 Task: Create a video montage using the provided clips, add transitions, and adjust the speed of some clips.
Action: Mouse moved to (421, 291)
Screenshot: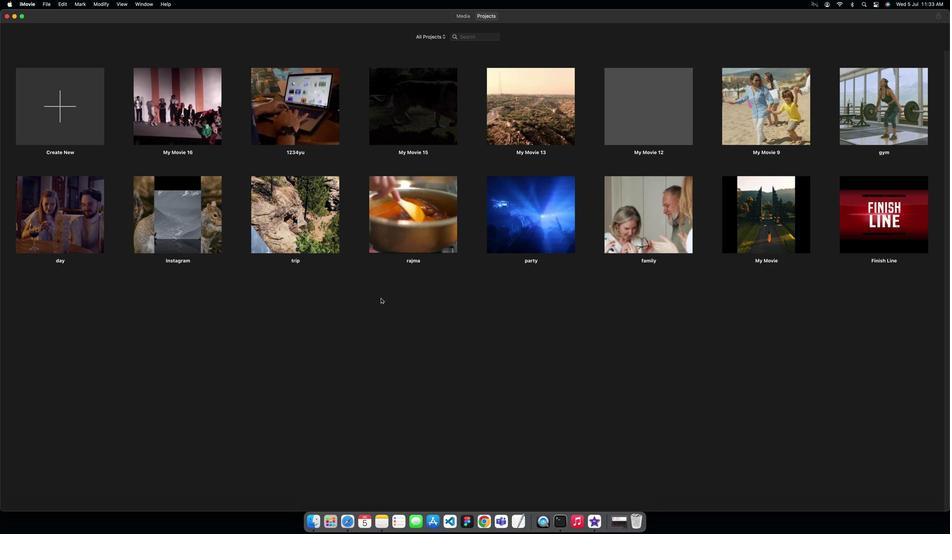 
Action: Mouse pressed left at (421, 291)
Screenshot: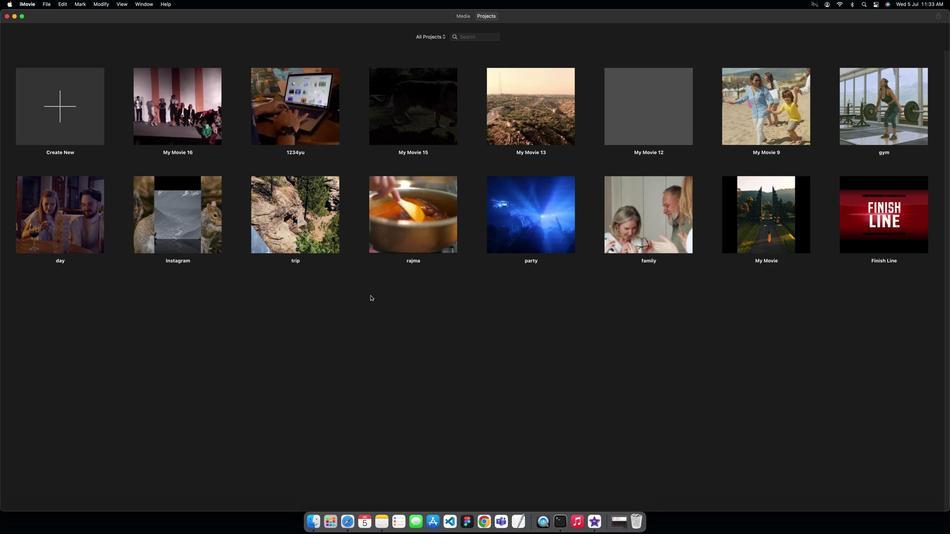 
Action: Mouse moved to (182, 307)
Screenshot: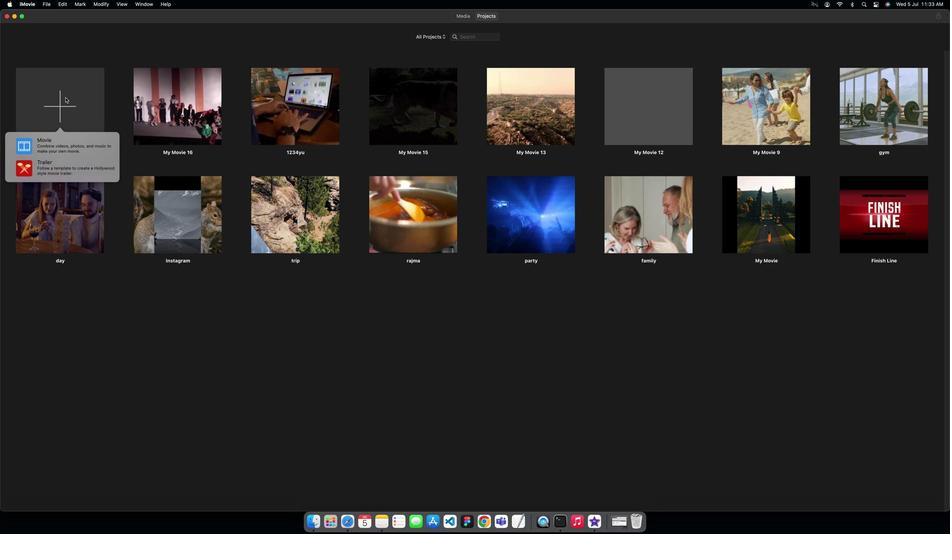 
Action: Mouse pressed left at (182, 307)
Screenshot: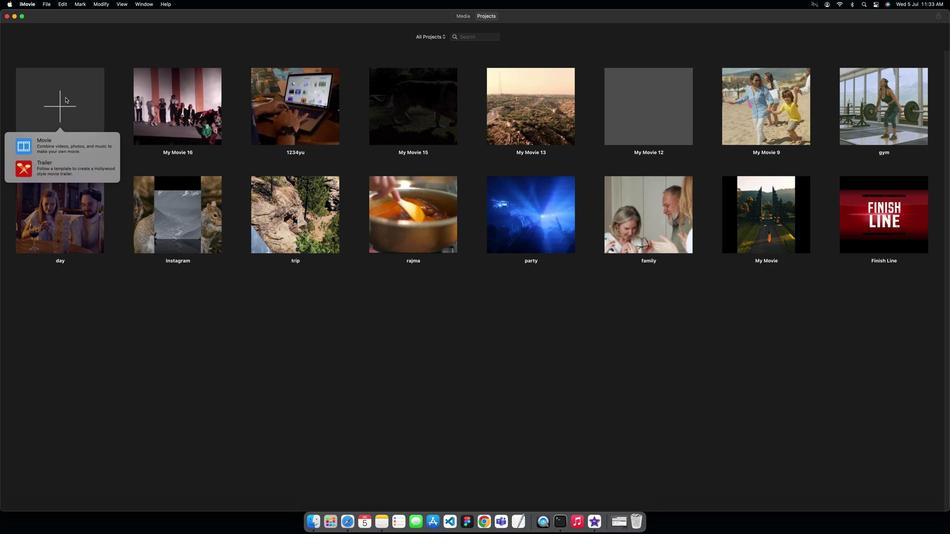 
Action: Mouse moved to (177, 303)
Screenshot: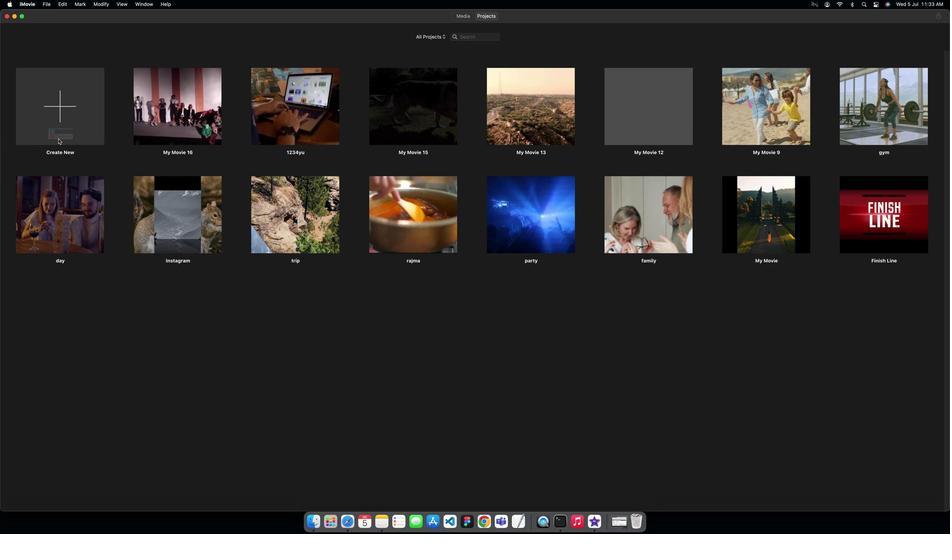 
Action: Mouse pressed left at (177, 303)
Screenshot: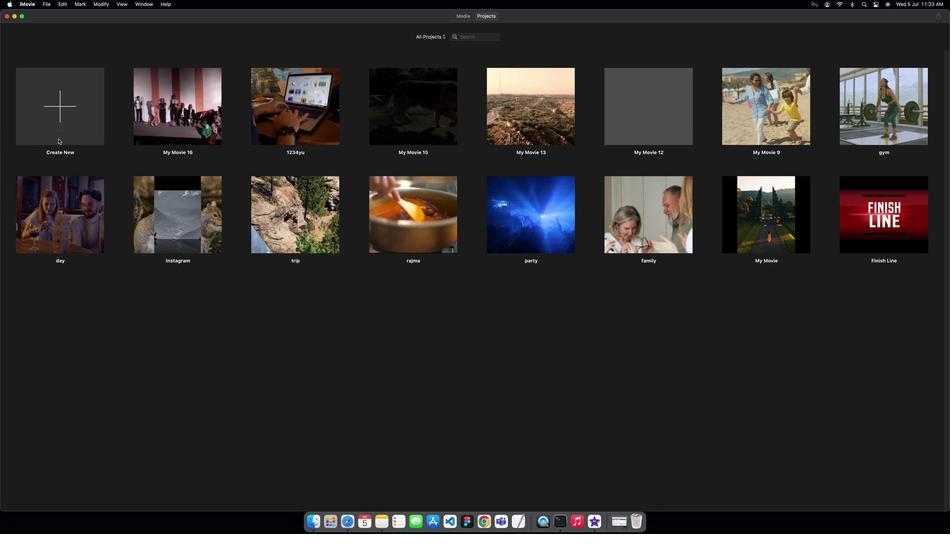 
Action: Mouse moved to (396, 302)
Screenshot: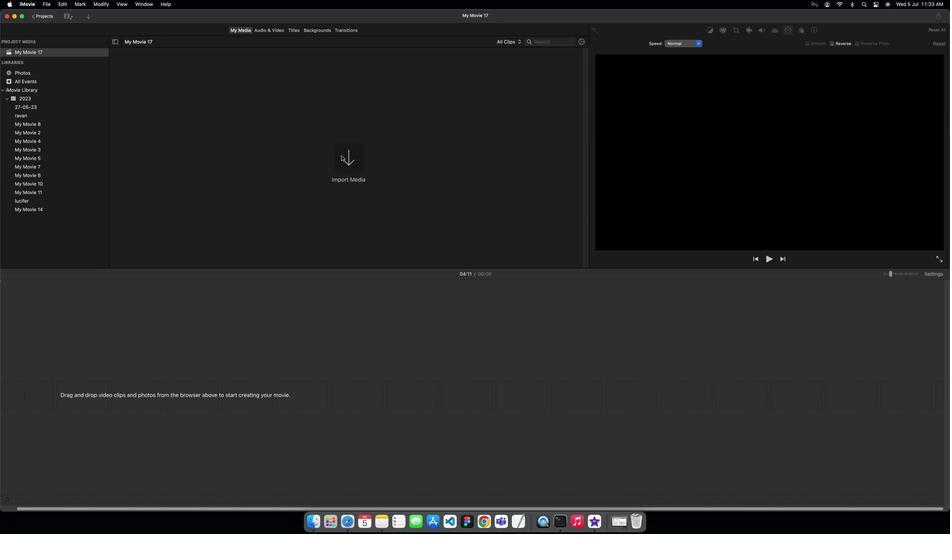 
Action: Mouse pressed left at (396, 302)
Screenshot: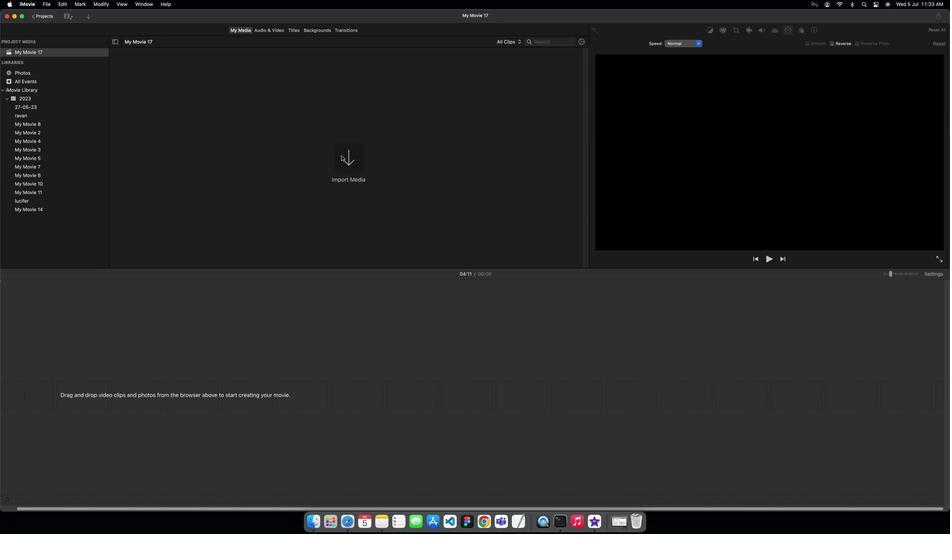 
Action: Mouse moved to (405, 296)
Screenshot: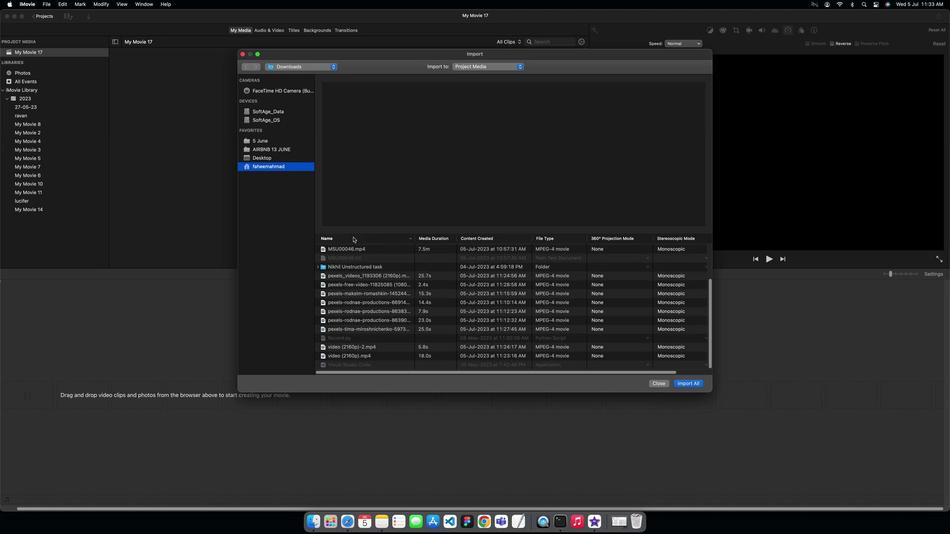 
Action: Mouse scrolled (405, 296) with delta (132, 314)
Screenshot: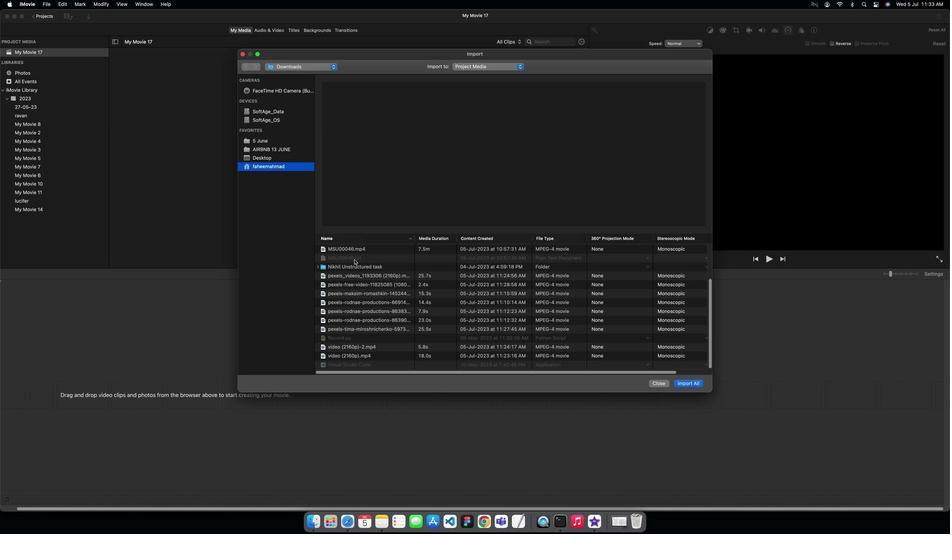 
Action: Mouse scrolled (405, 296) with delta (132, 314)
Screenshot: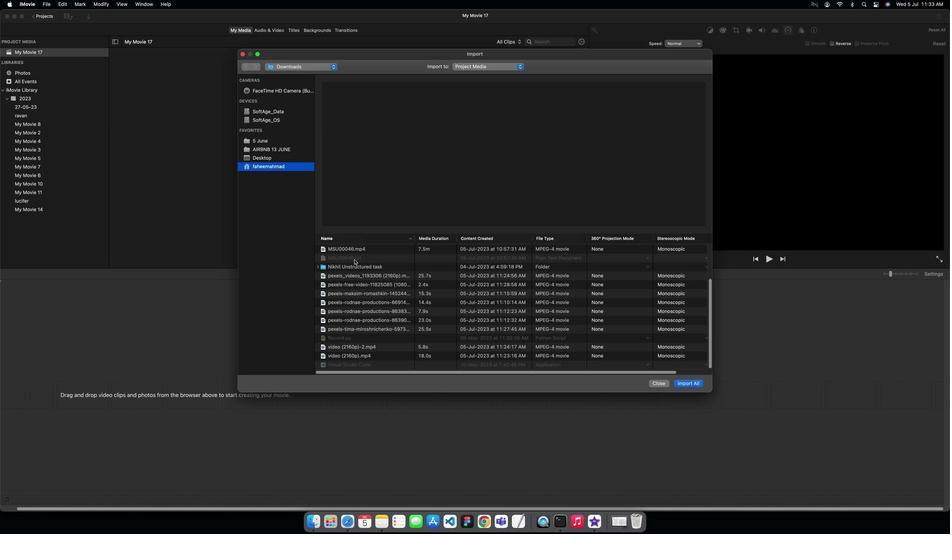 
Action: Mouse scrolled (405, 296) with delta (132, 314)
Screenshot: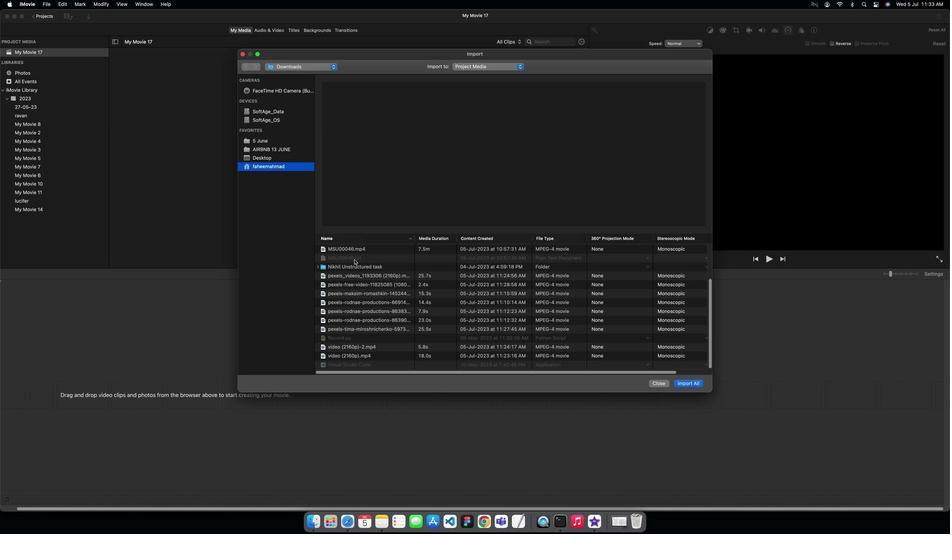 
Action: Mouse scrolled (405, 296) with delta (132, 314)
Screenshot: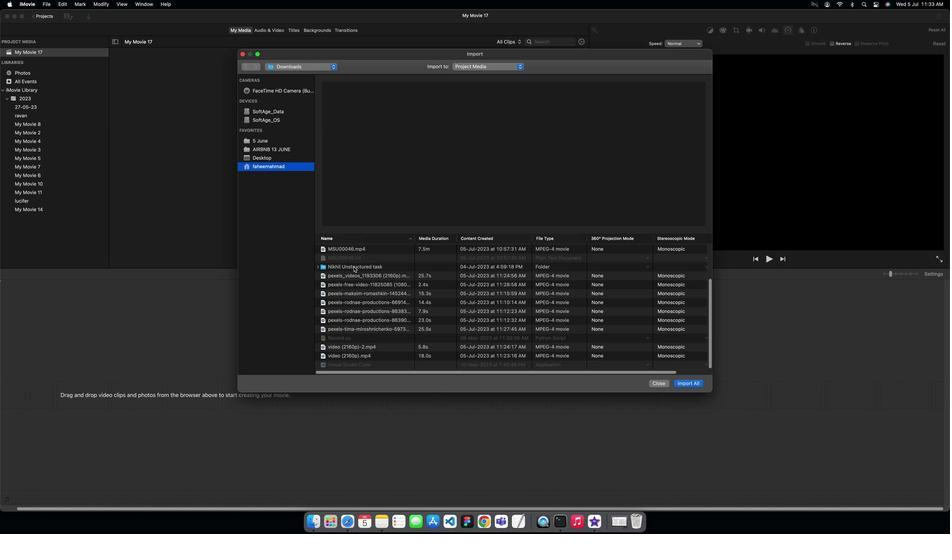 
Action: Mouse moved to (403, 292)
Screenshot: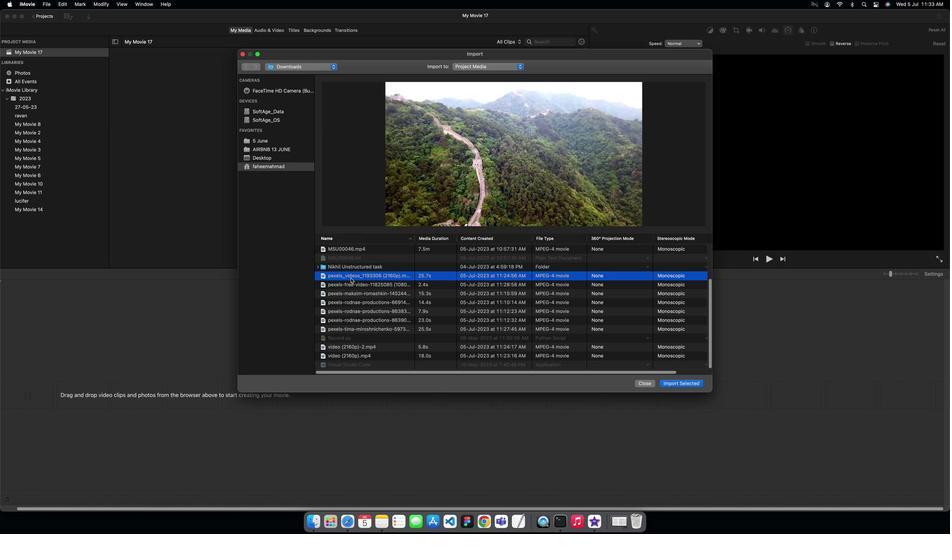 
Action: Mouse pressed left at (403, 292)
Screenshot: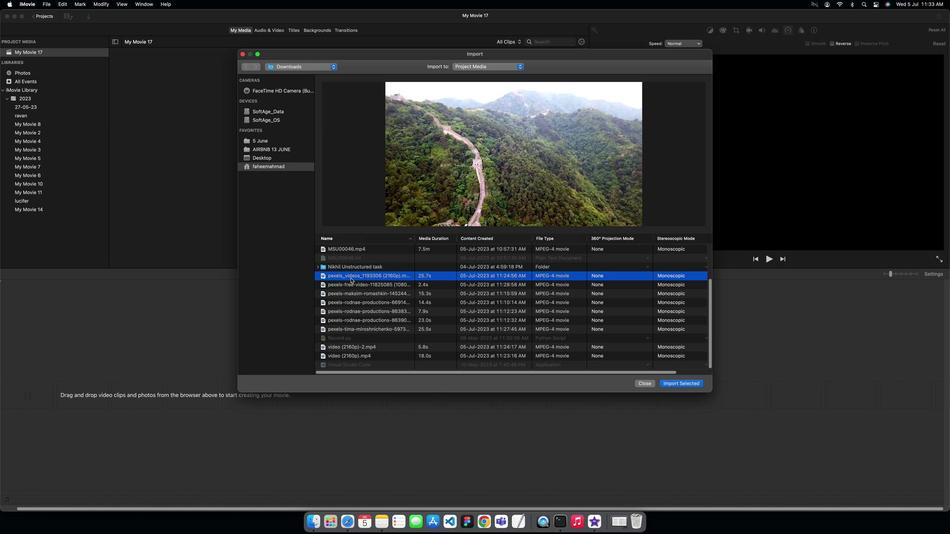 
Action: Mouse moved to (403, 292)
Screenshot: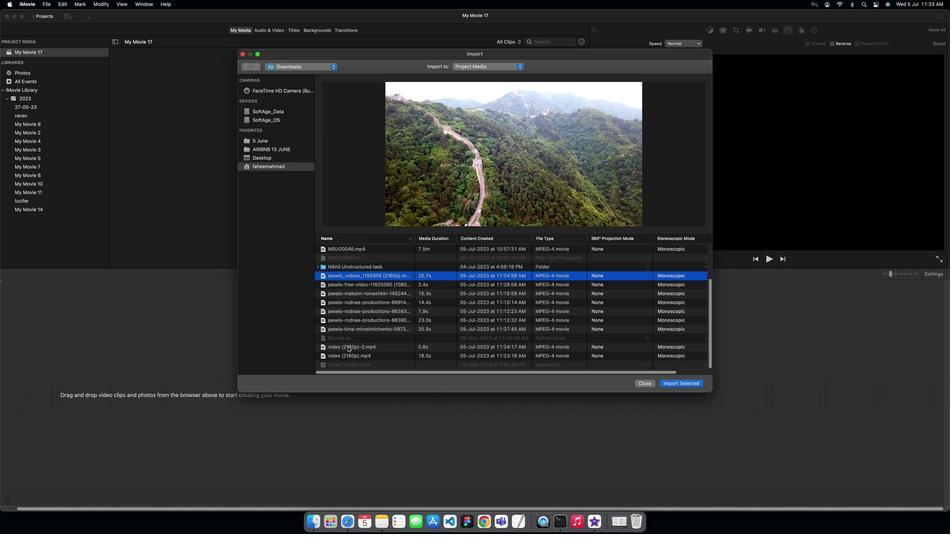
Action: Key pressed Key.shift
Screenshot: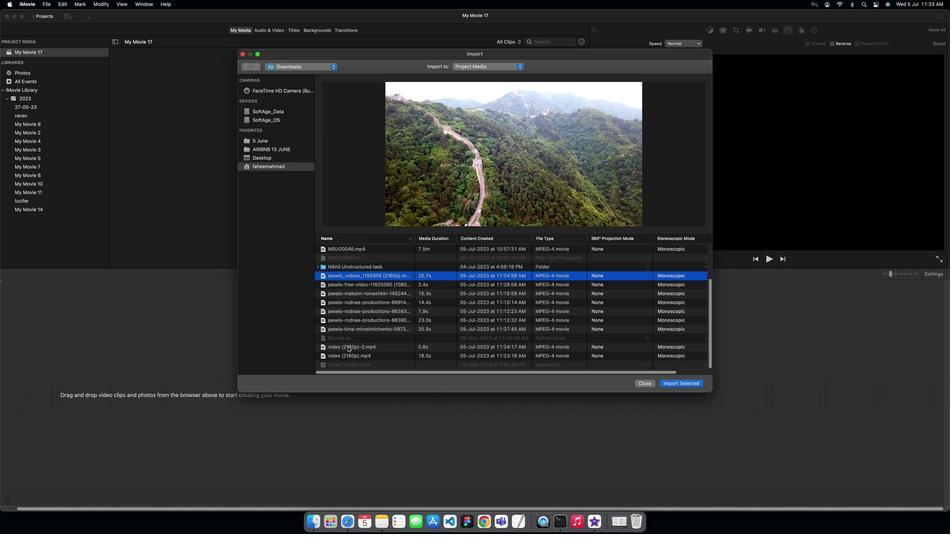 
Action: Mouse moved to (401, 286)
Screenshot: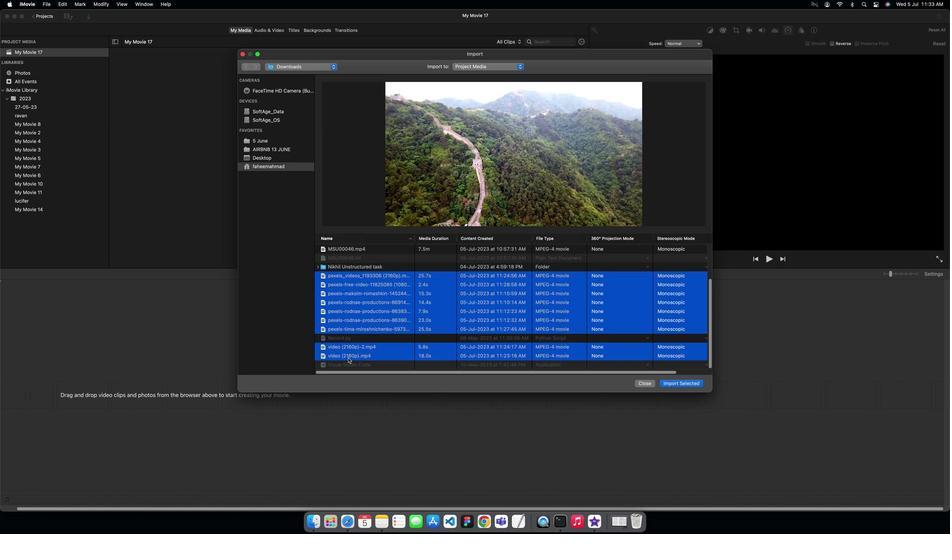 
Action: Mouse pressed left at (401, 286)
Screenshot: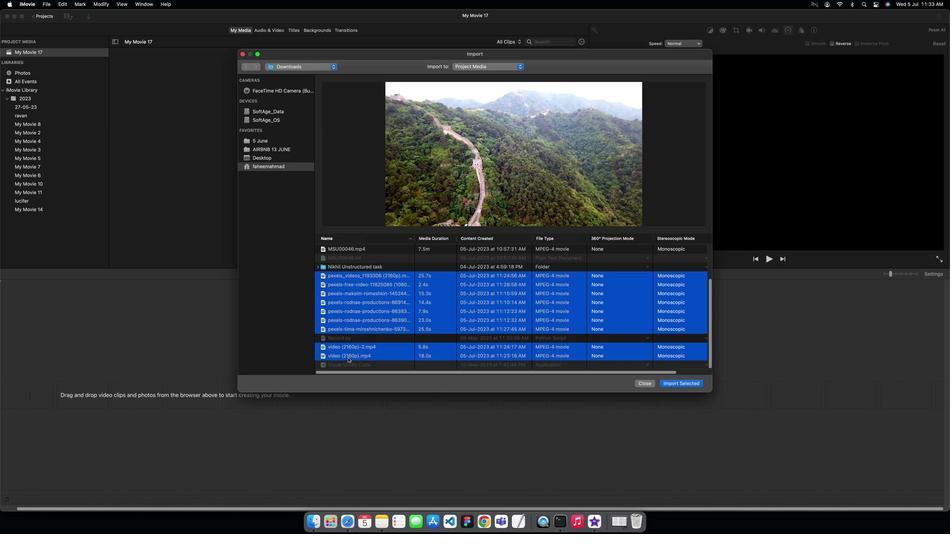 
Action: Mouse moved to (651, 284)
Screenshot: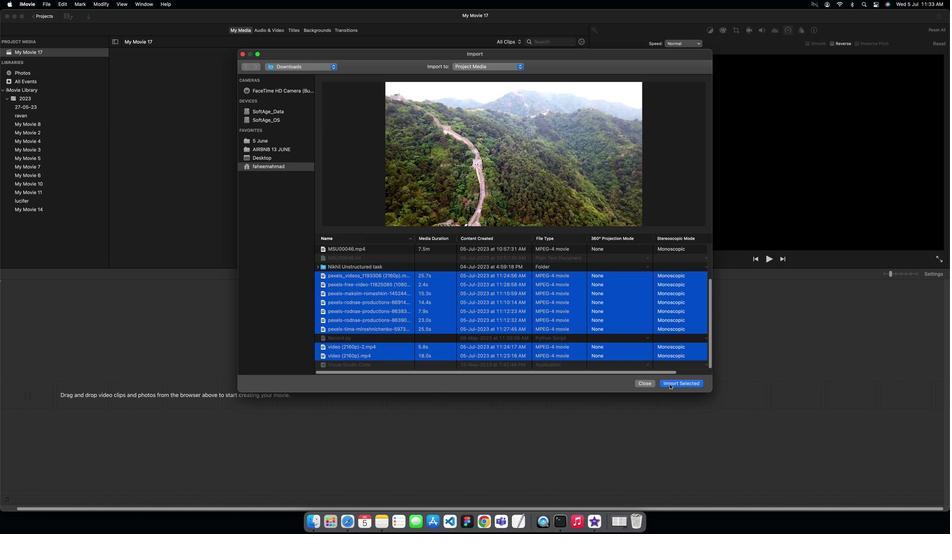
Action: Mouse pressed left at (651, 284)
Screenshot: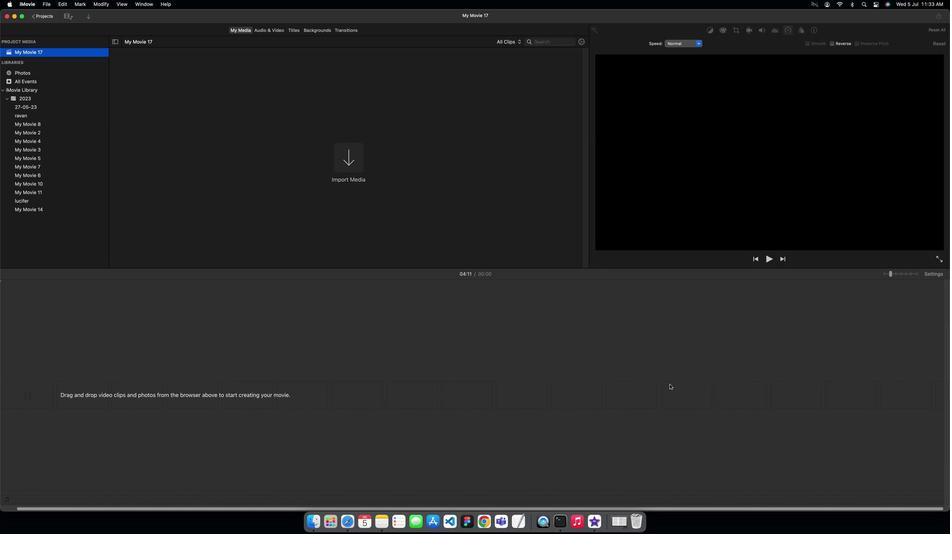 
Action: Mouse moved to (403, 299)
Screenshot: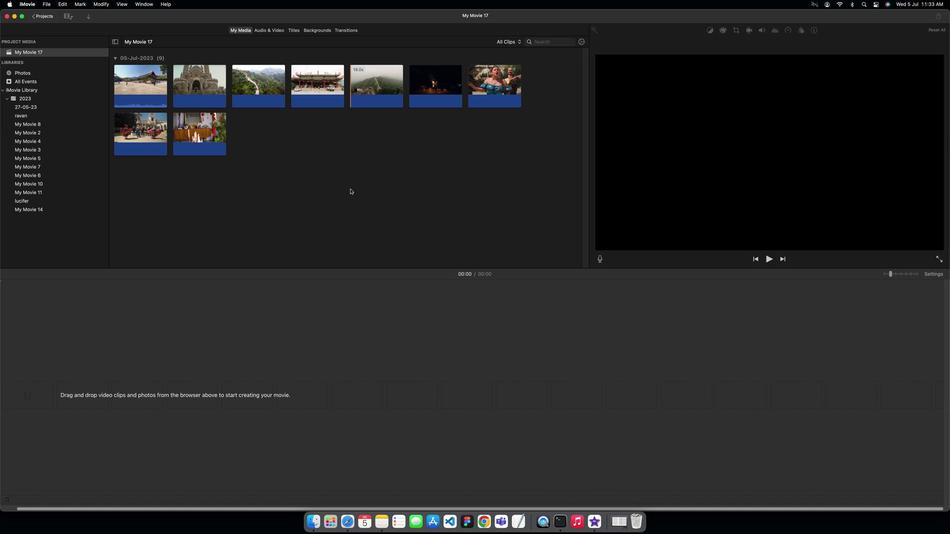 
Action: Mouse pressed left at (403, 299)
Screenshot: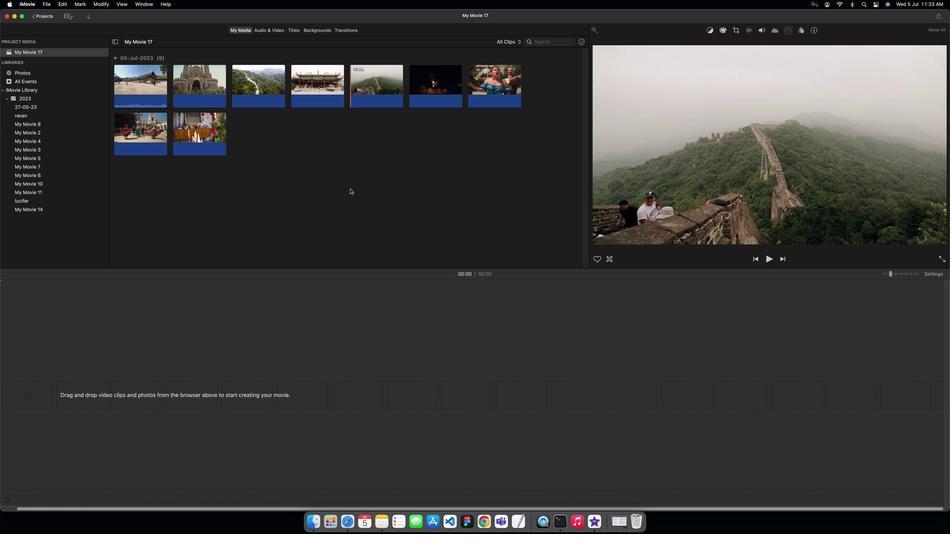 
Action: Mouse moved to (276, 304)
Screenshot: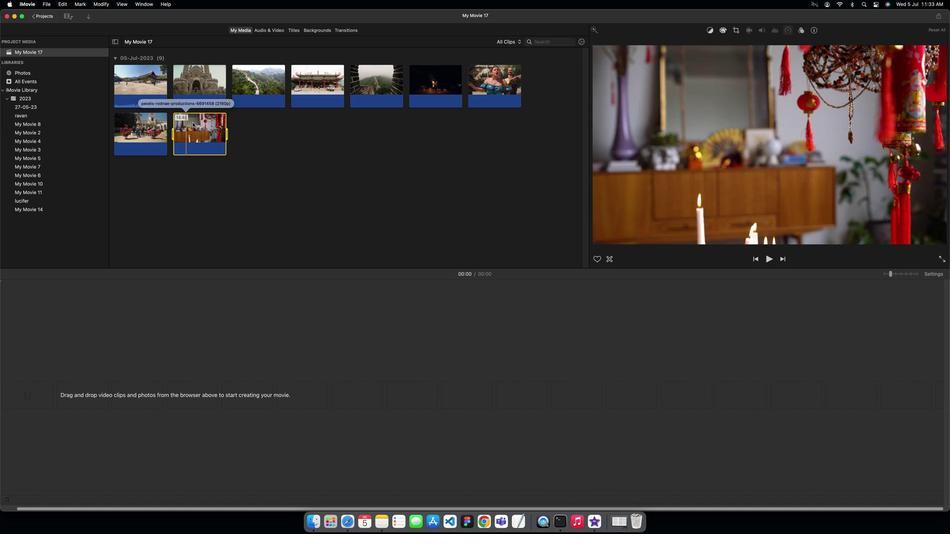 
Action: Mouse pressed left at (276, 304)
Screenshot: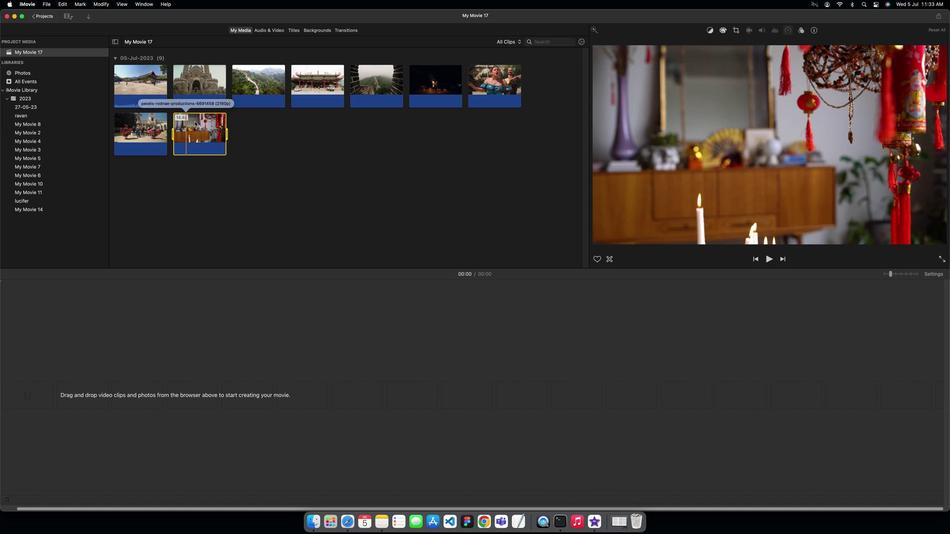 
Action: Mouse moved to (287, 305)
Screenshot: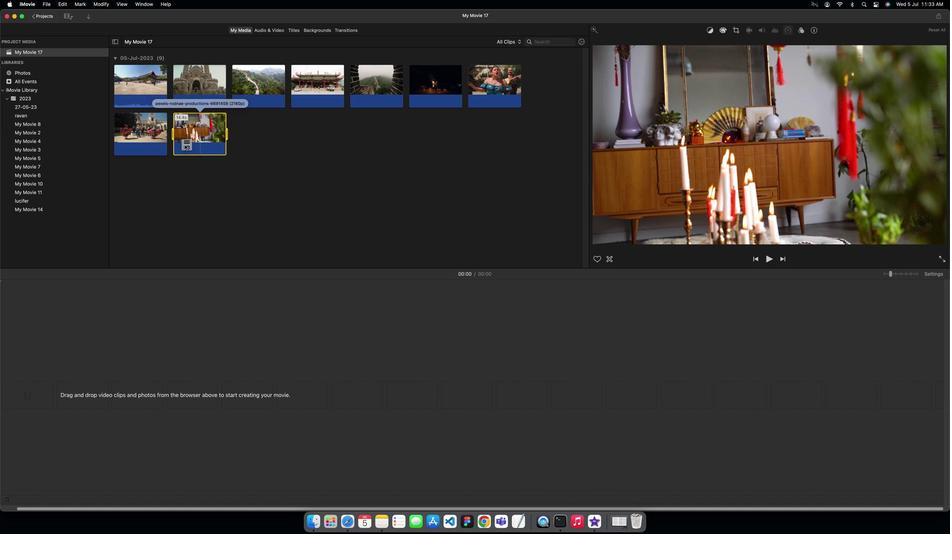 
Action: Mouse pressed left at (287, 305)
Screenshot: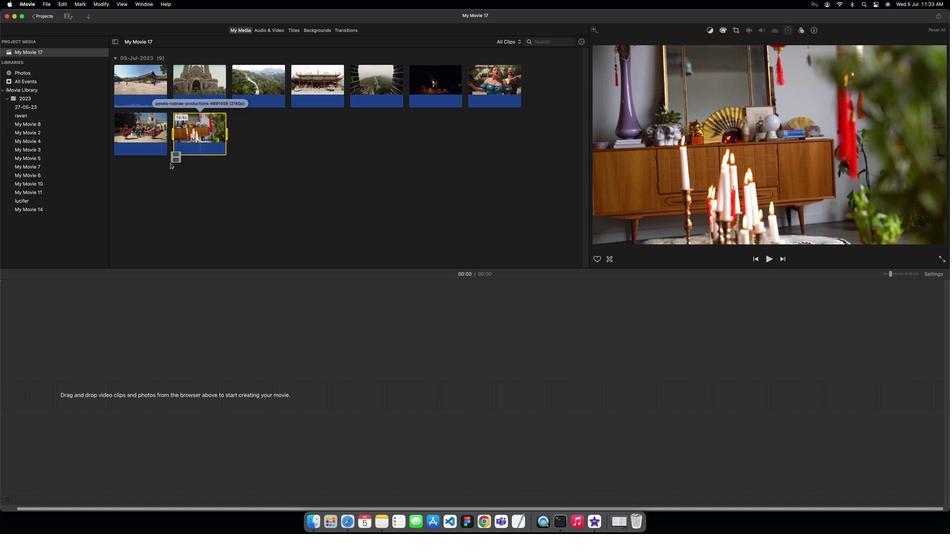 
Action: Mouse moved to (524, 286)
Screenshot: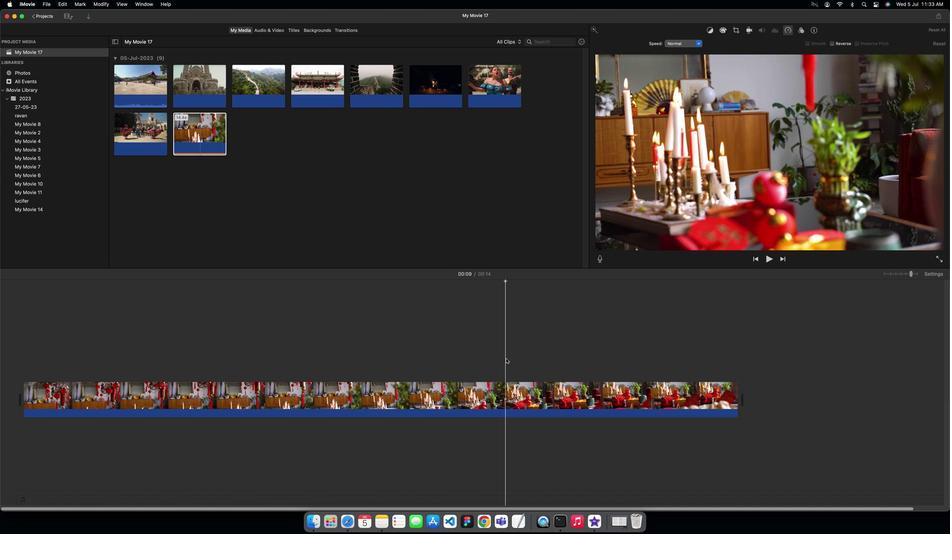 
Action: Mouse pressed left at (524, 286)
Screenshot: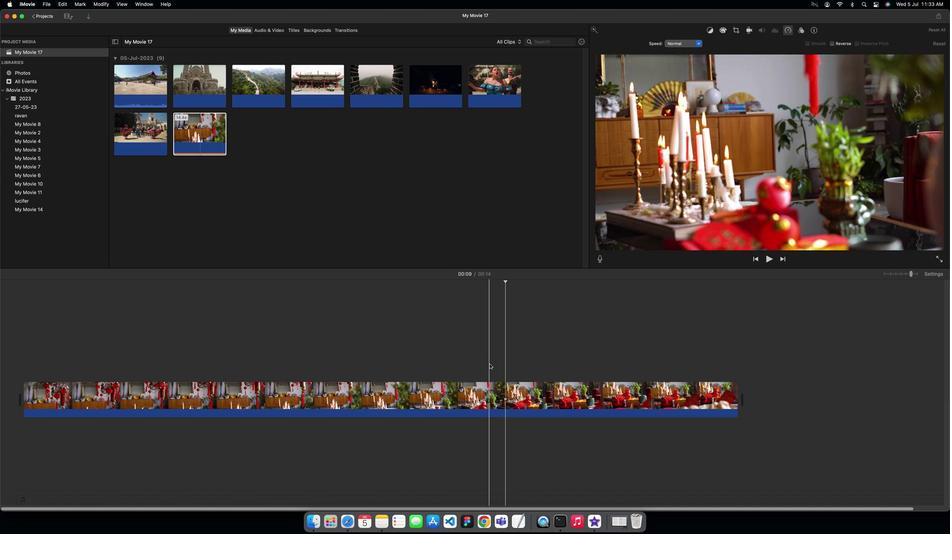 
Action: Mouse moved to (214, 314)
Screenshot: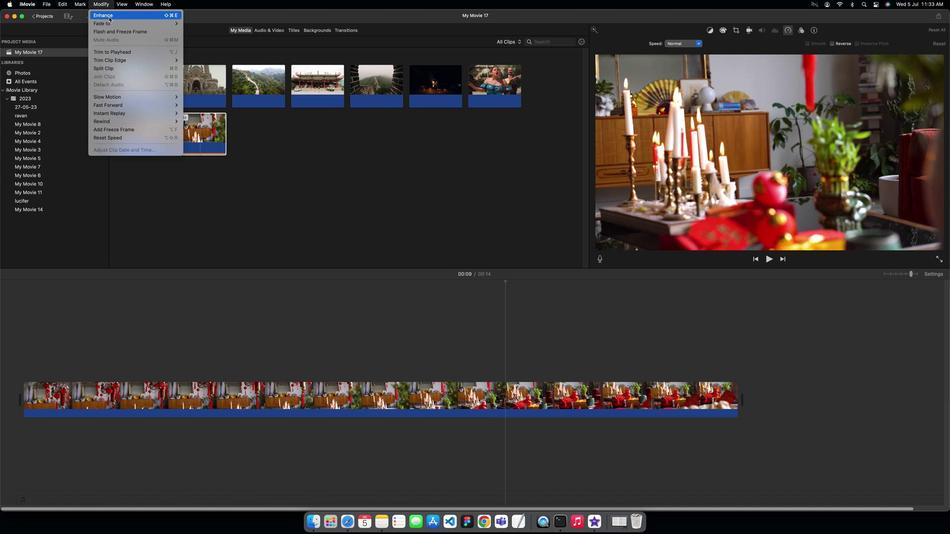 
Action: Mouse pressed left at (214, 314)
Screenshot: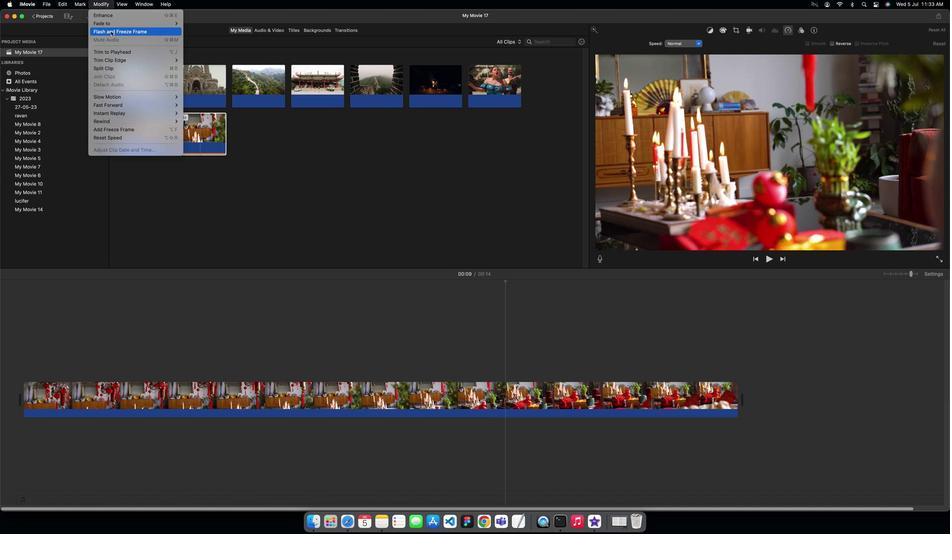 
Action: Mouse moved to (219, 309)
Screenshot: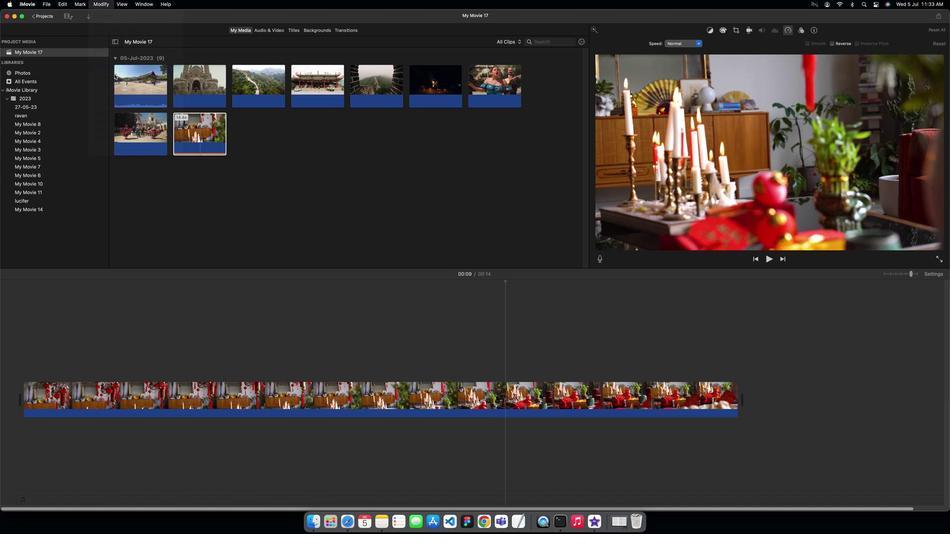 
Action: Mouse pressed left at (219, 309)
Screenshot: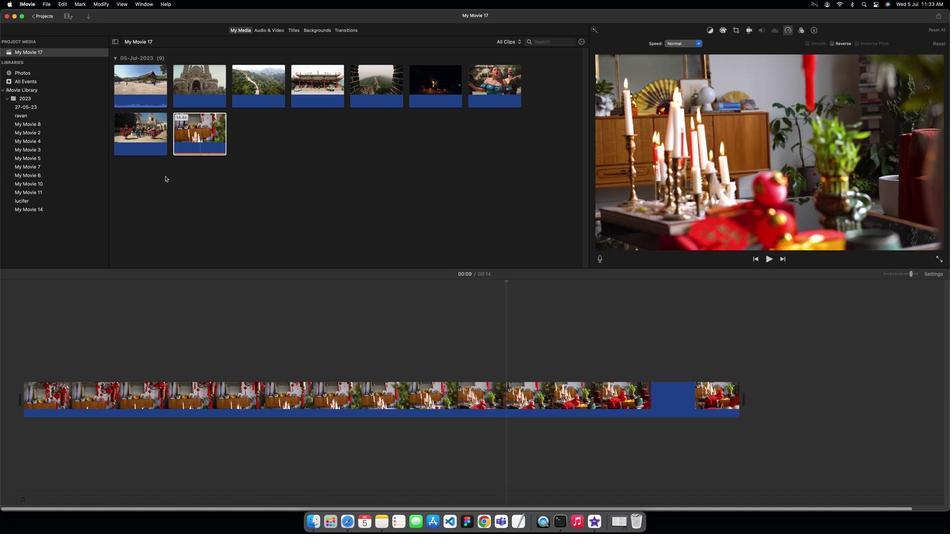 
Action: Mouse moved to (309, 284)
Screenshot: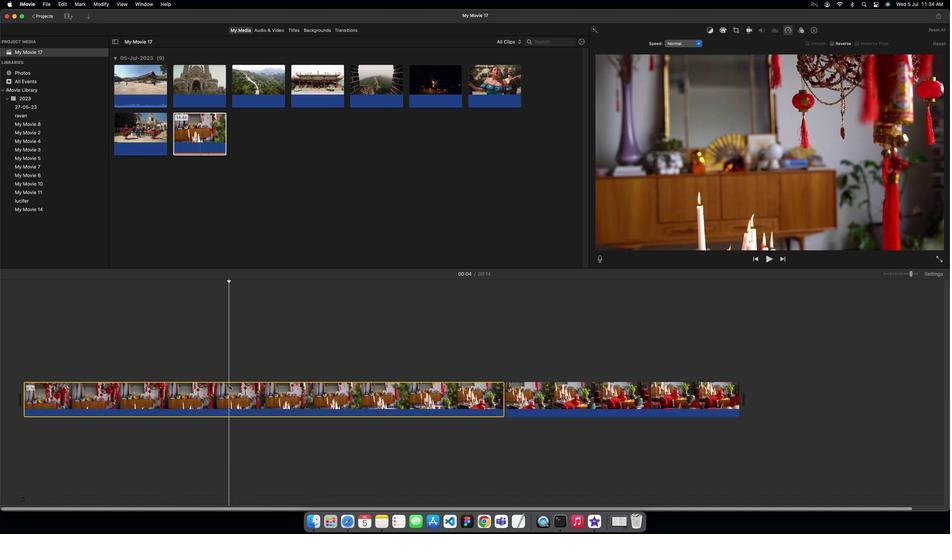 
Action: Mouse pressed left at (309, 284)
Screenshot: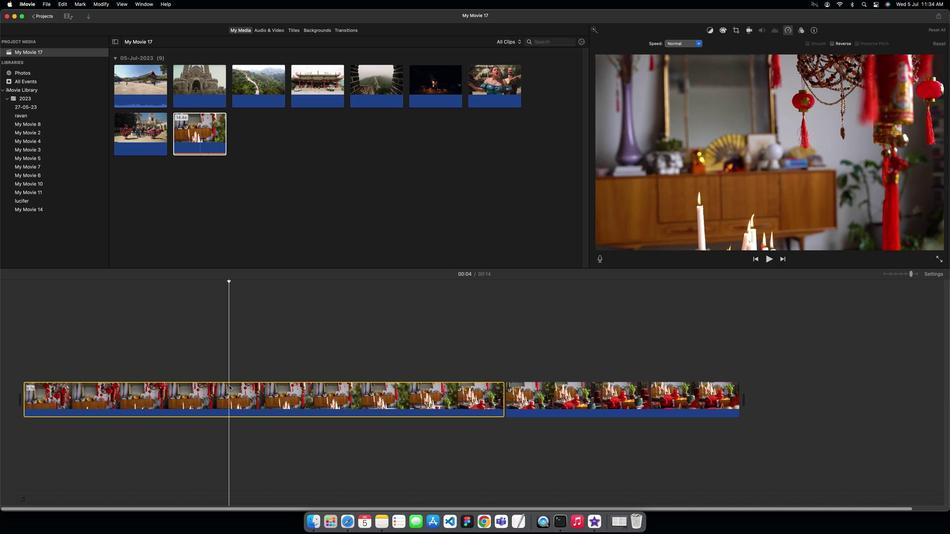 
Action: Key pressed Key.backspace
Screenshot: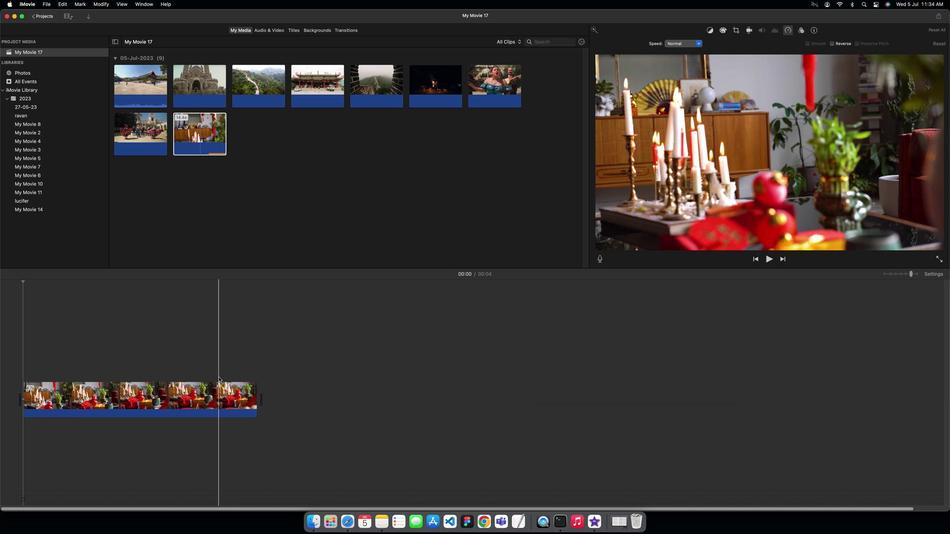
Action: Mouse moved to (509, 308)
Screenshot: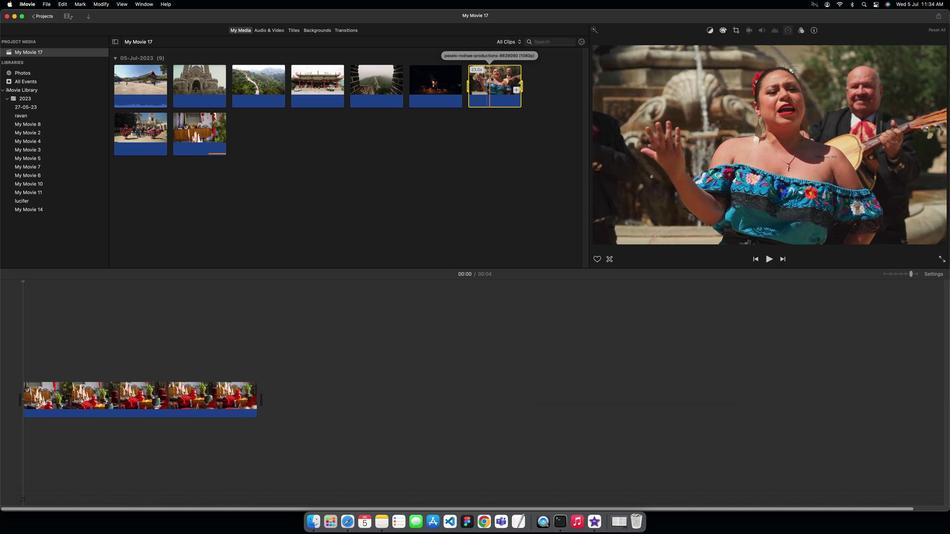 
Action: Mouse pressed left at (509, 308)
Screenshot: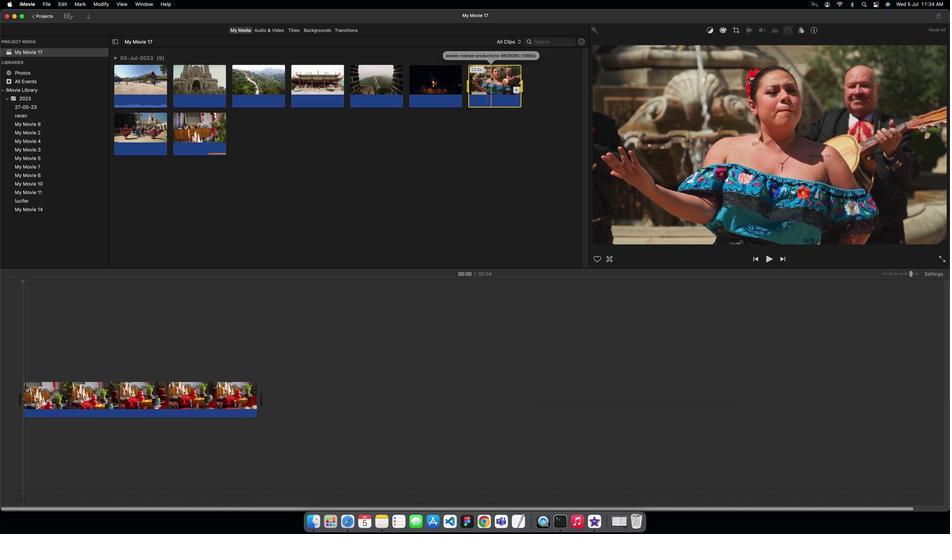 
Action: Mouse moved to (512, 308)
Screenshot: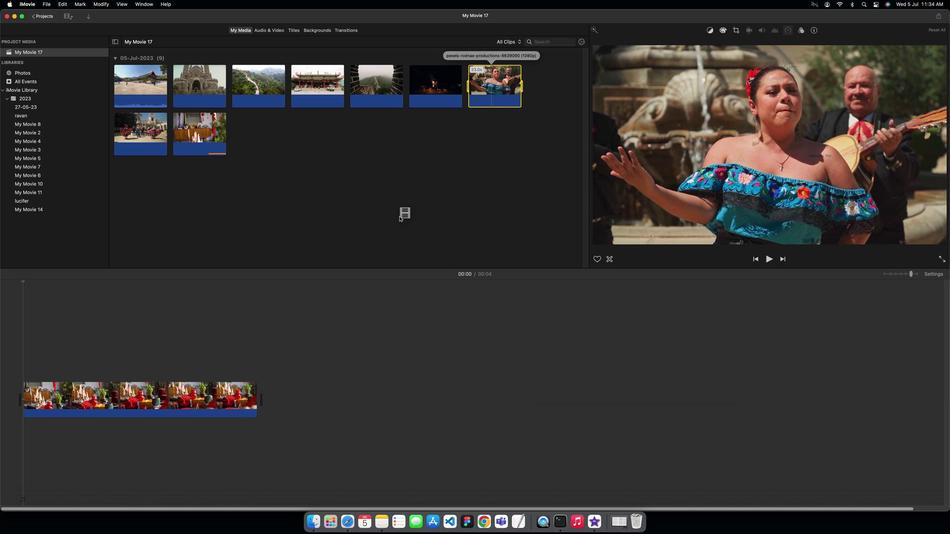 
Action: Mouse pressed left at (512, 308)
Screenshot: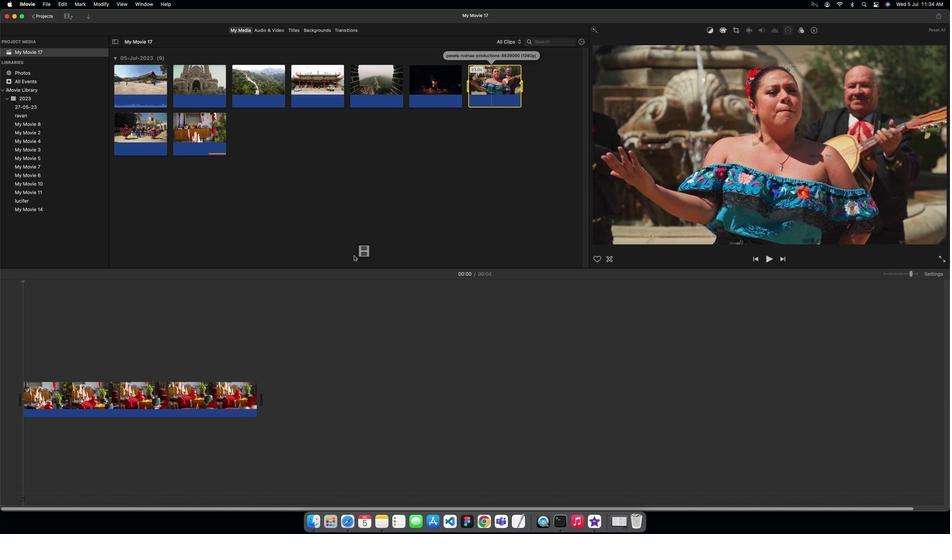 
Action: Mouse moved to (674, 287)
Screenshot: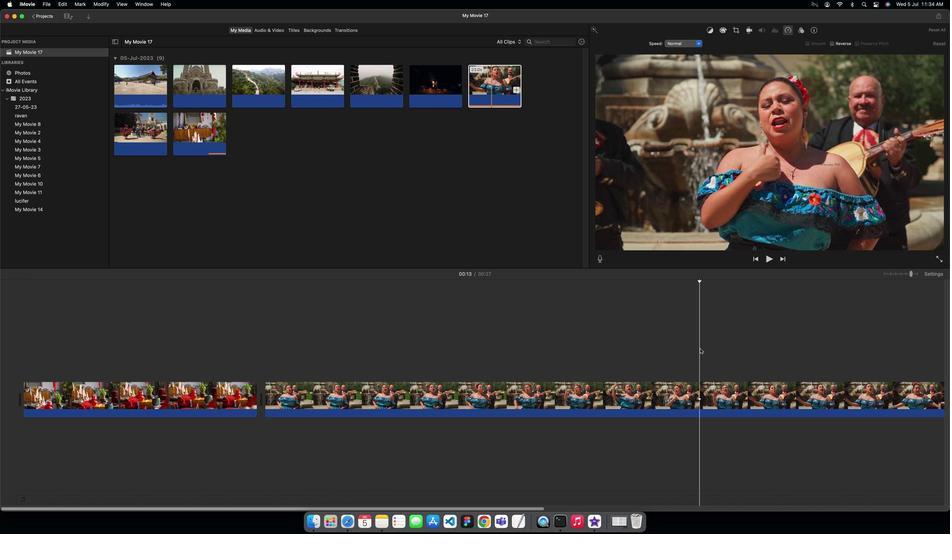 
Action: Mouse pressed left at (674, 287)
Screenshot: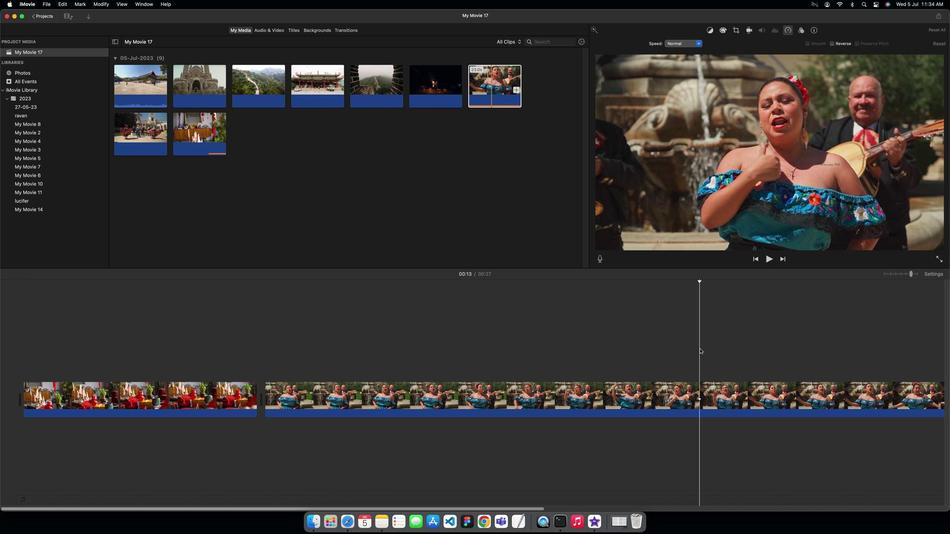 
Action: Mouse moved to (213, 314)
Screenshot: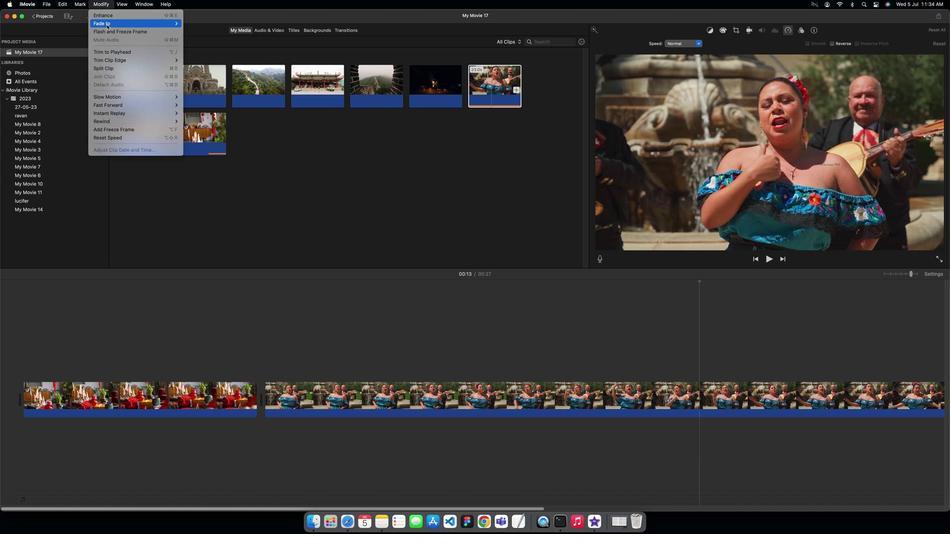 
Action: Mouse pressed left at (213, 314)
Screenshot: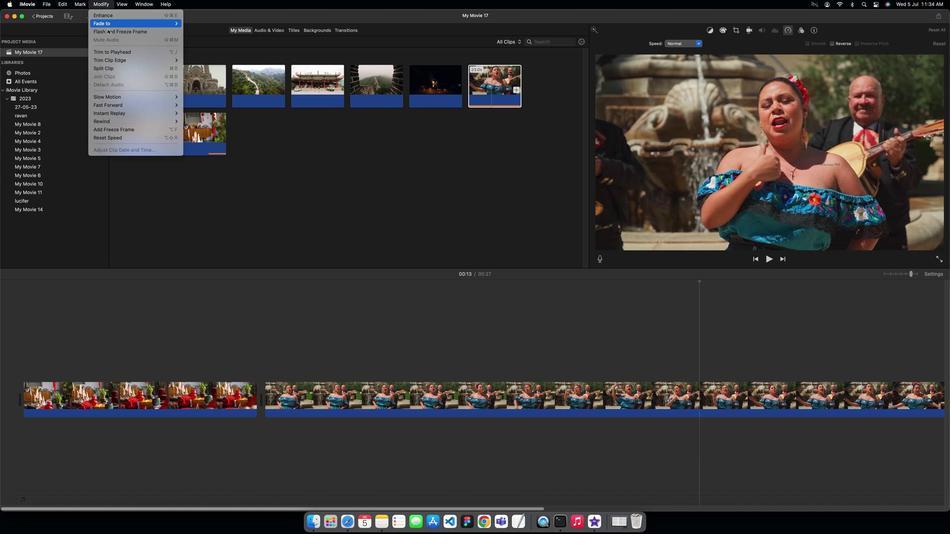 
Action: Mouse moved to (217, 309)
Screenshot: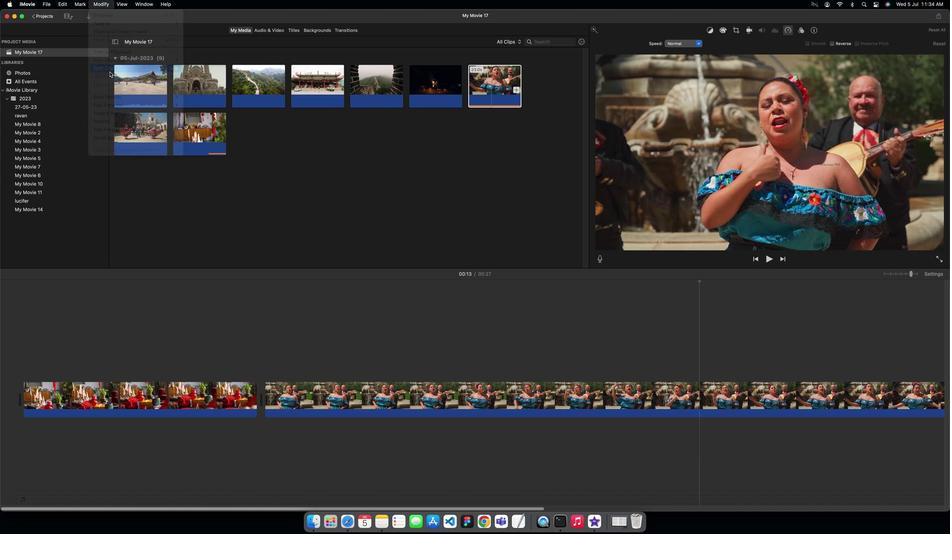 
Action: Mouse pressed left at (217, 309)
Screenshot: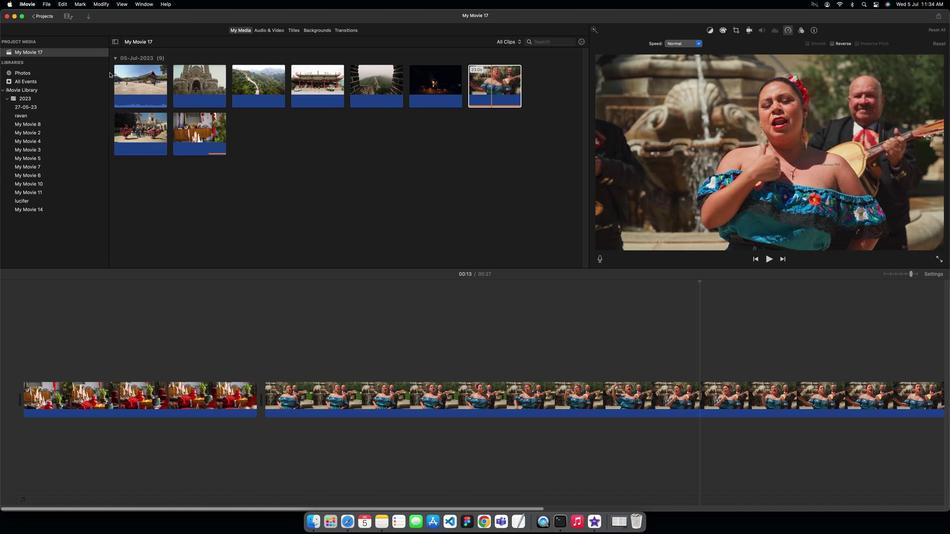 
Action: Mouse moved to (701, 284)
Screenshot: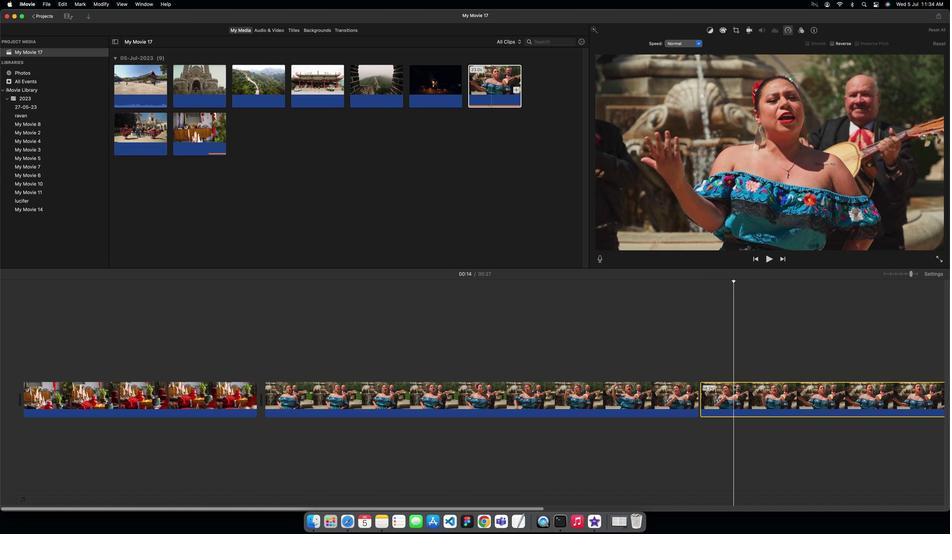 
Action: Mouse pressed left at (701, 284)
Screenshot: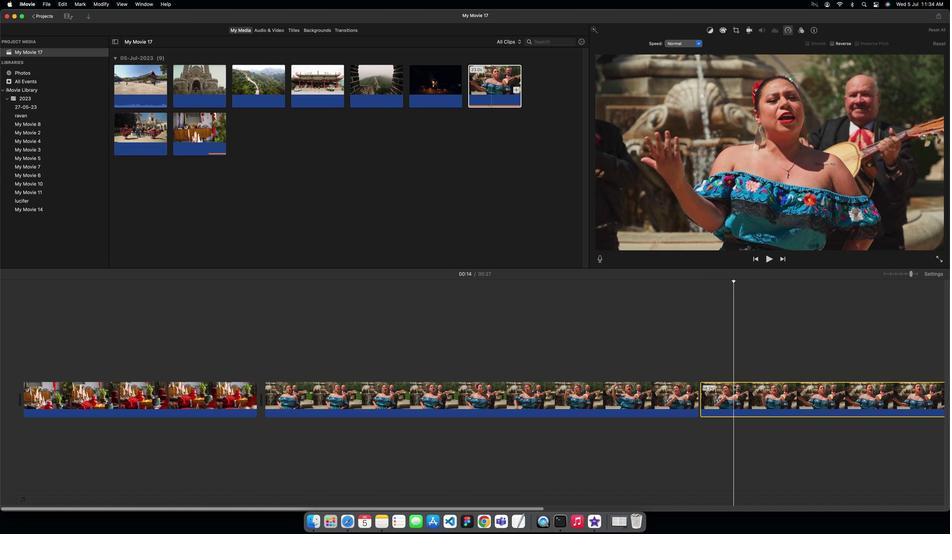 
Action: Key pressed Key.backspace
Screenshot: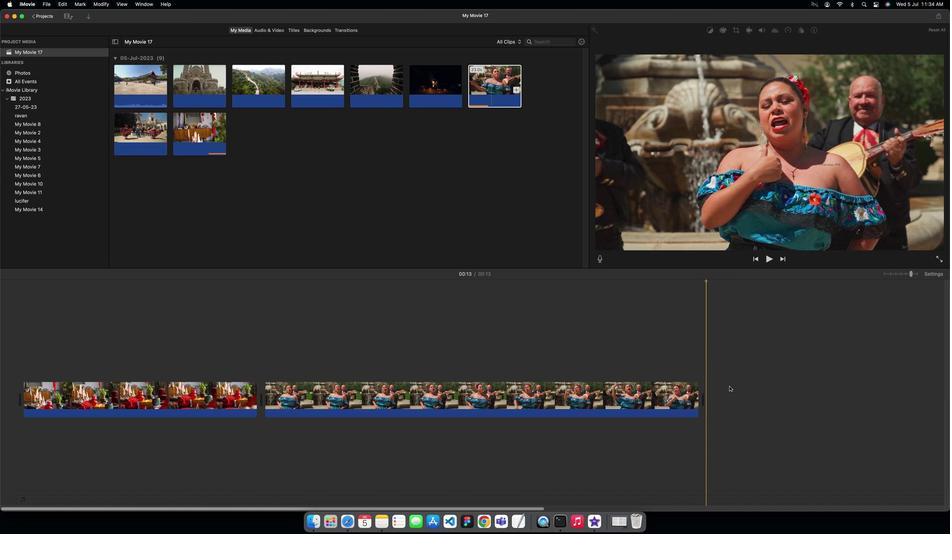 
Action: Mouse moved to (245, 304)
Screenshot: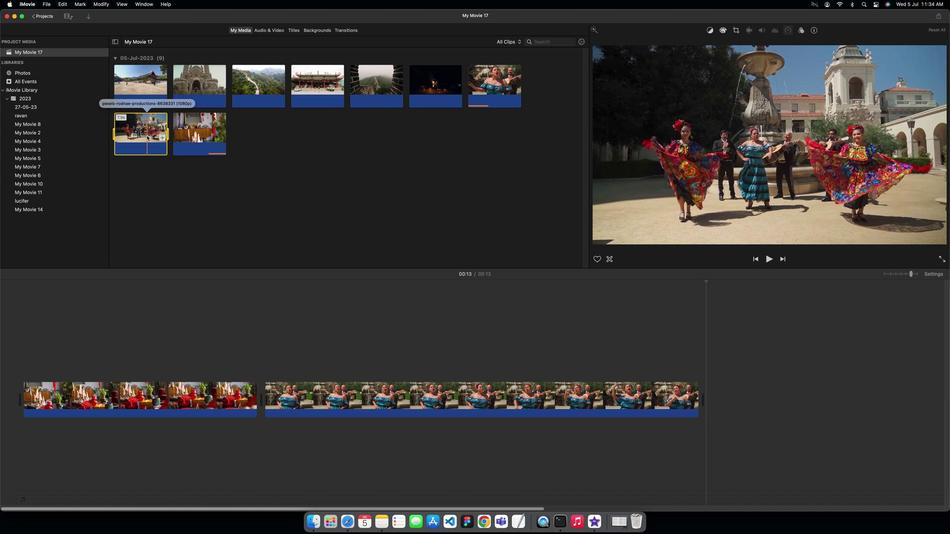 
Action: Mouse pressed left at (245, 304)
Screenshot: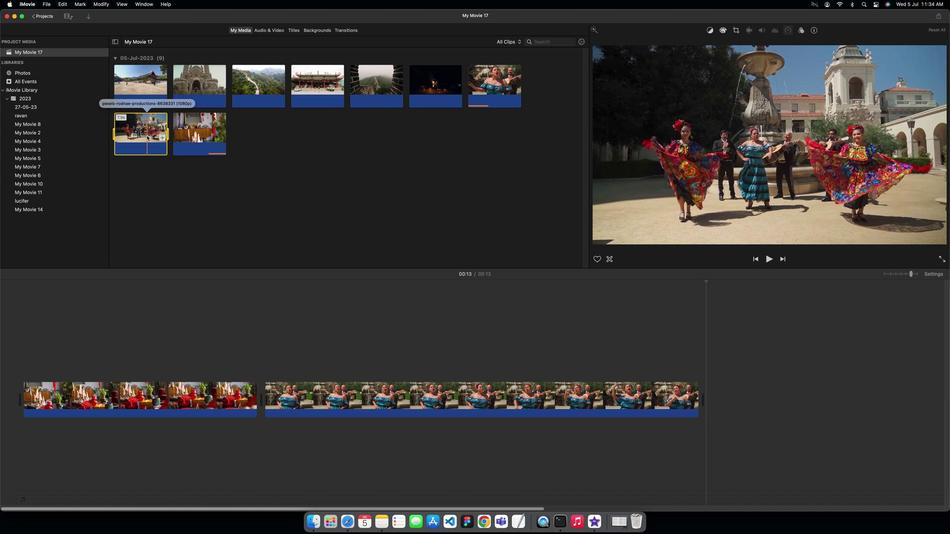 
Action: Mouse moved to (243, 304)
Screenshot: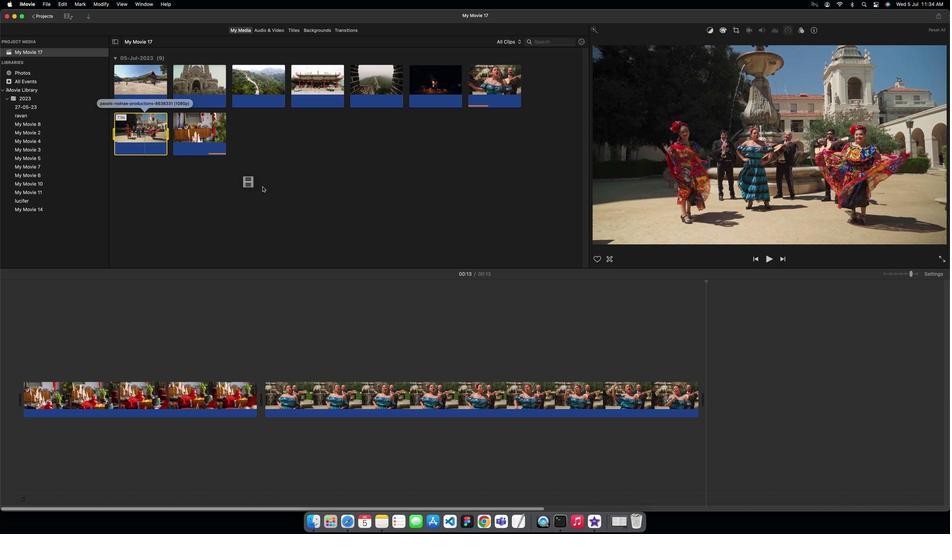 
Action: Mouse pressed left at (243, 304)
Screenshot: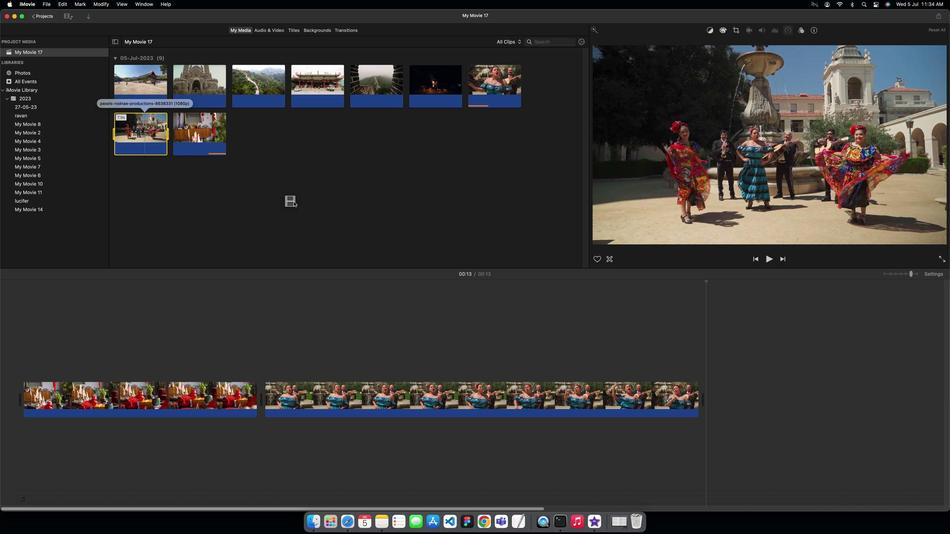 
Action: Mouse moved to (350, 274)
Screenshot: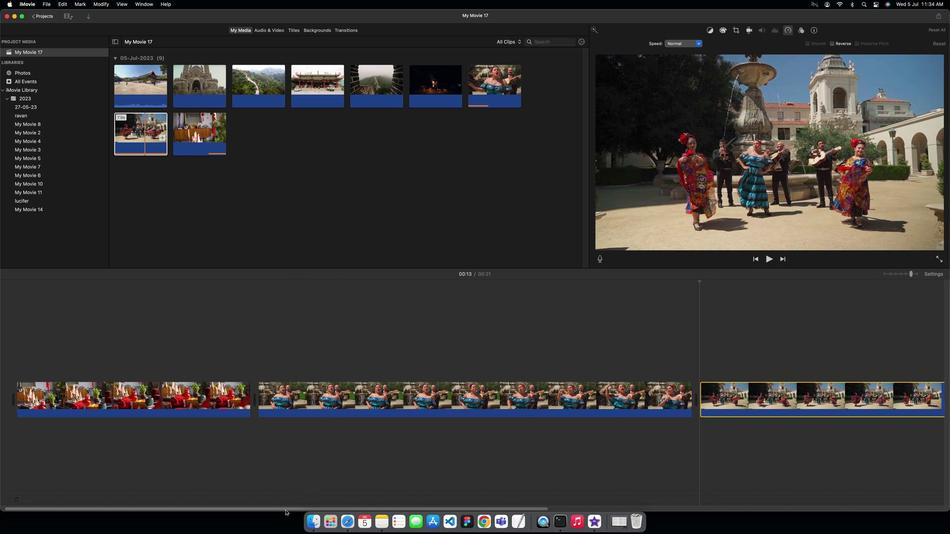 
Action: Mouse pressed left at (350, 274)
Screenshot: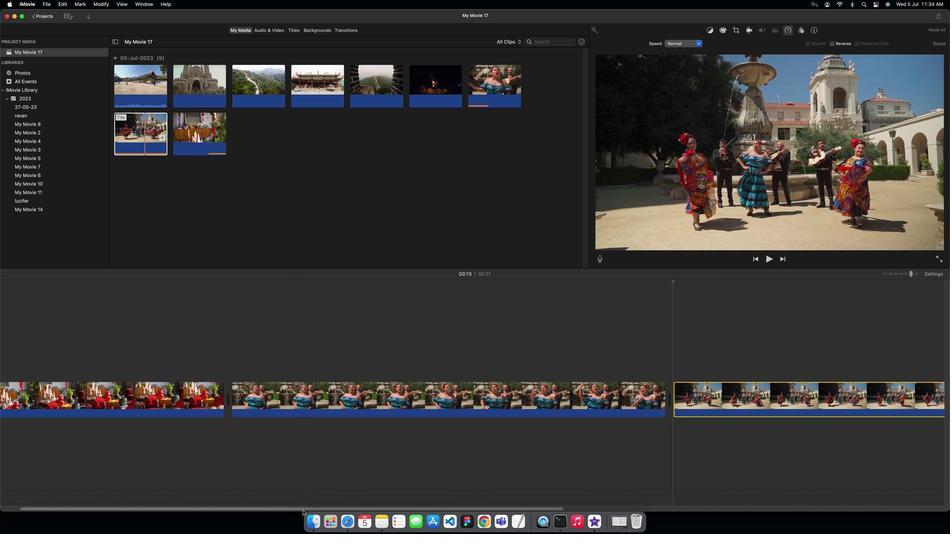 
Action: Mouse moved to (565, 283)
Screenshot: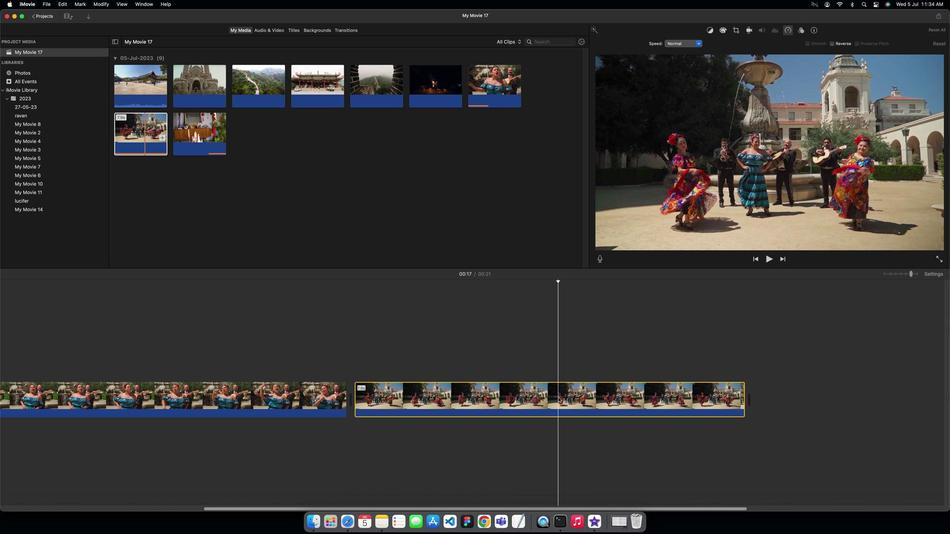 
Action: Mouse pressed left at (565, 283)
Screenshot: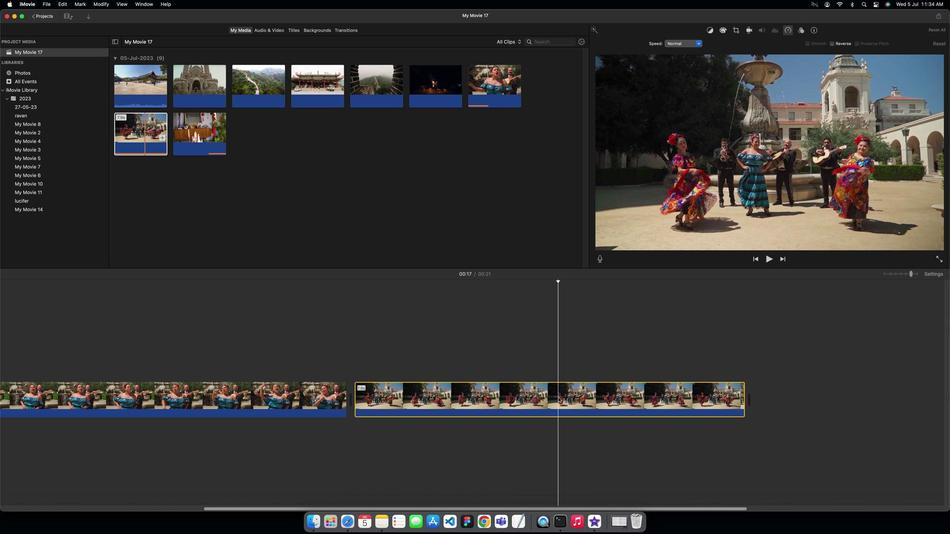 
Action: Mouse moved to (206, 314)
Screenshot: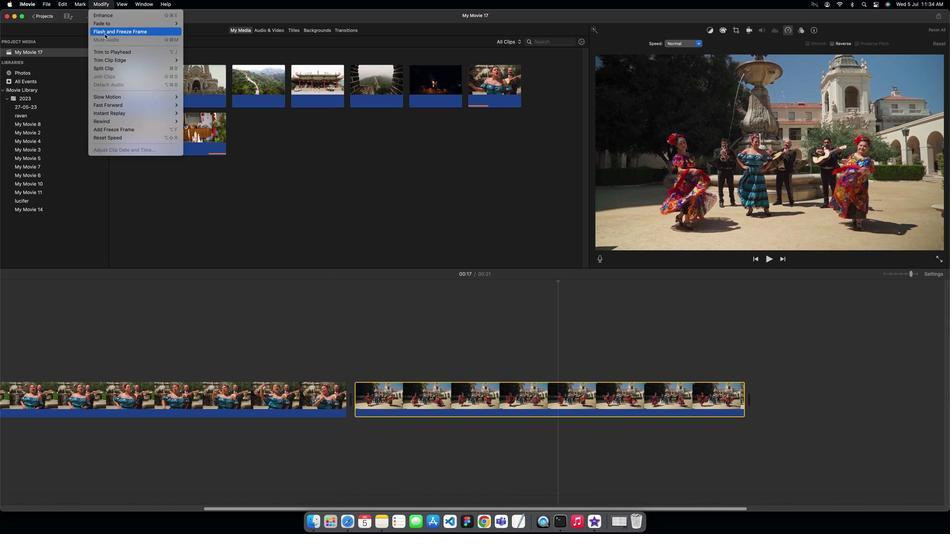 
Action: Mouse pressed left at (206, 314)
Screenshot: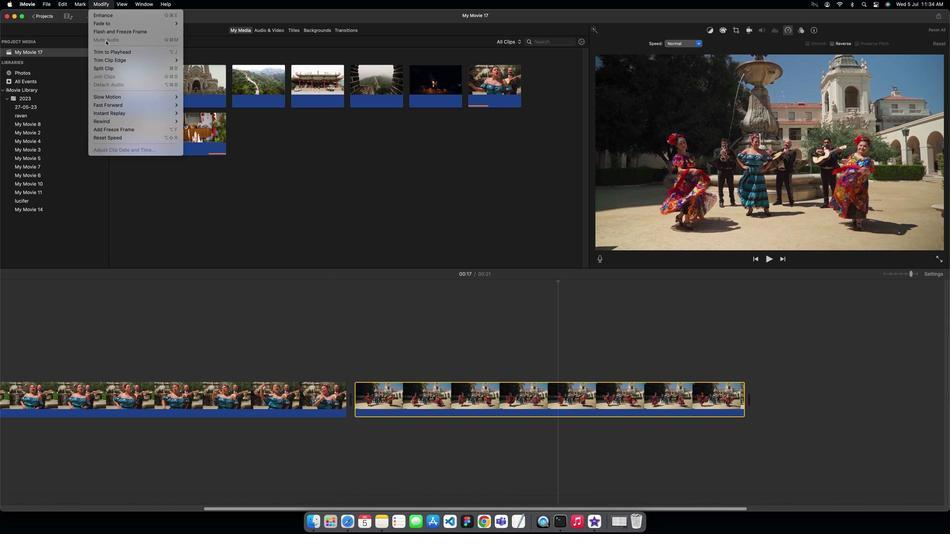 
Action: Mouse moved to (214, 309)
Screenshot: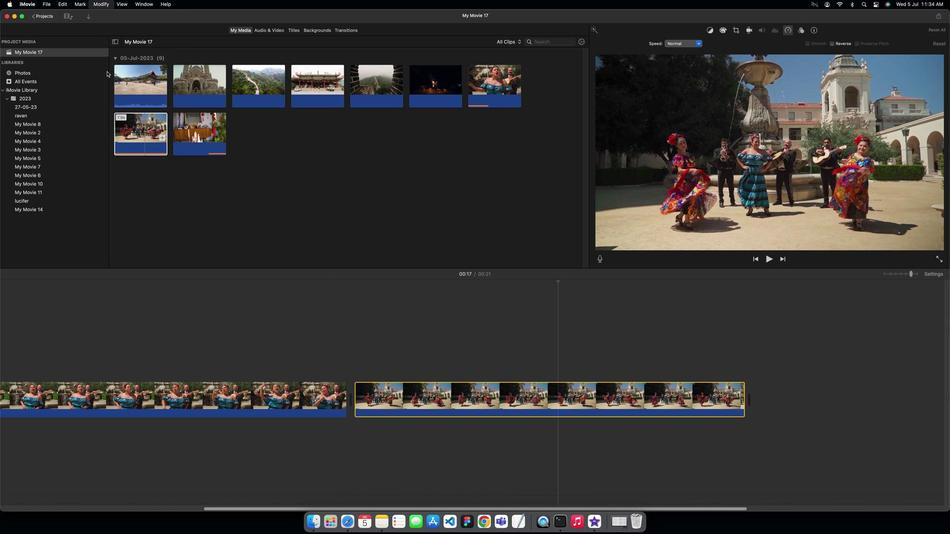
Action: Mouse pressed left at (214, 309)
Screenshot: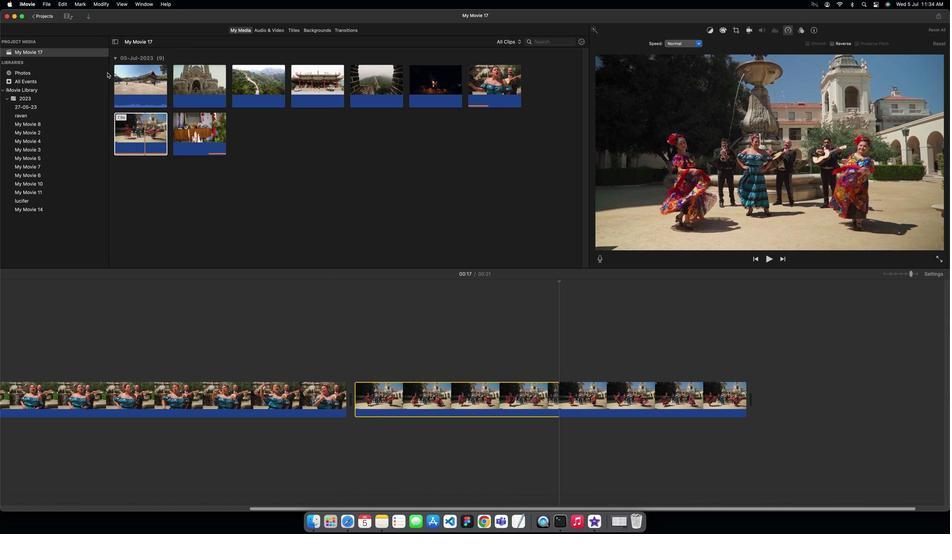 
Action: Mouse moved to (241, 285)
Screenshot: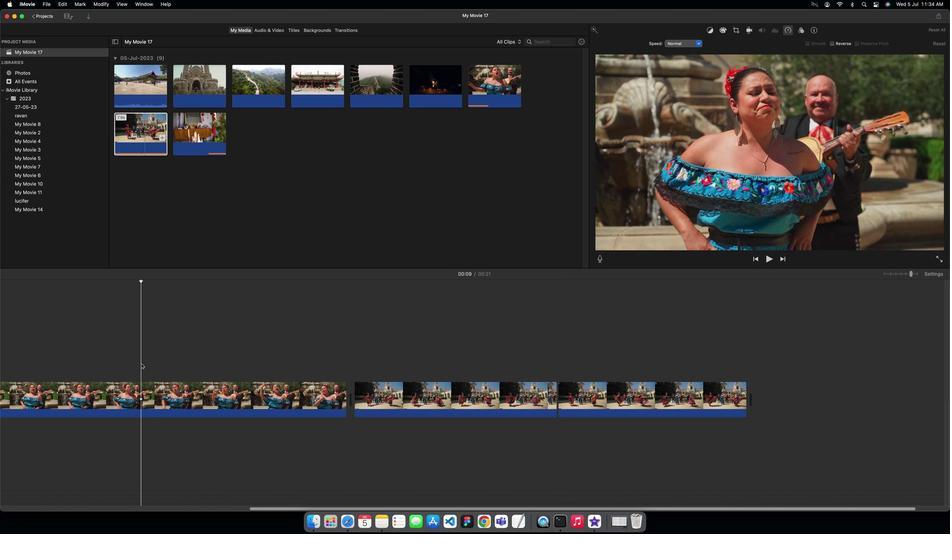 
Action: Mouse pressed left at (241, 285)
Screenshot: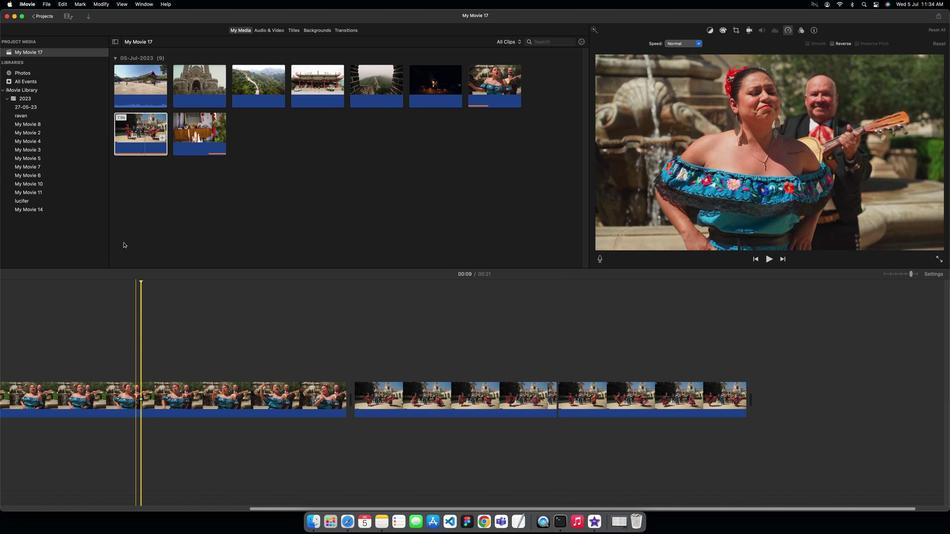 
Action: Mouse moved to (209, 314)
Screenshot: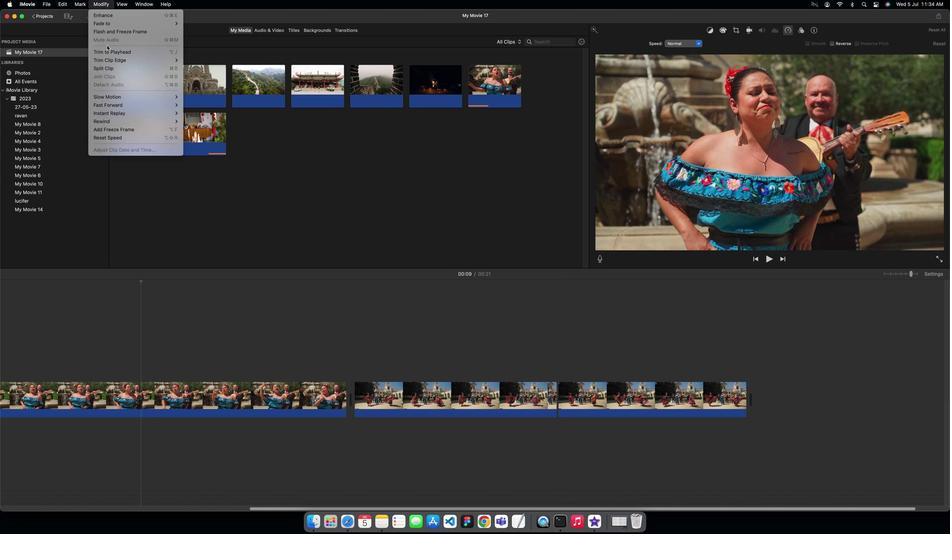 
Action: Mouse pressed left at (209, 314)
Screenshot: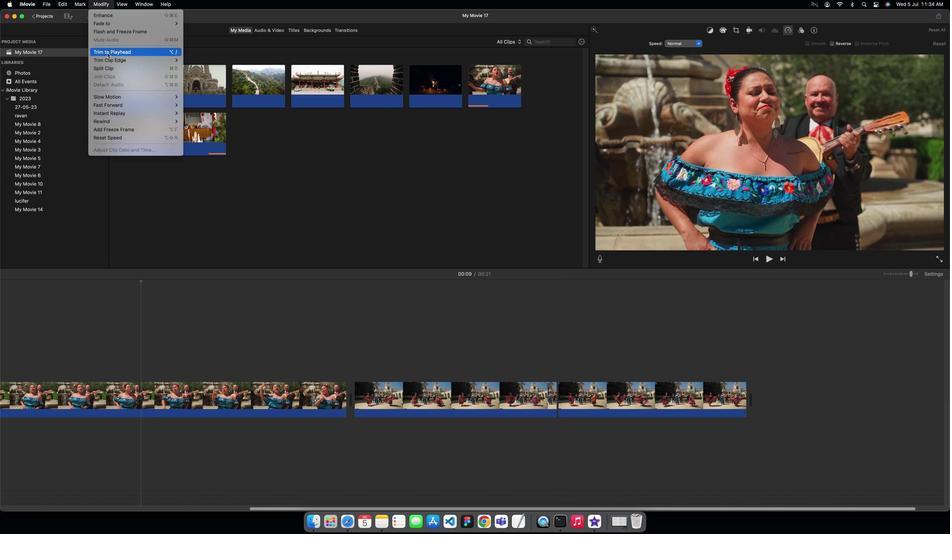 
Action: Mouse moved to (215, 309)
Screenshot: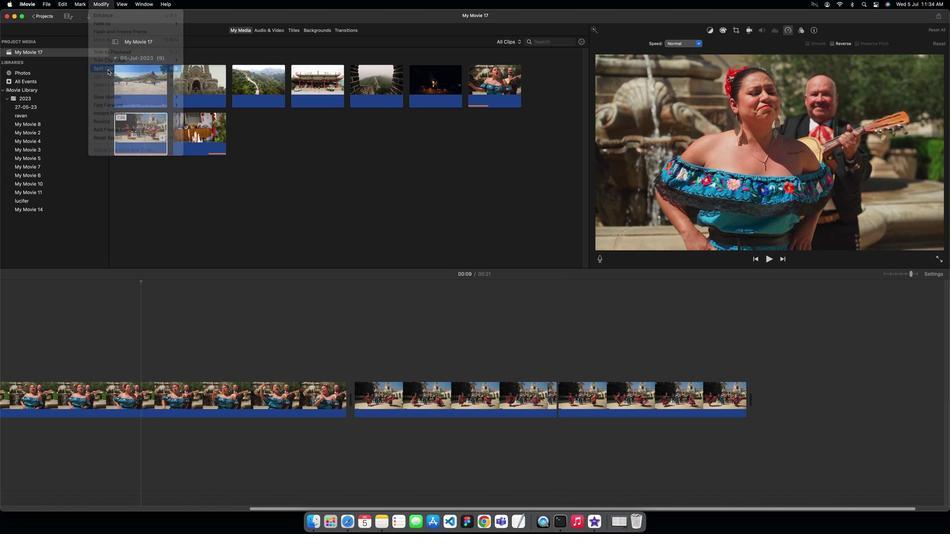 
Action: Mouse pressed left at (215, 309)
Screenshot: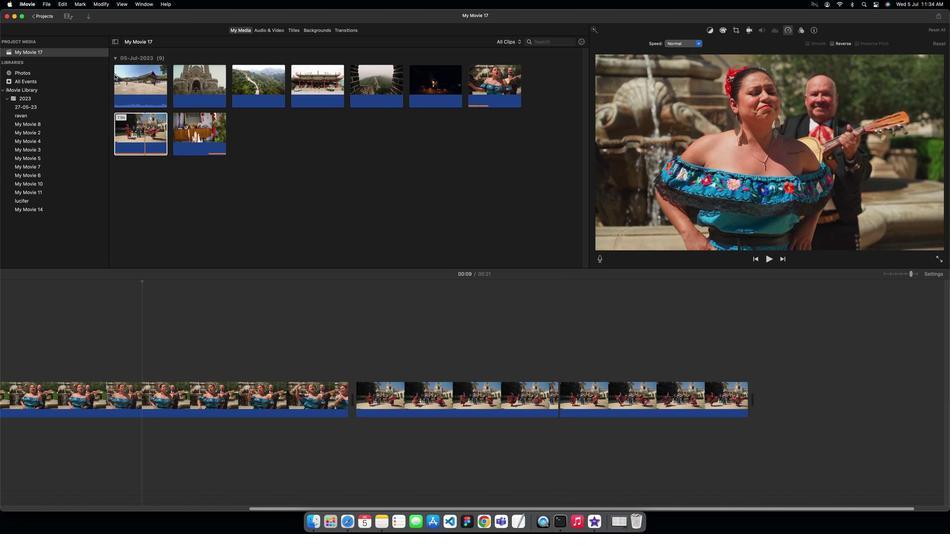 
Action: Mouse moved to (515, 284)
Screenshot: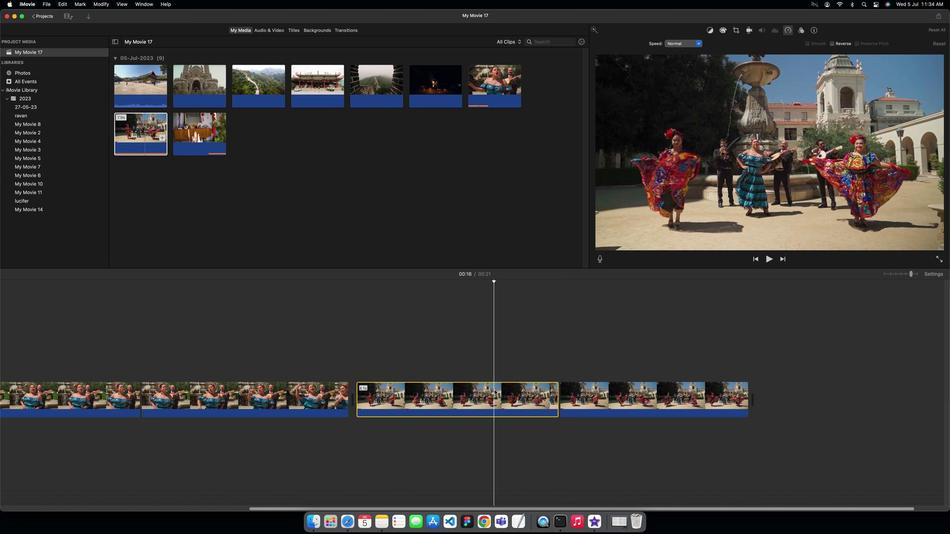 
Action: Mouse pressed left at (515, 284)
Screenshot: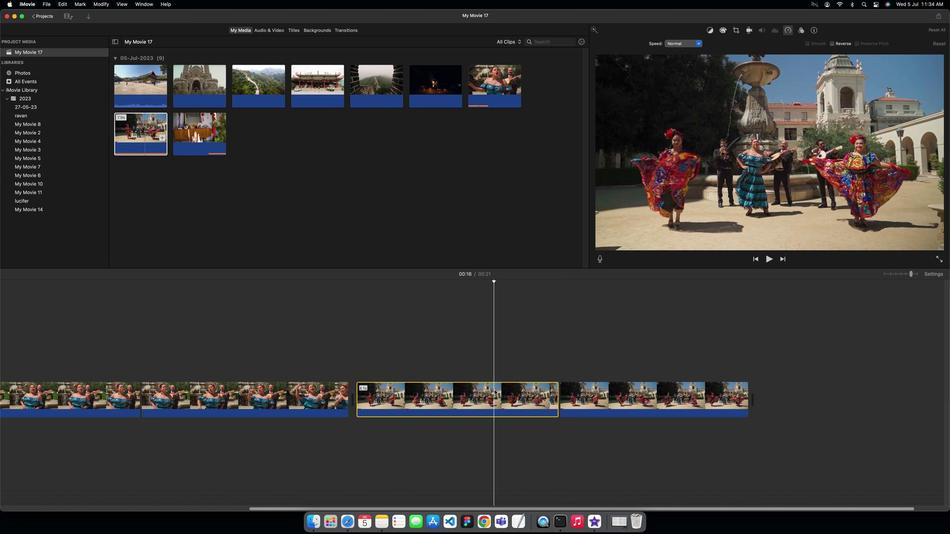 
Action: Mouse moved to (515, 284)
Screenshot: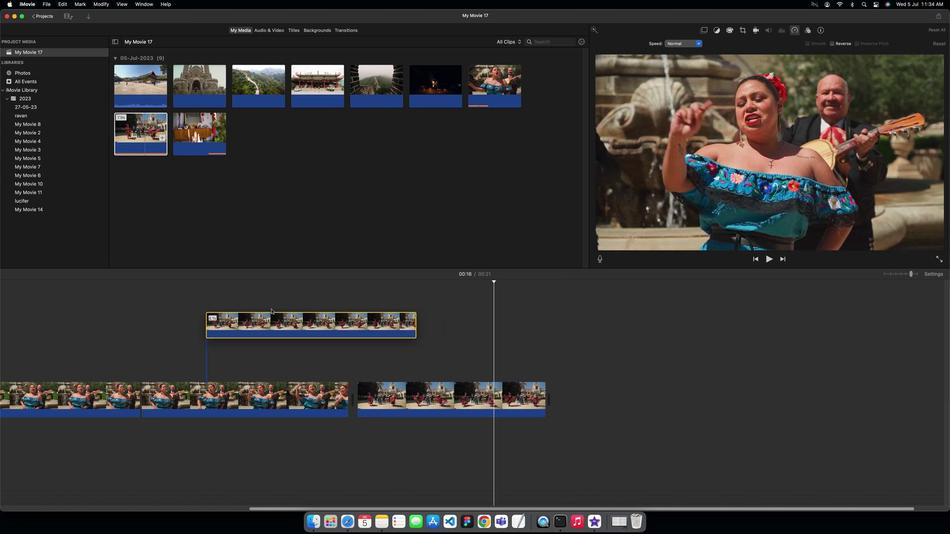 
Action: Mouse pressed left at (515, 284)
Screenshot: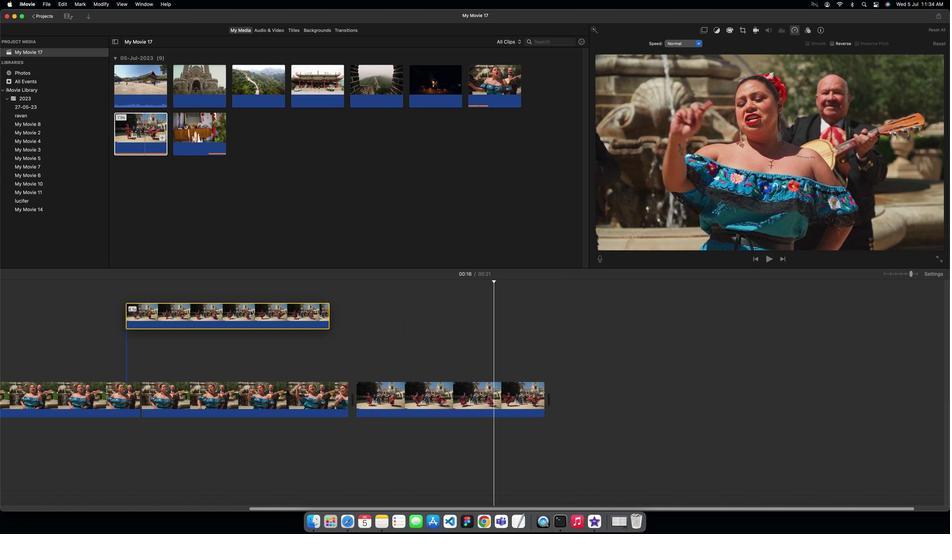 
Action: Mouse moved to (368, 307)
Screenshot: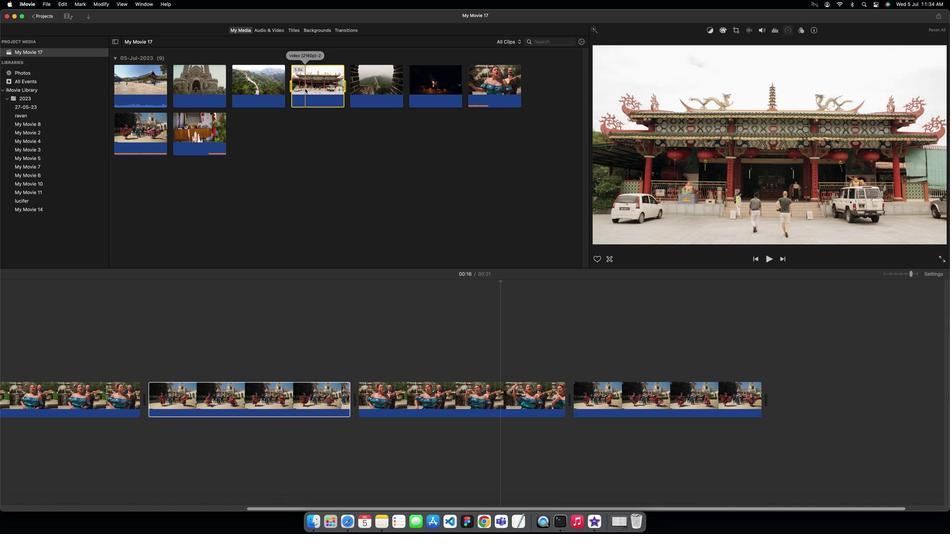 
Action: Mouse pressed left at (368, 307)
Screenshot: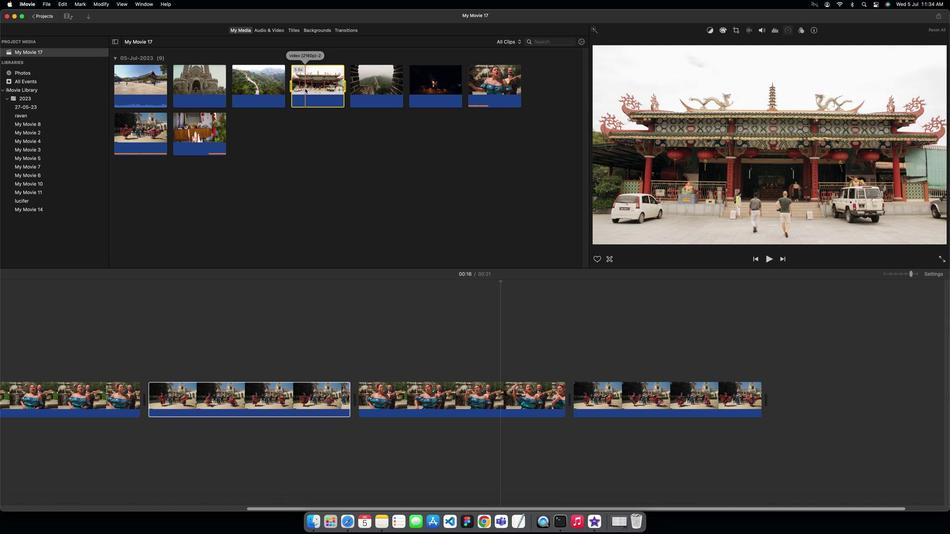 
Action: Mouse moved to (372, 308)
Screenshot: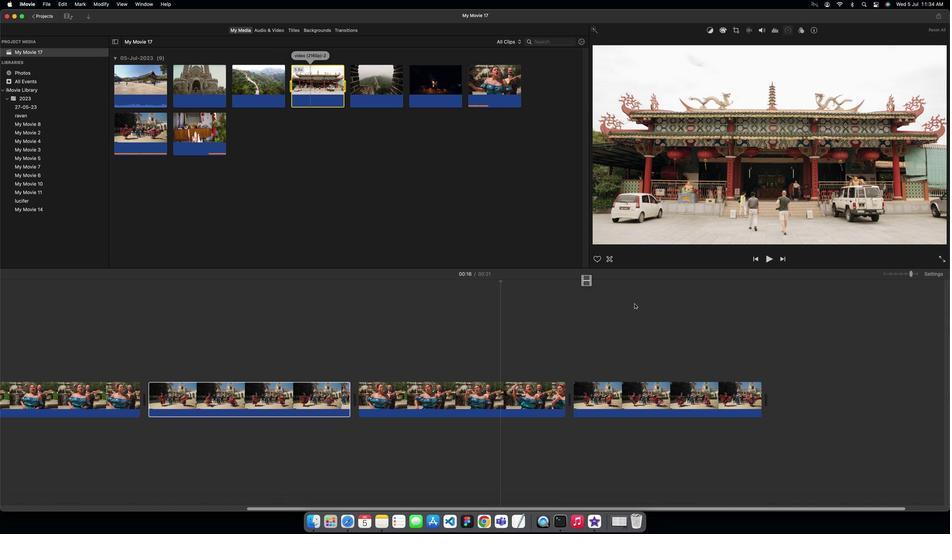 
Action: Mouse pressed left at (372, 308)
Screenshot: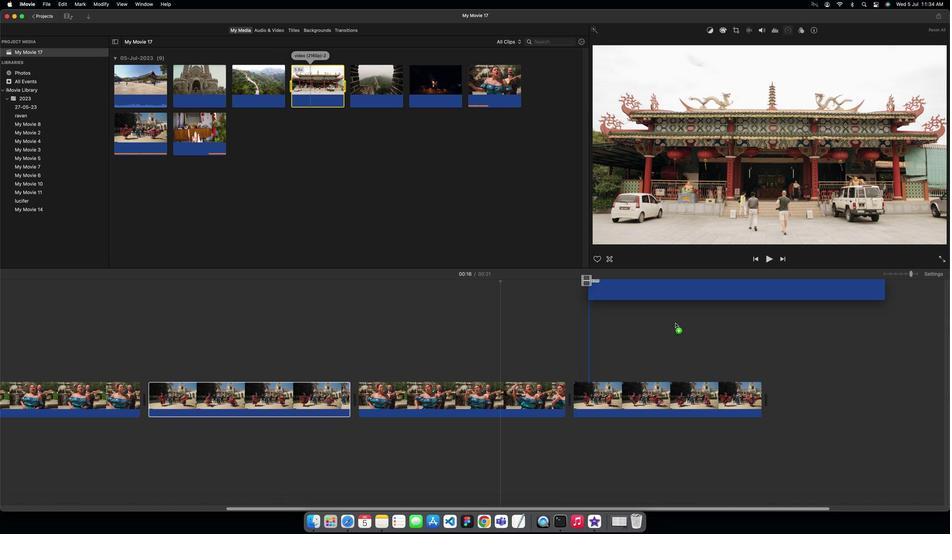 
Action: Mouse moved to (717, 286)
Screenshot: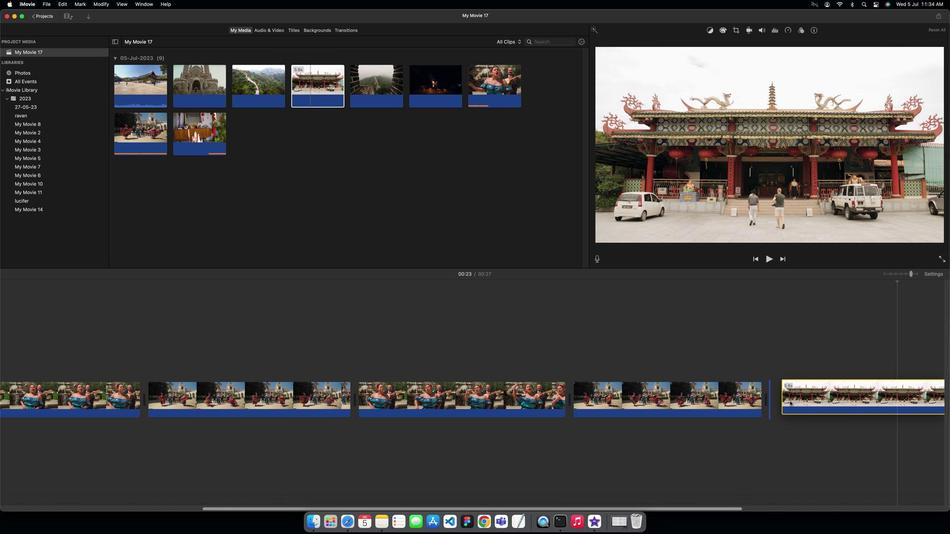 
Action: Mouse pressed left at (717, 286)
Screenshot: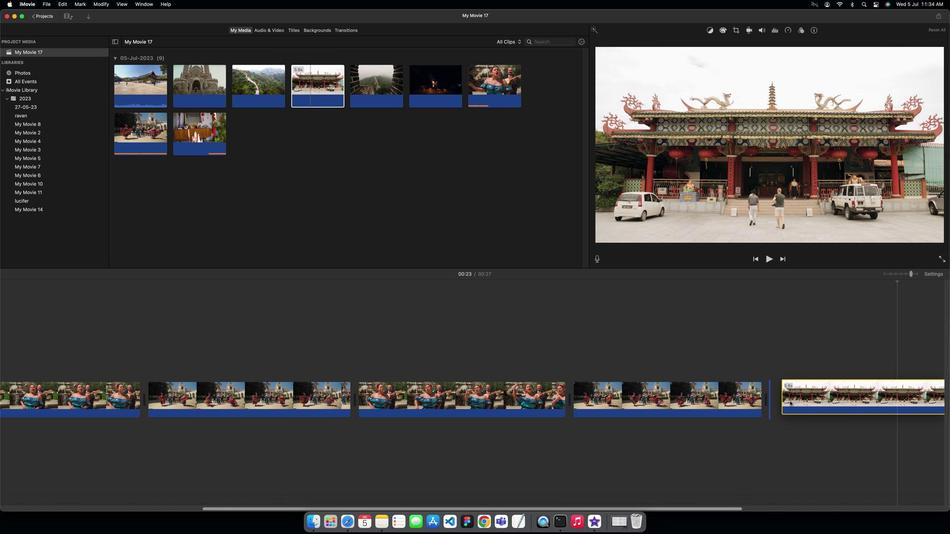 
Action: Mouse moved to (666, 274)
Screenshot: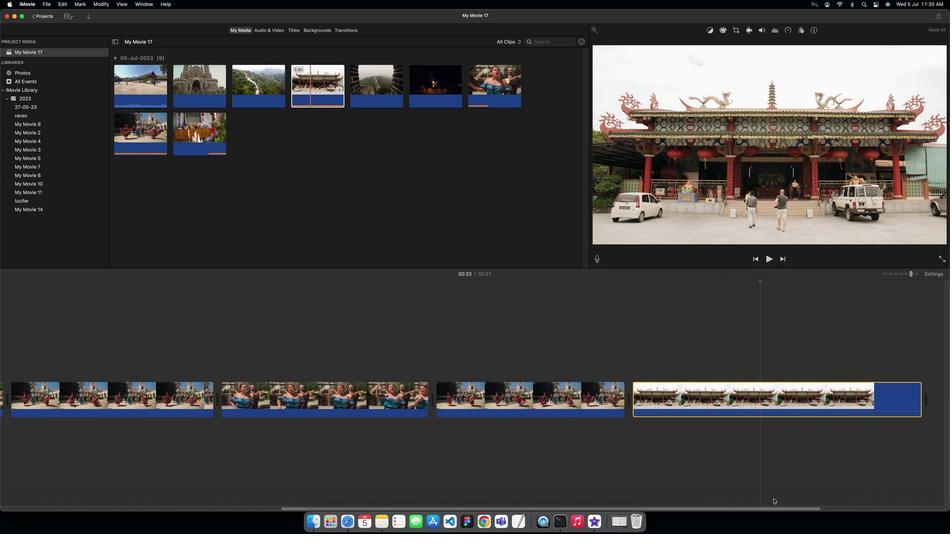 
Action: Mouse pressed left at (666, 274)
Screenshot: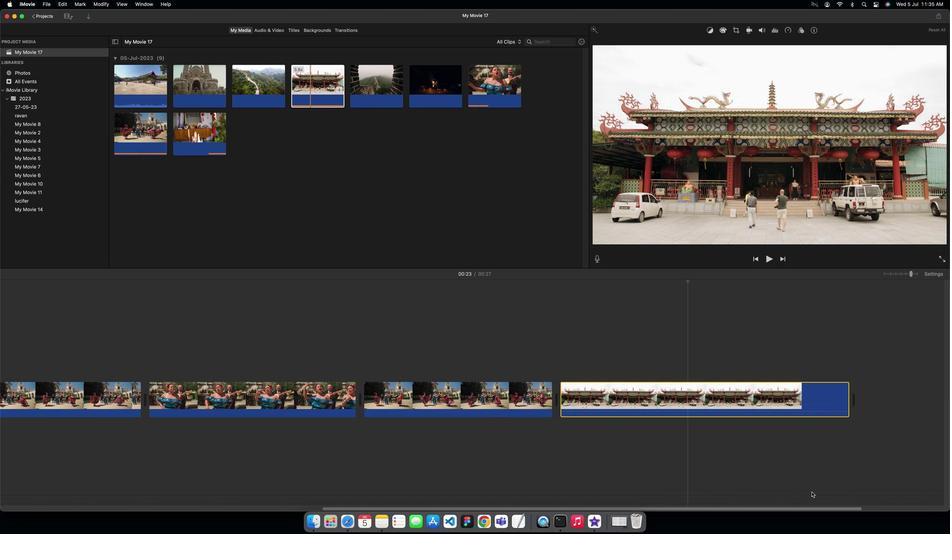 
Action: Mouse moved to (720, 283)
Screenshot: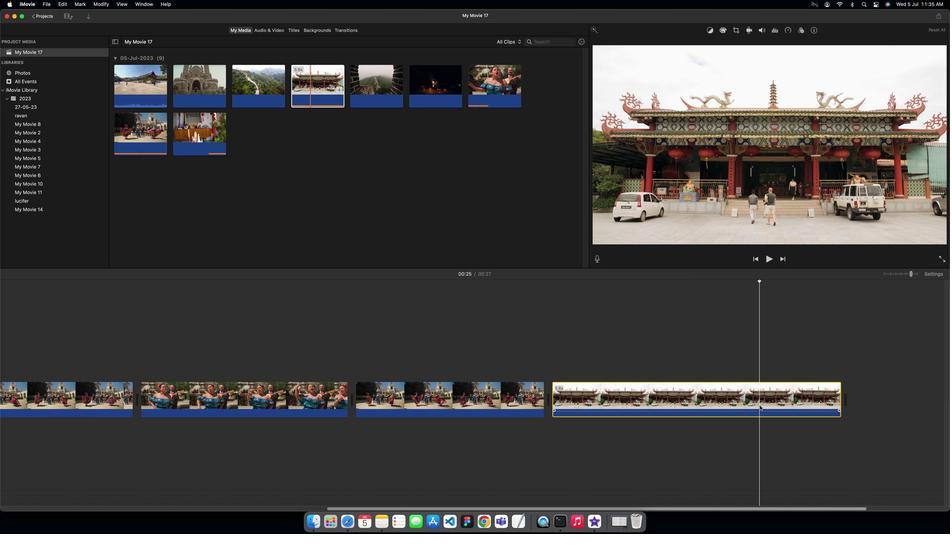 
Action: Mouse pressed left at (720, 283)
Screenshot: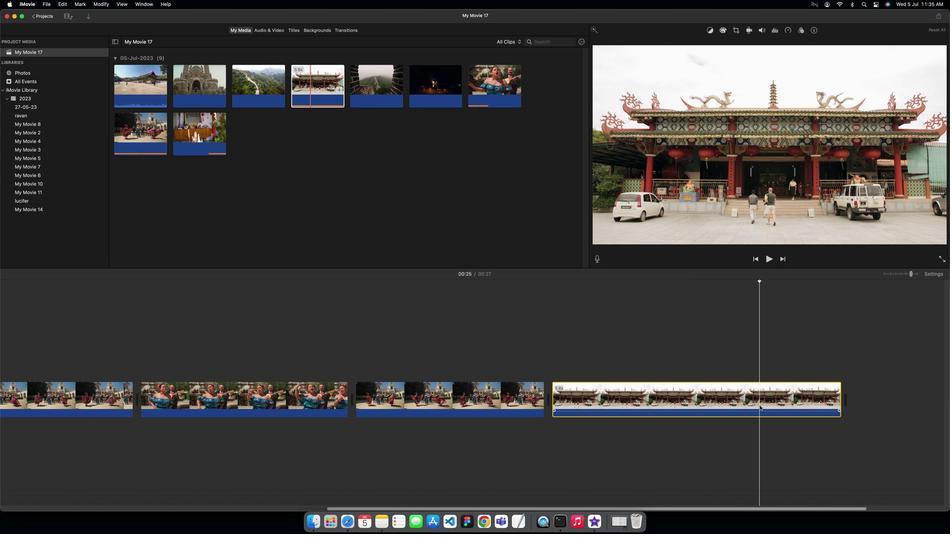 
Action: Key pressed Key.backspaceKey.backspace
Screenshot: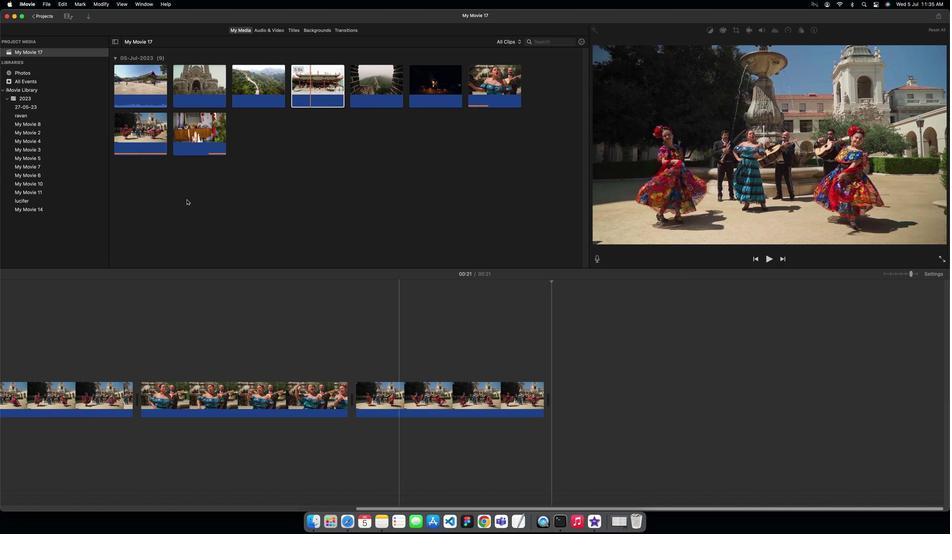 
Action: Mouse moved to (244, 308)
Screenshot: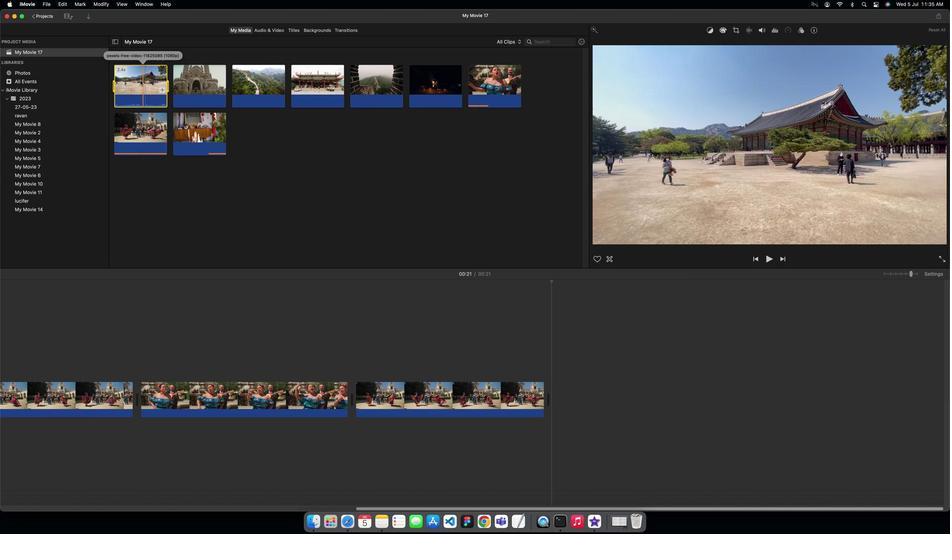 
Action: Mouse pressed left at (244, 308)
Screenshot: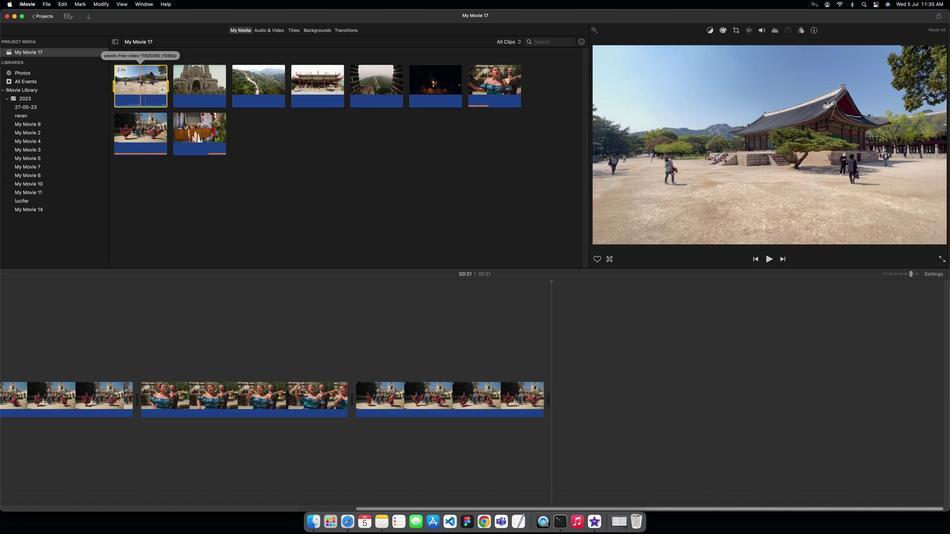 
Action: Mouse moved to (240, 308)
Screenshot: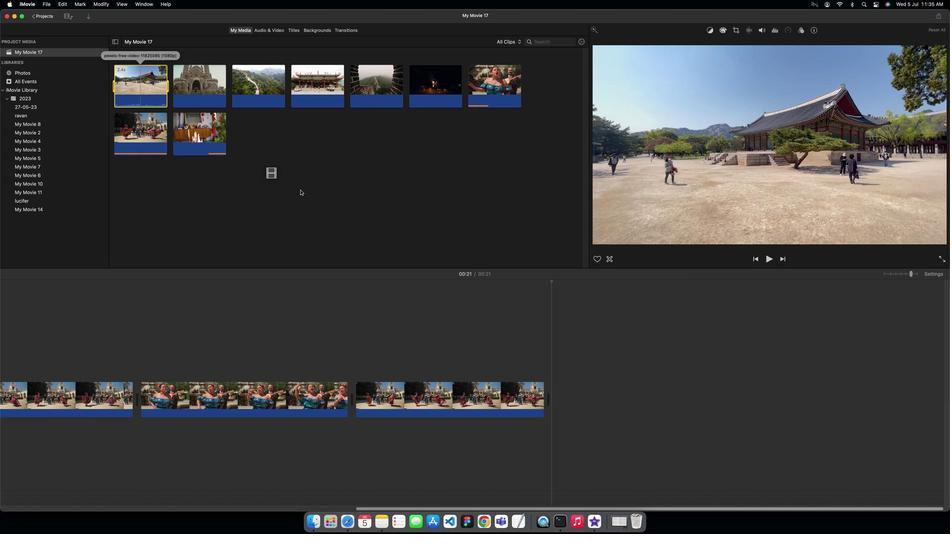 
Action: Mouse pressed left at (240, 308)
Screenshot: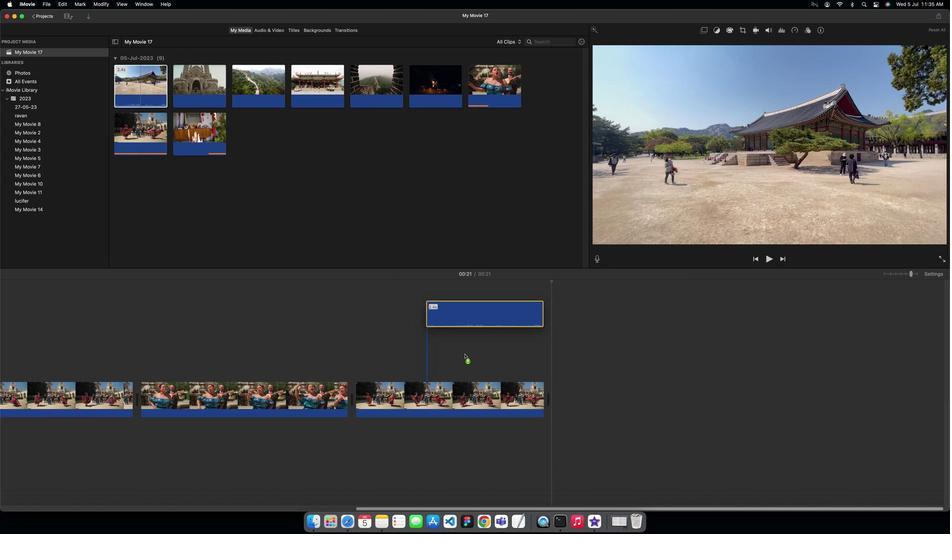 
Action: Mouse moved to (247, 304)
Screenshot: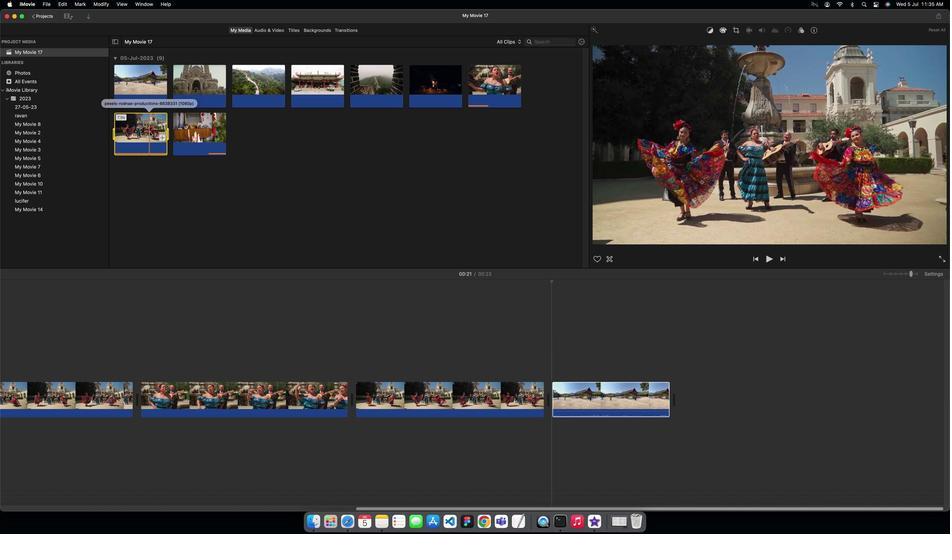 
Action: Mouse pressed left at (247, 304)
Screenshot: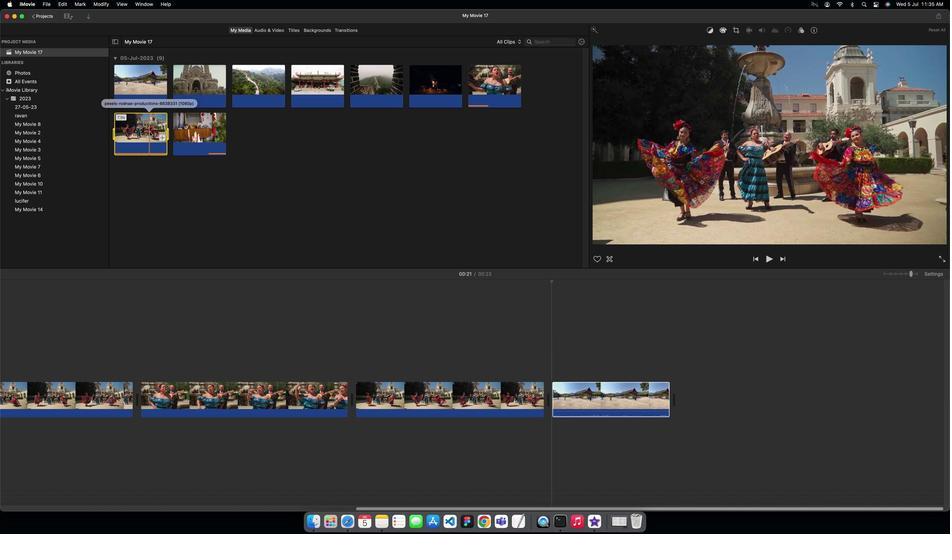 
Action: Mouse moved to (285, 307)
Screenshot: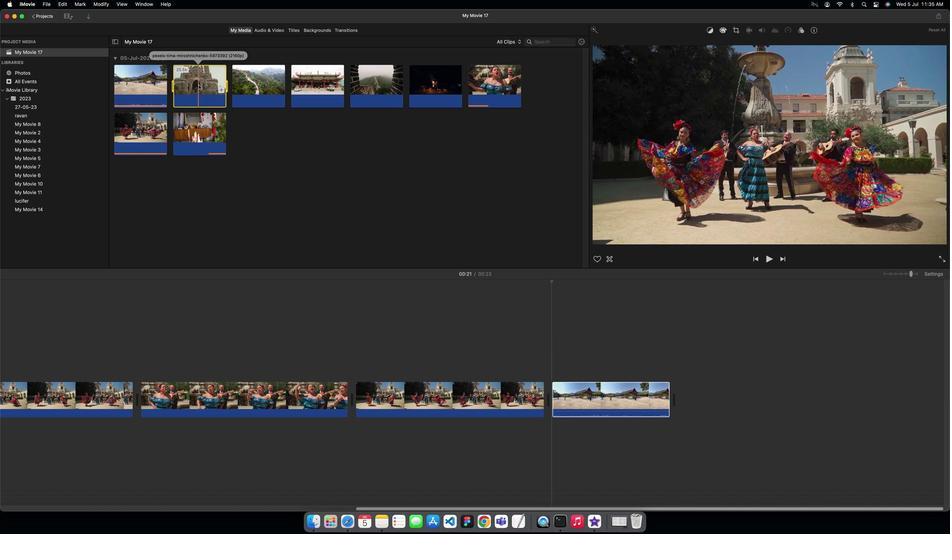 
Action: Mouse pressed left at (285, 307)
Screenshot: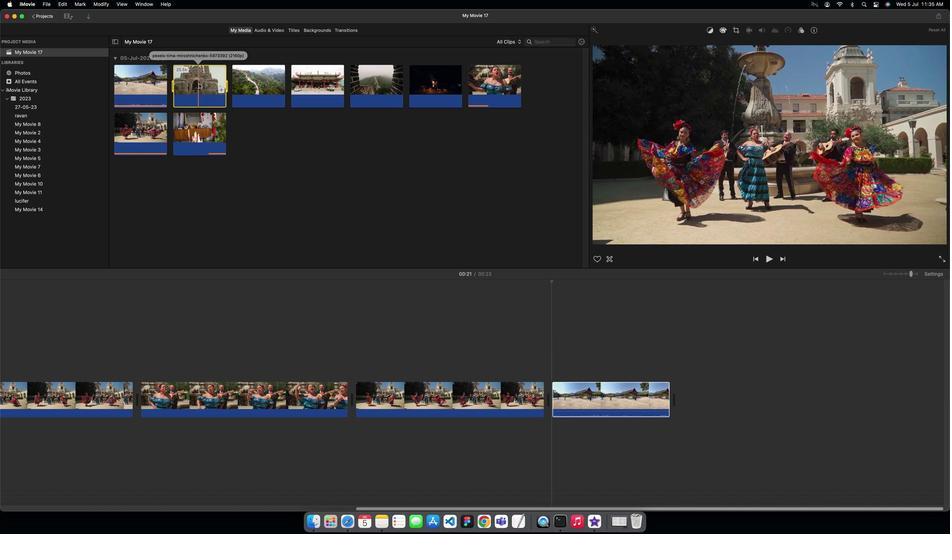 
Action: Mouse moved to (287, 308)
Screenshot: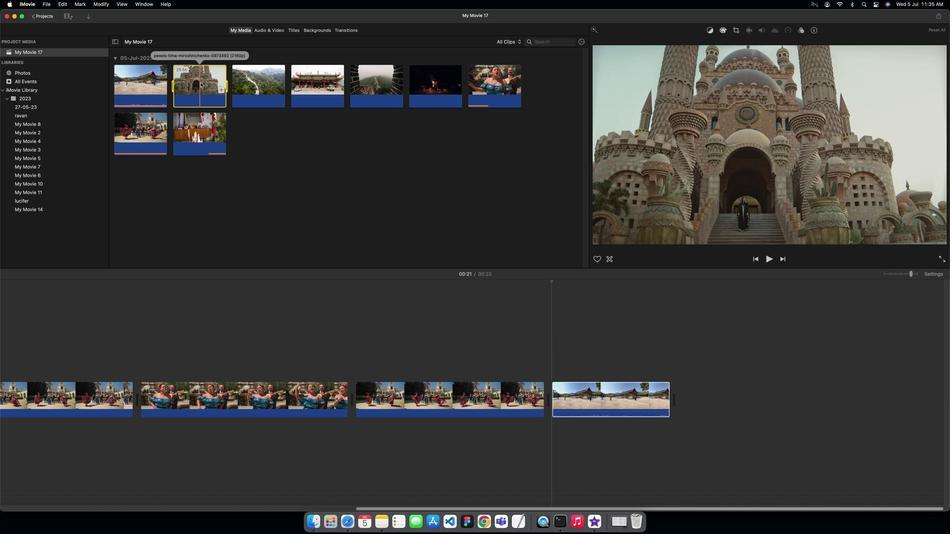
Action: Mouse pressed left at (287, 308)
Screenshot: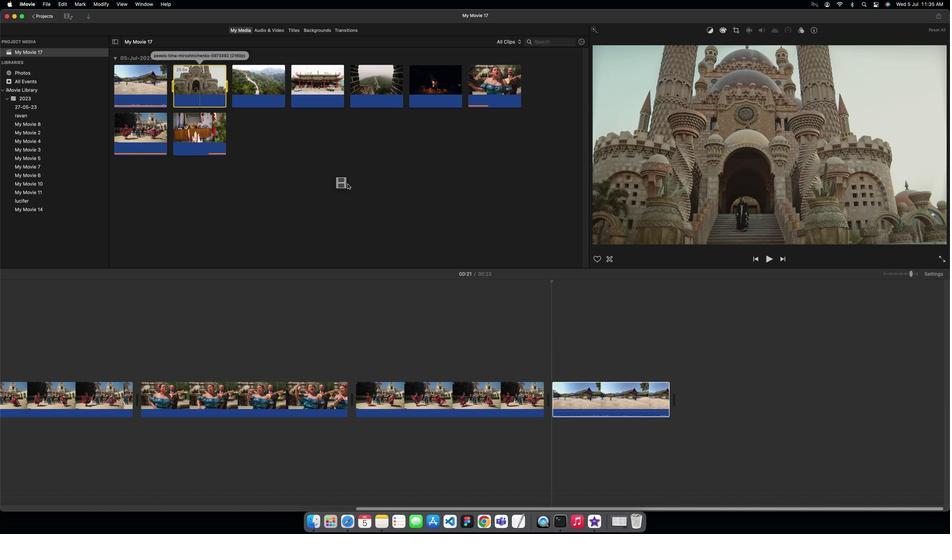 
Action: Mouse moved to (336, 275)
Screenshot: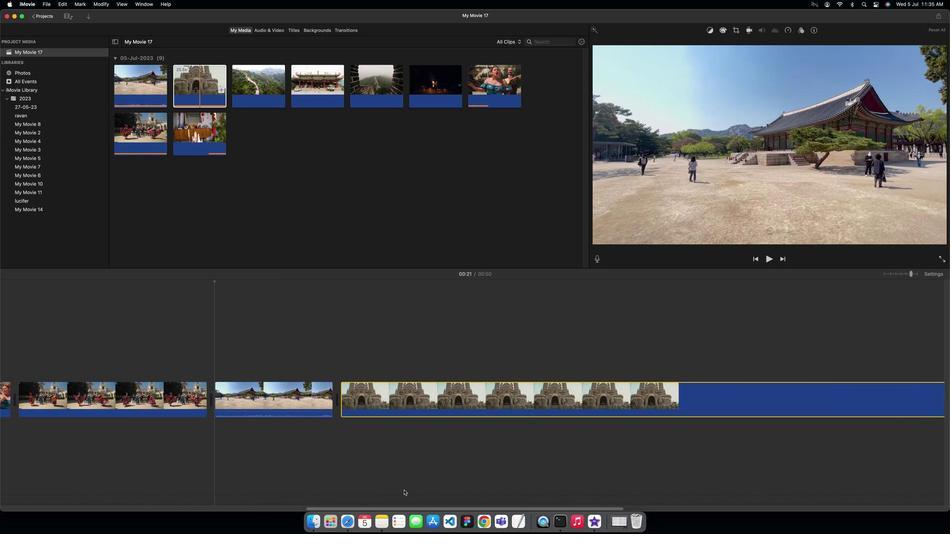 
Action: Mouse pressed left at (336, 275)
Screenshot: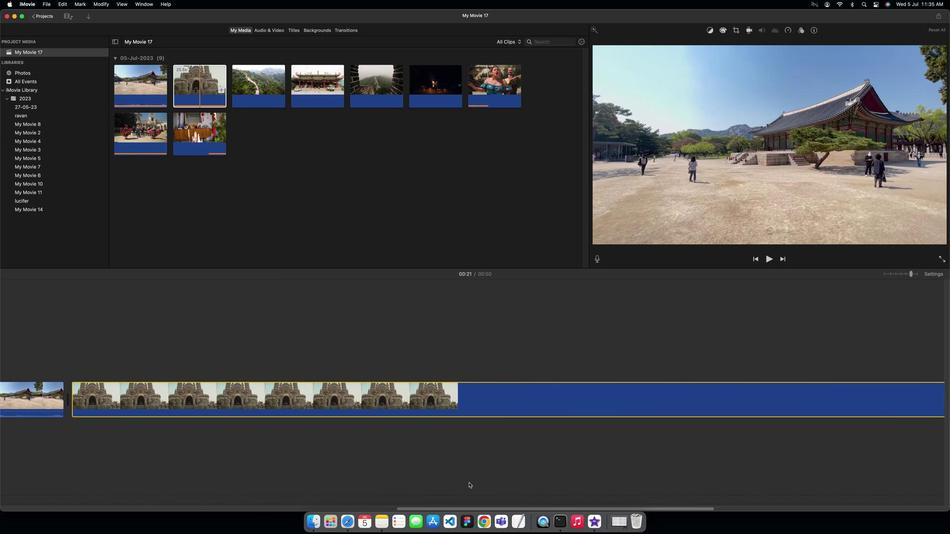 
Action: Mouse moved to (662, 275)
Screenshot: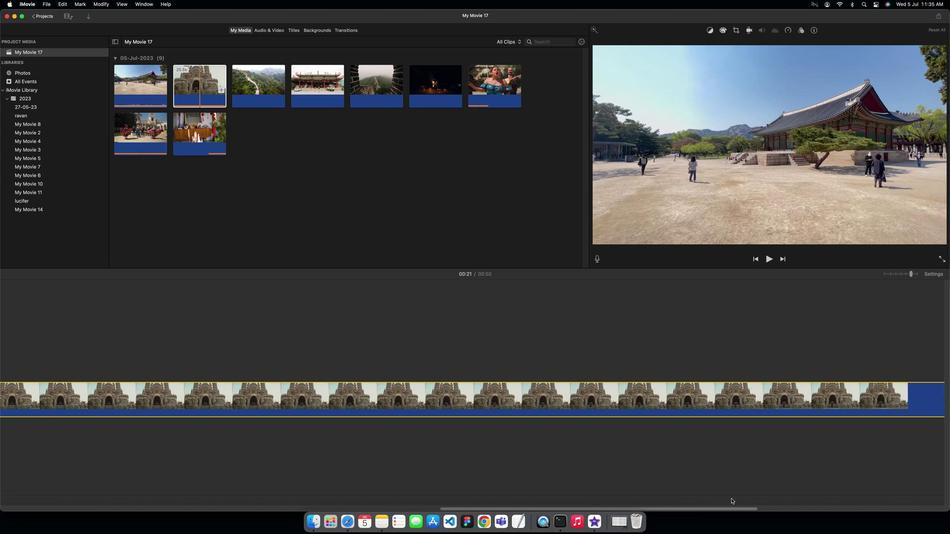 
Action: Mouse pressed left at (662, 275)
Screenshot: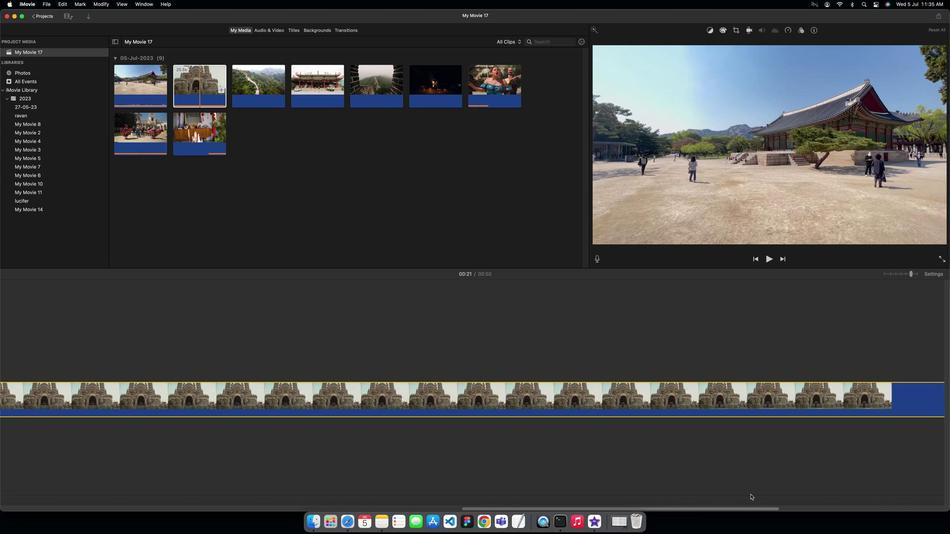 
Action: Mouse moved to (701, 274)
Screenshot: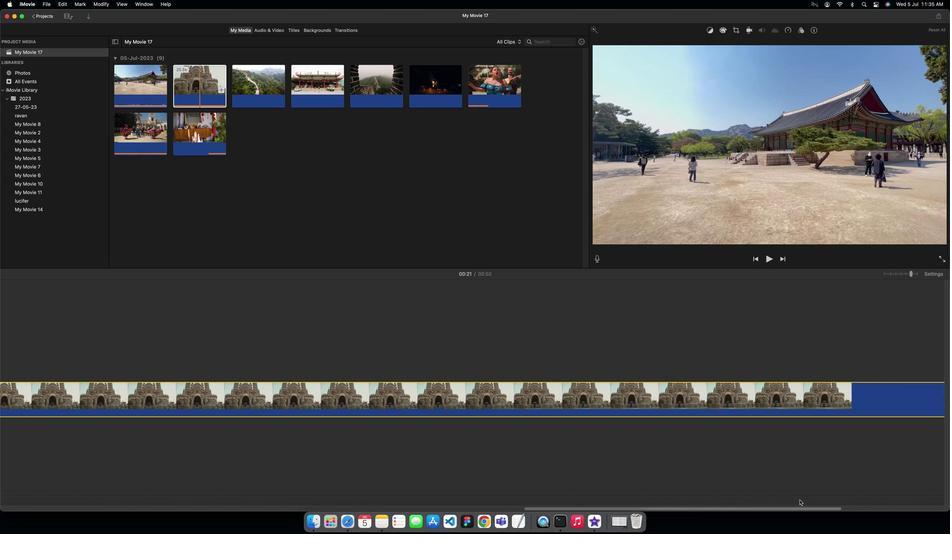 
Action: Mouse pressed left at (701, 274)
Screenshot: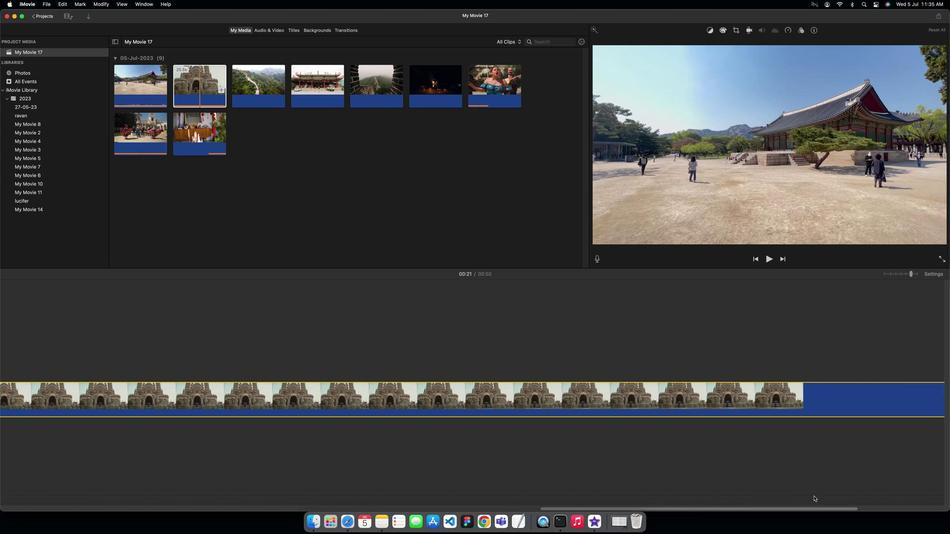 
Action: Mouse moved to (444, 284)
Screenshot: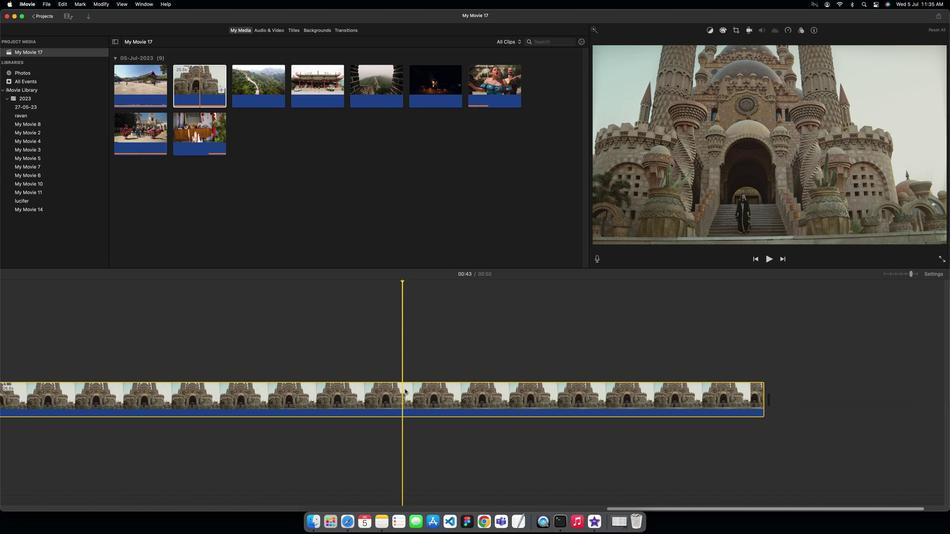 
Action: Mouse pressed left at (444, 284)
Screenshot: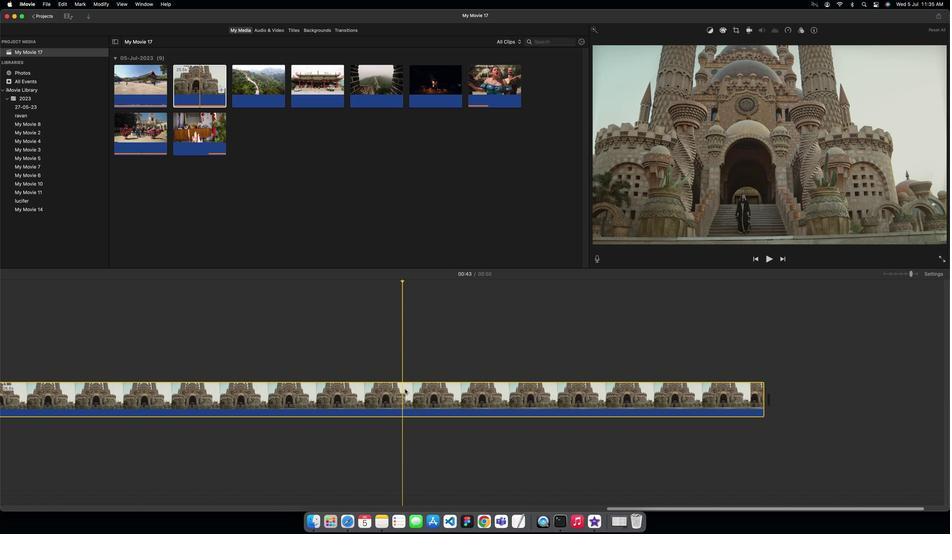 
Action: Mouse moved to (205, 314)
Screenshot: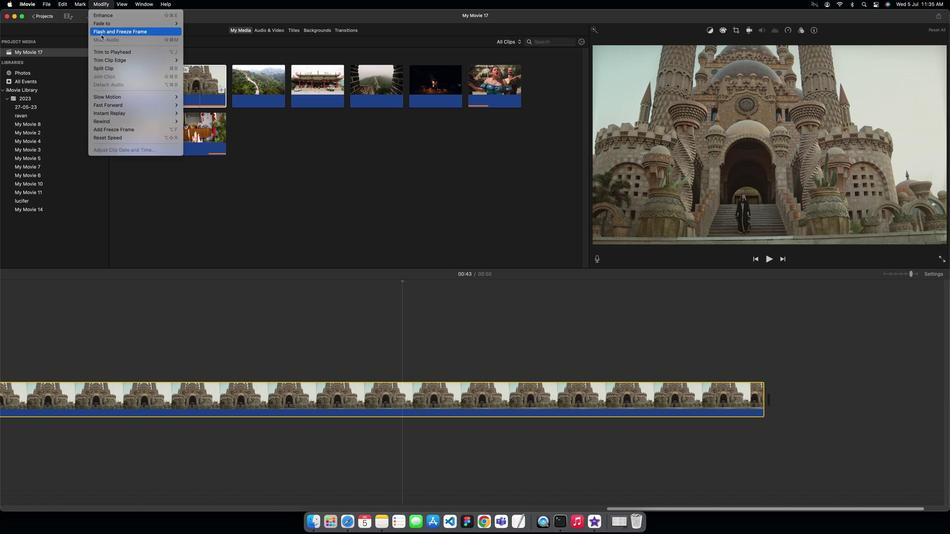 
Action: Mouse pressed left at (205, 314)
Screenshot: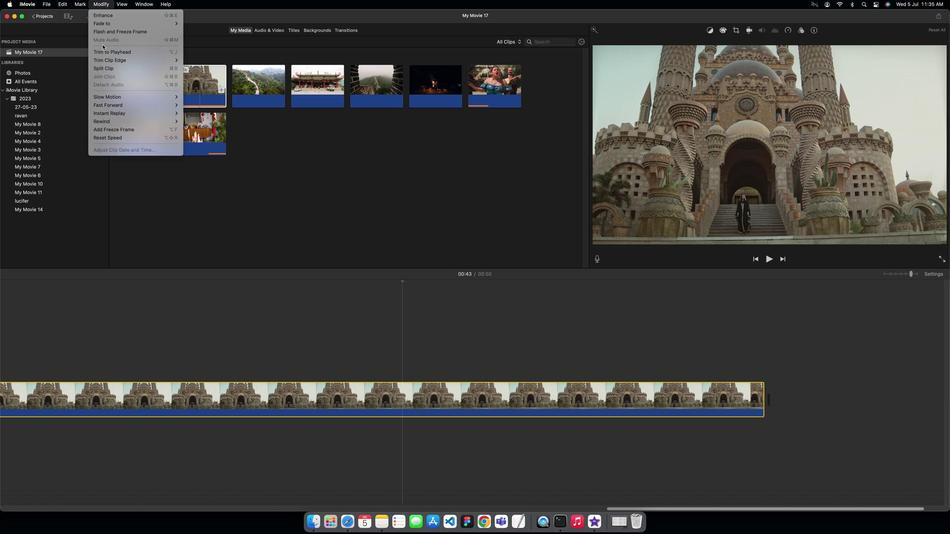 
Action: Mouse moved to (211, 309)
Screenshot: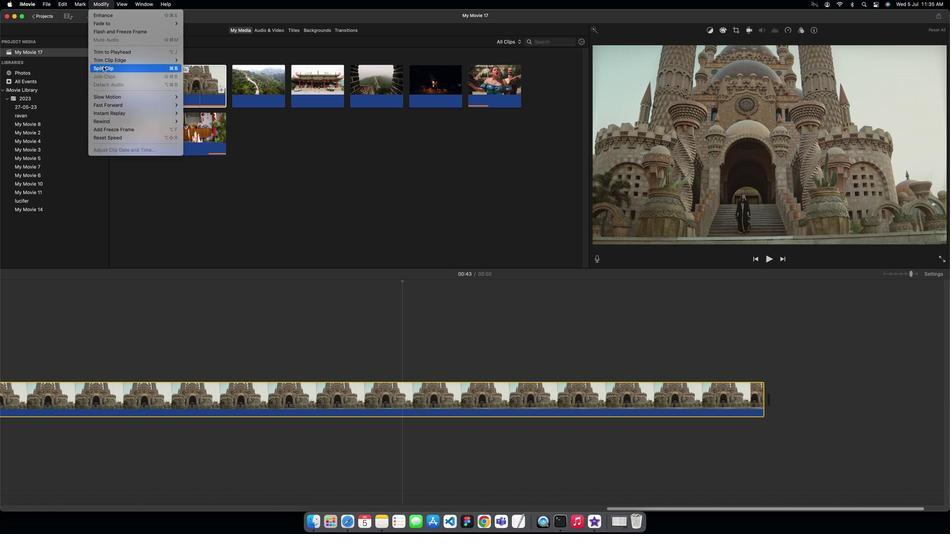 
Action: Mouse pressed left at (211, 309)
Screenshot: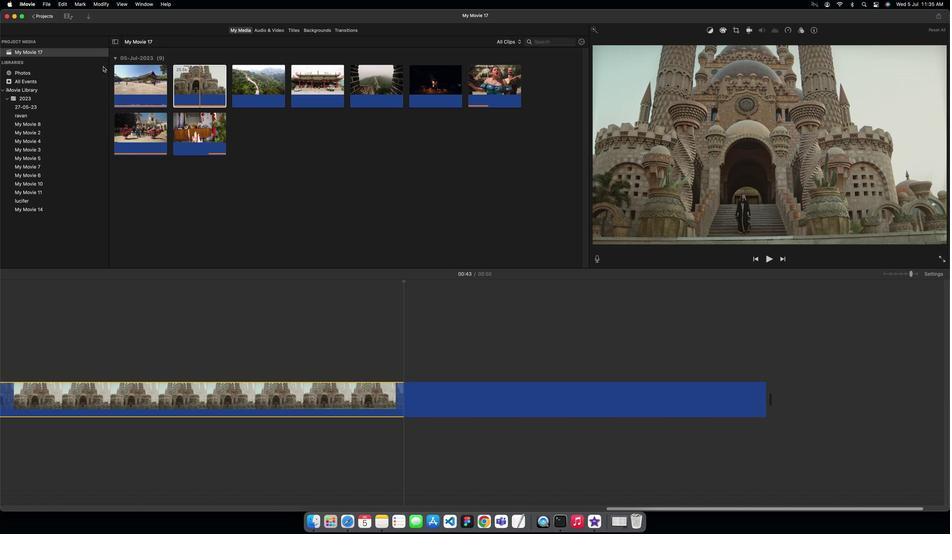 
Action: Mouse moved to (253, 284)
Screenshot: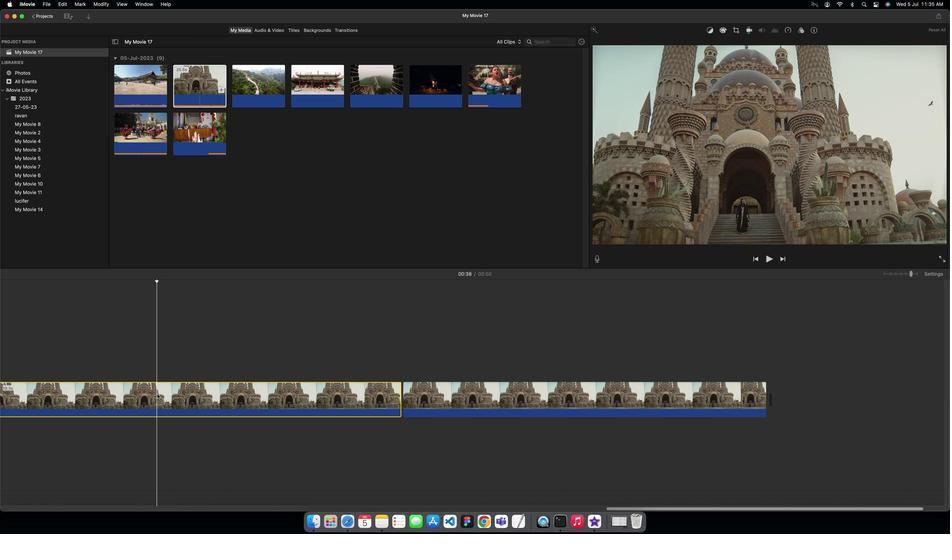 
Action: Mouse pressed left at (253, 284)
Screenshot: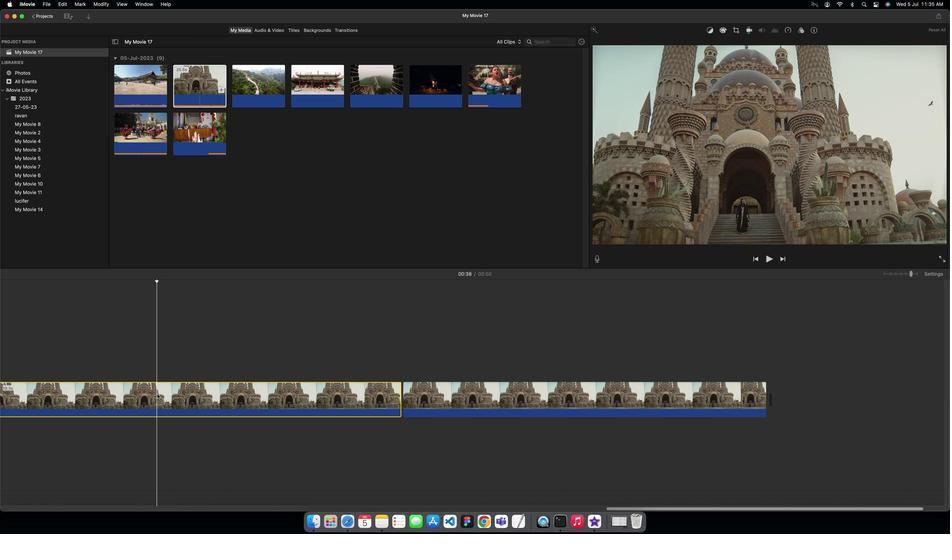 
Action: Key pressed Key.backspace
Screenshot: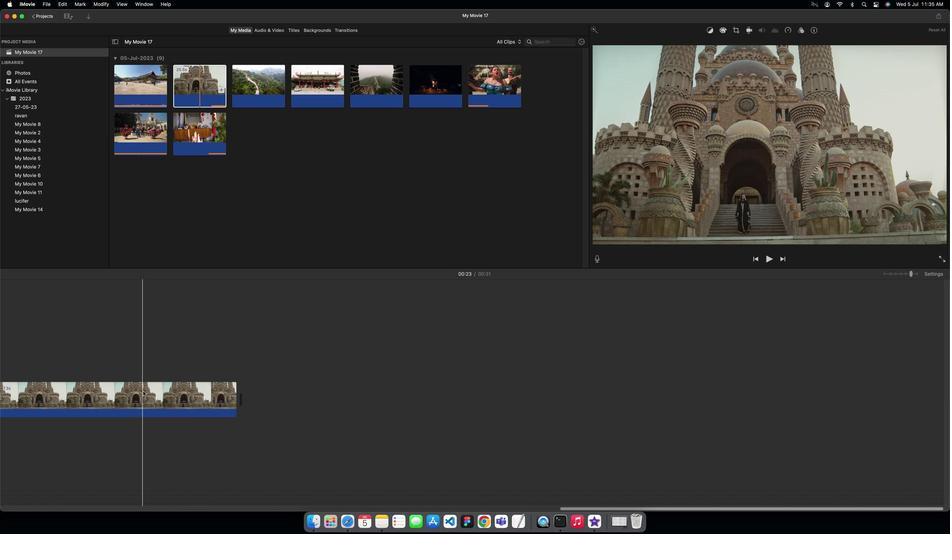 
Action: Mouse moved to (669, 274)
Screenshot: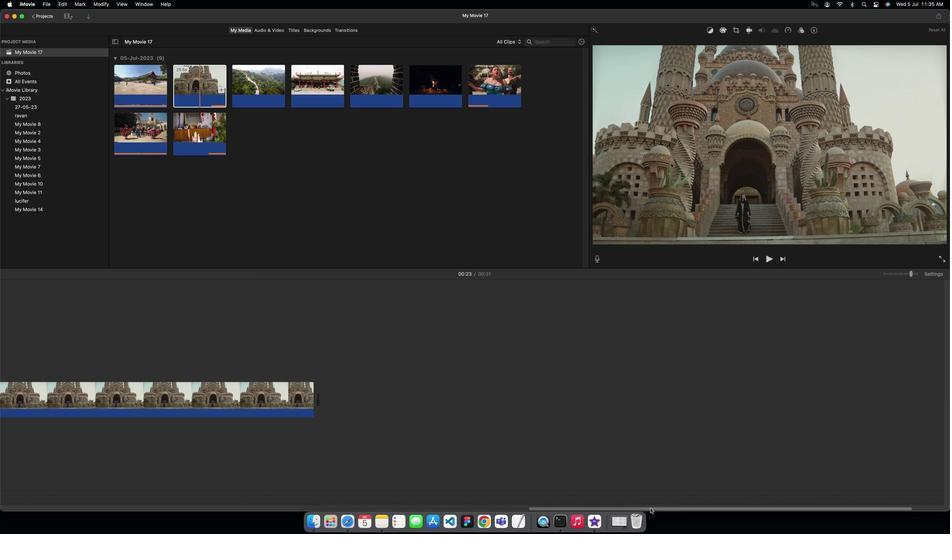 
Action: Mouse pressed left at (669, 274)
Screenshot: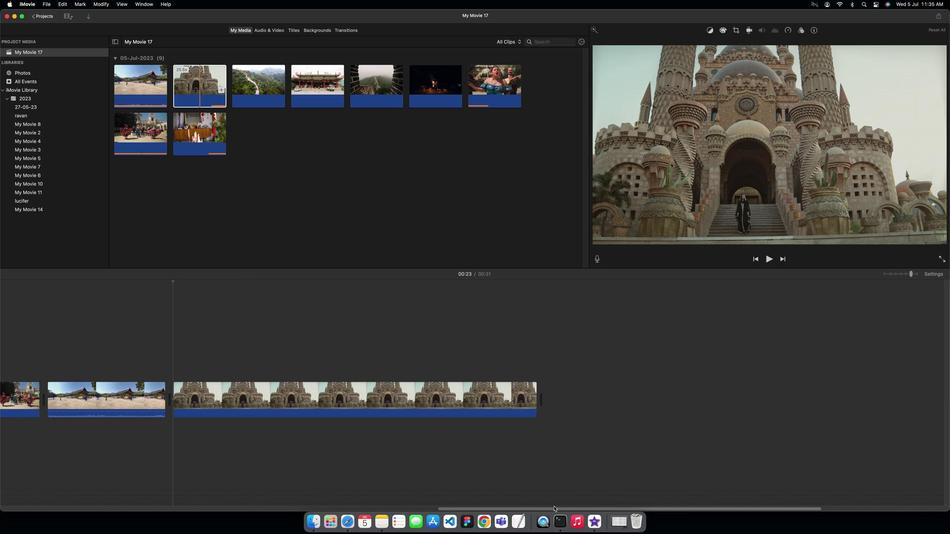 
Action: Mouse moved to (423, 307)
Screenshot: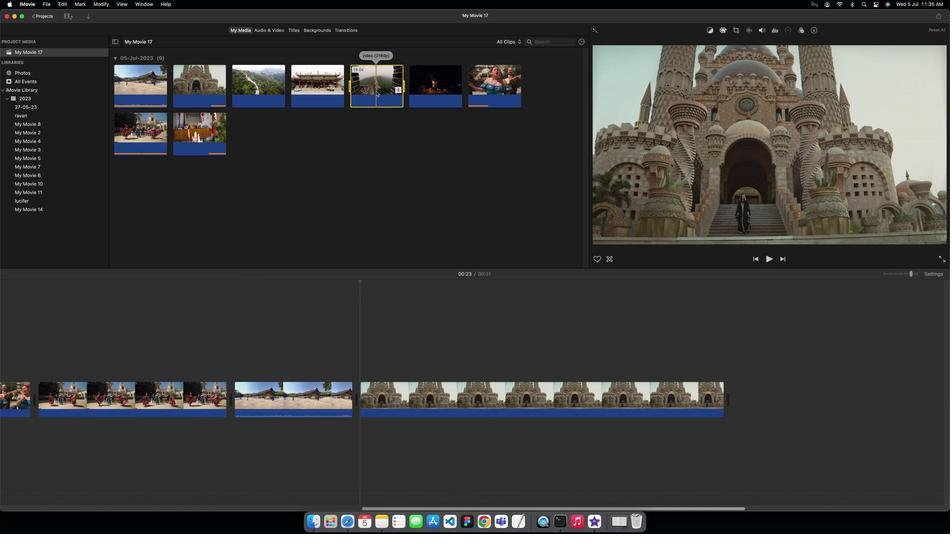 
Action: Mouse pressed left at (423, 307)
Screenshot: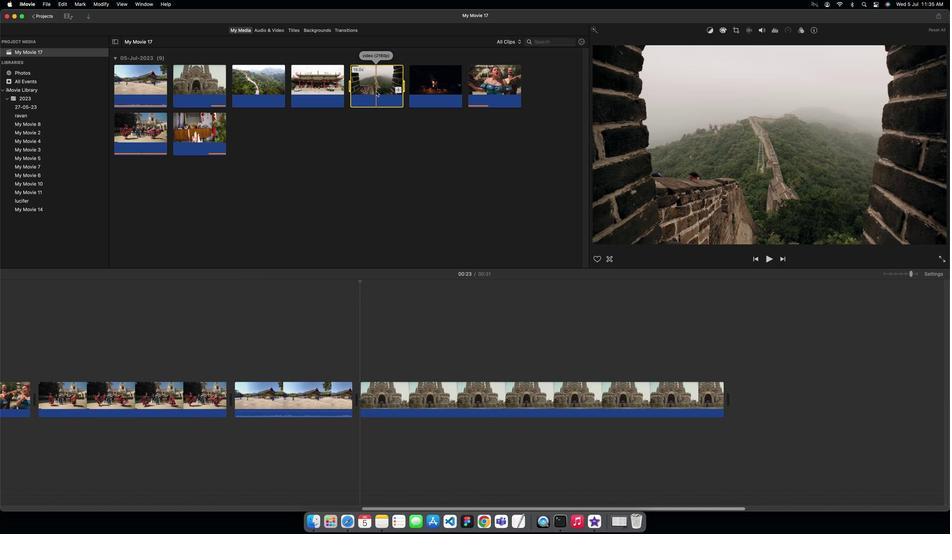 
Action: Mouse moved to (337, 308)
Screenshot: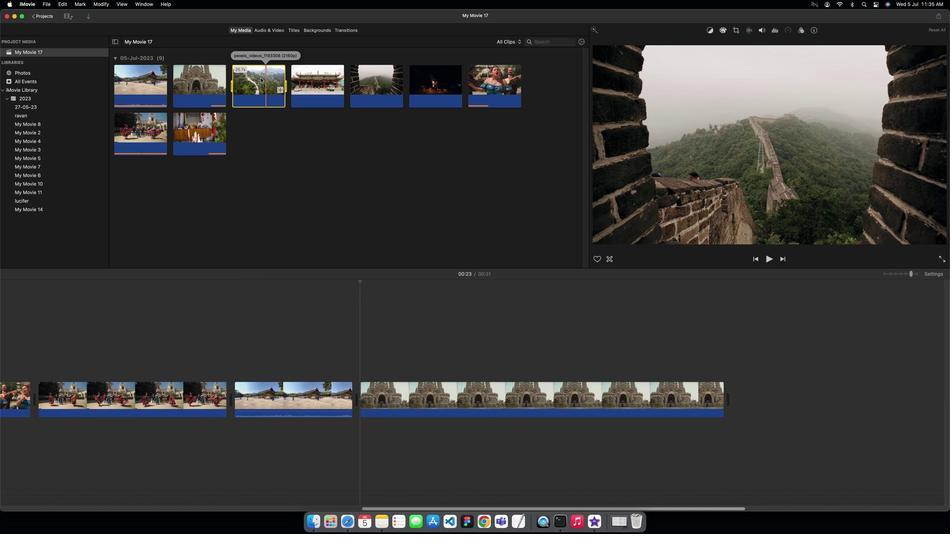 
Action: Mouse pressed left at (337, 308)
Screenshot: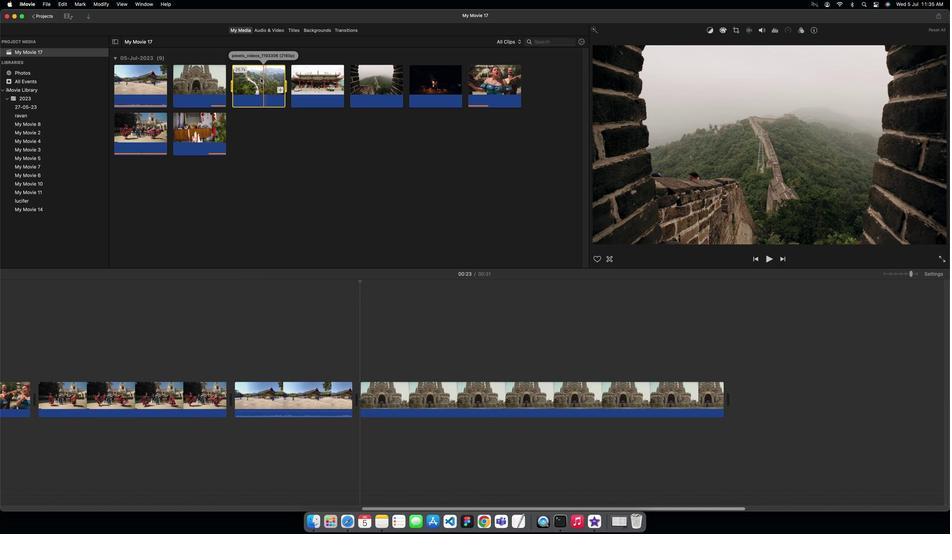 
Action: Mouse moved to (333, 308)
Screenshot: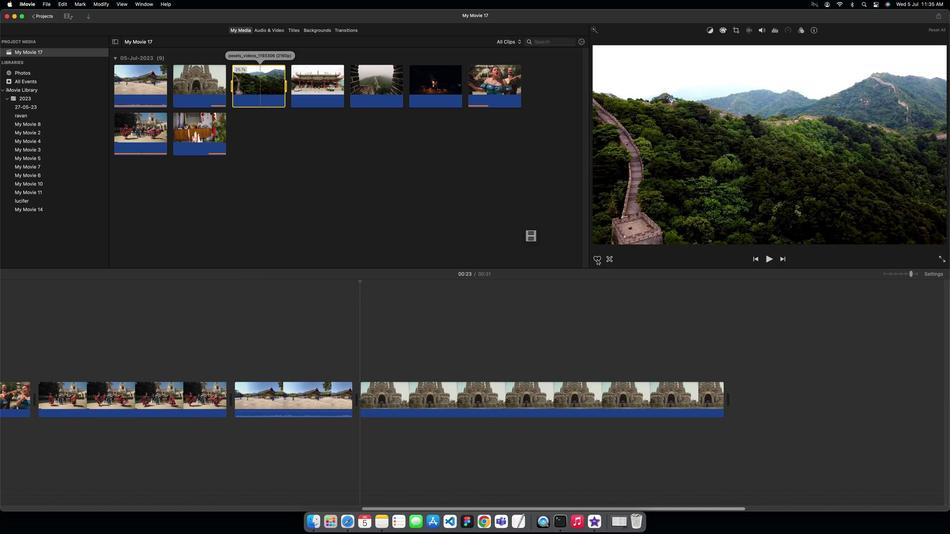 
Action: Mouse pressed left at (333, 308)
Screenshot: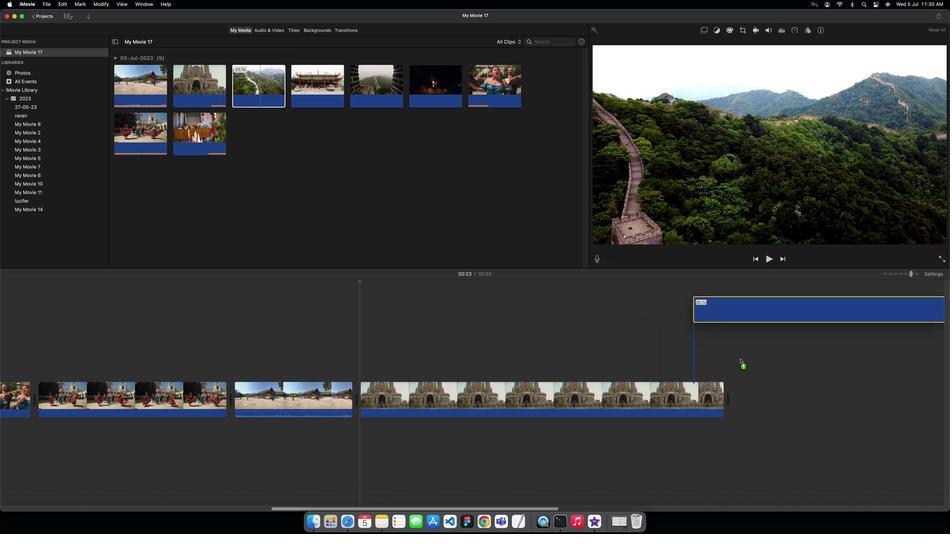 
Action: Mouse moved to (354, 275)
Screenshot: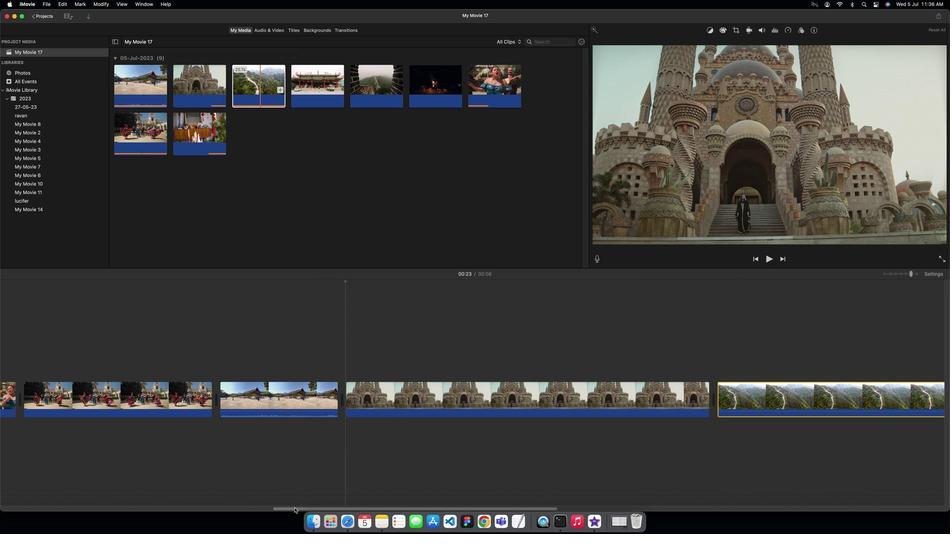 
Action: Mouse pressed left at (354, 275)
Screenshot: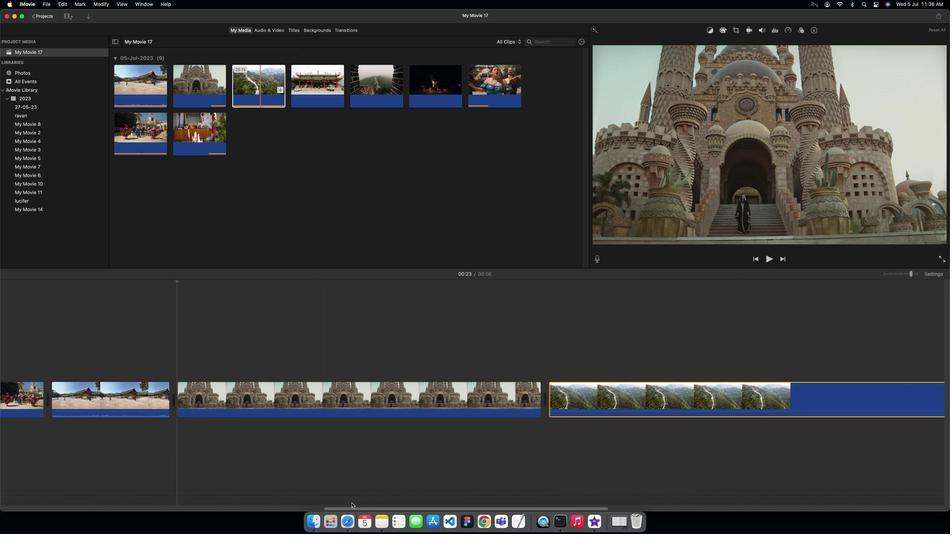 
Action: Mouse moved to (601, 282)
Screenshot: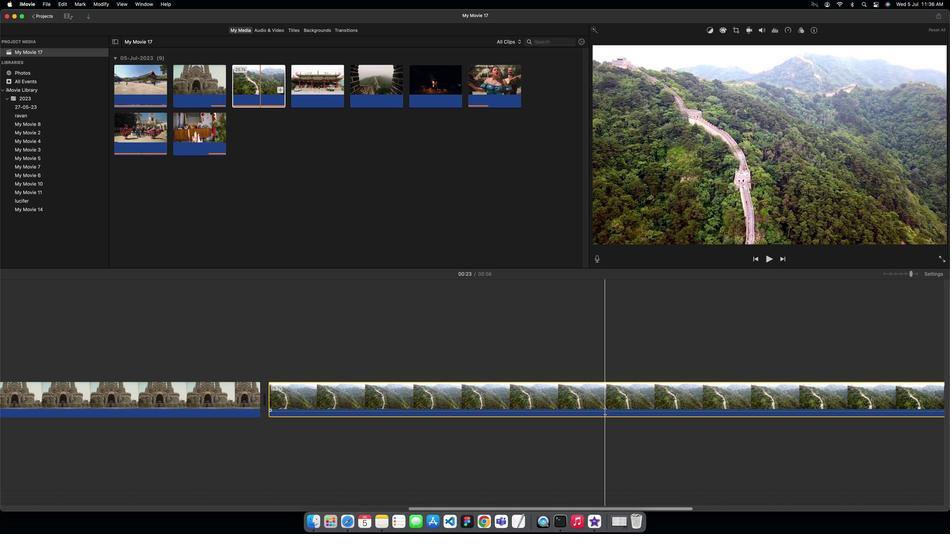 
Action: Mouse pressed left at (601, 282)
Screenshot: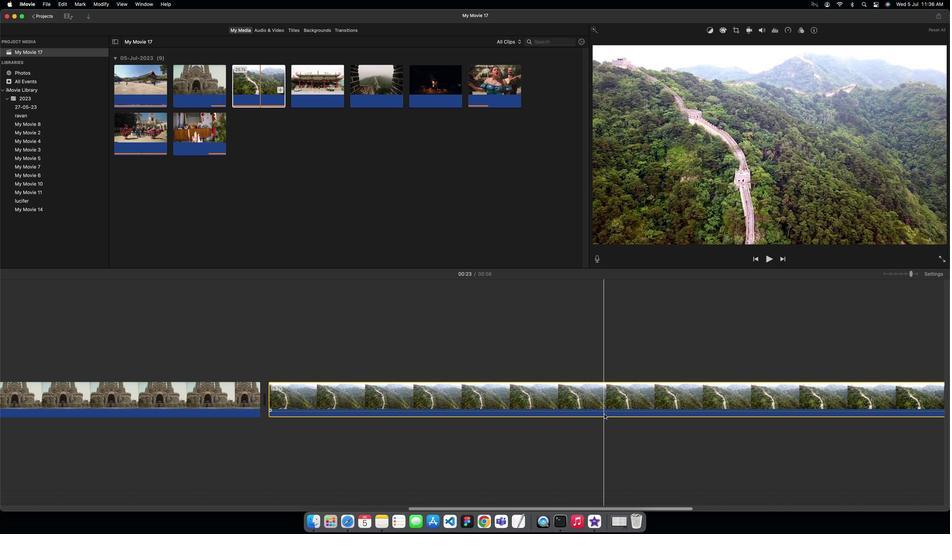
Action: Mouse moved to (457, 283)
Screenshot: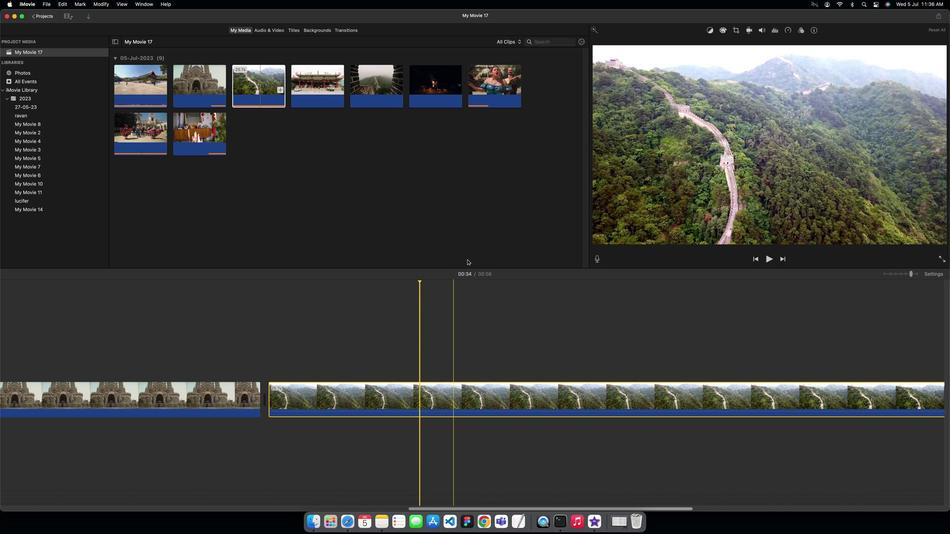 
Action: Mouse pressed left at (457, 283)
Screenshot: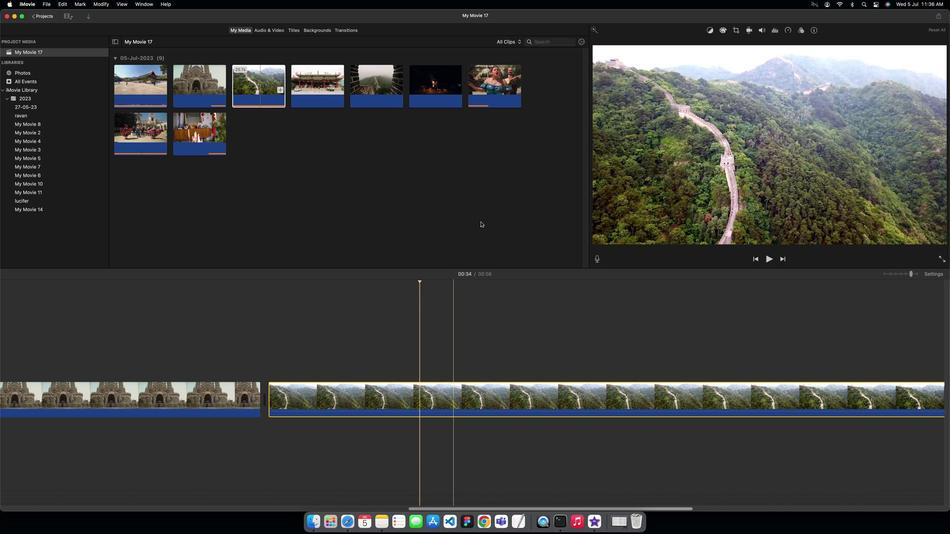 
Action: Mouse moved to (742, 312)
Screenshot: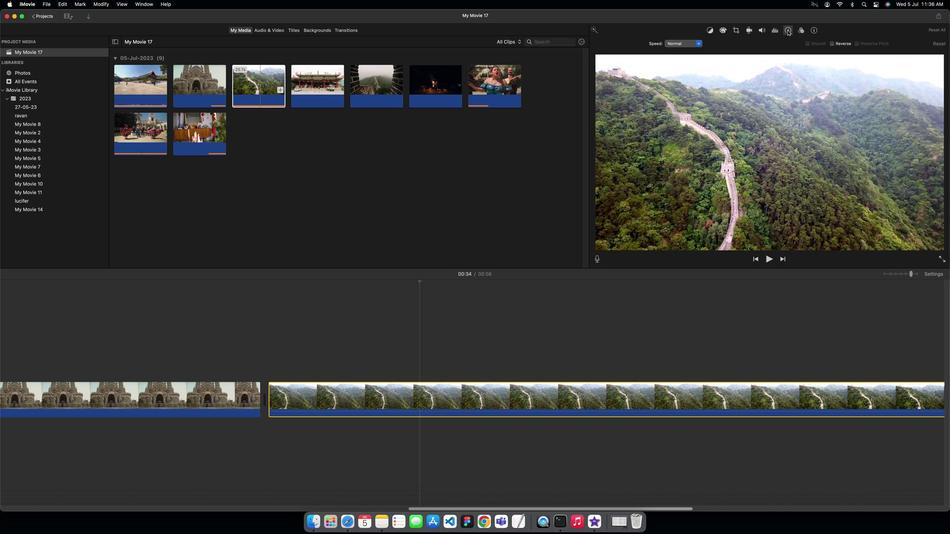 
Action: Mouse pressed left at (742, 312)
Screenshot: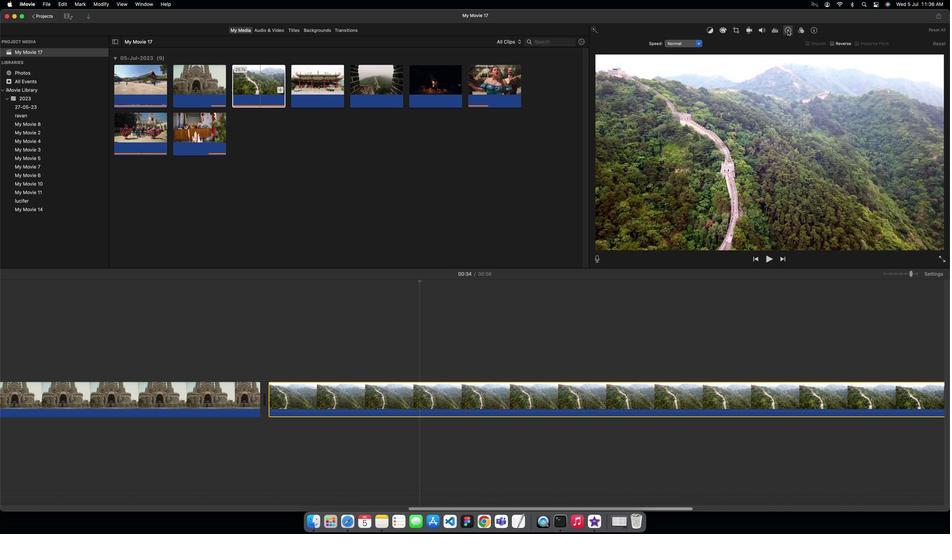 
Action: Mouse moved to (673, 311)
Screenshot: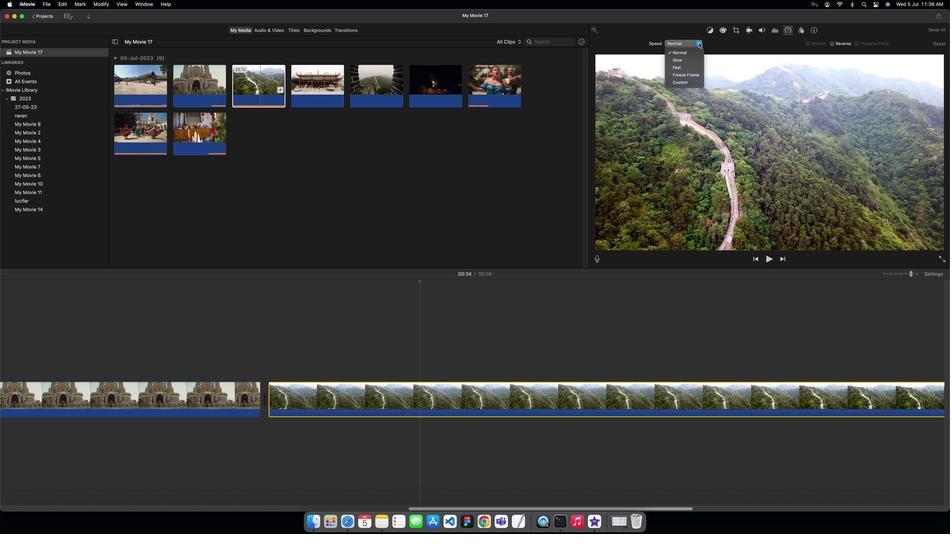 
Action: Mouse pressed left at (673, 311)
Screenshot: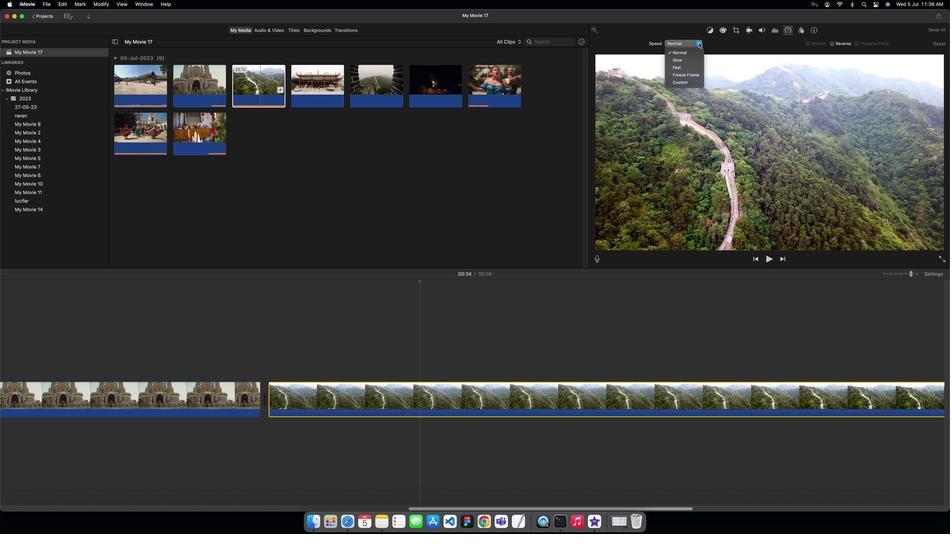 
Action: Mouse moved to (663, 309)
Screenshot: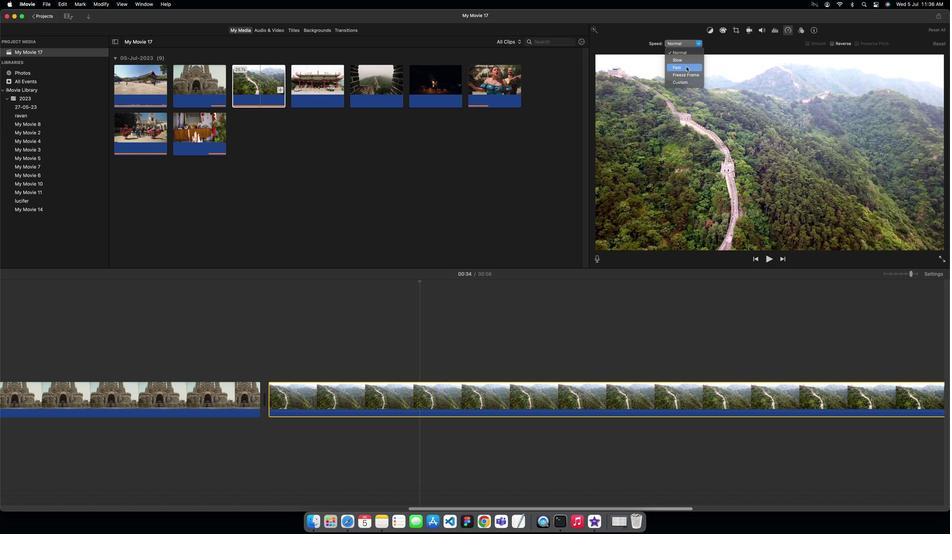 
Action: Mouse pressed left at (663, 309)
Screenshot: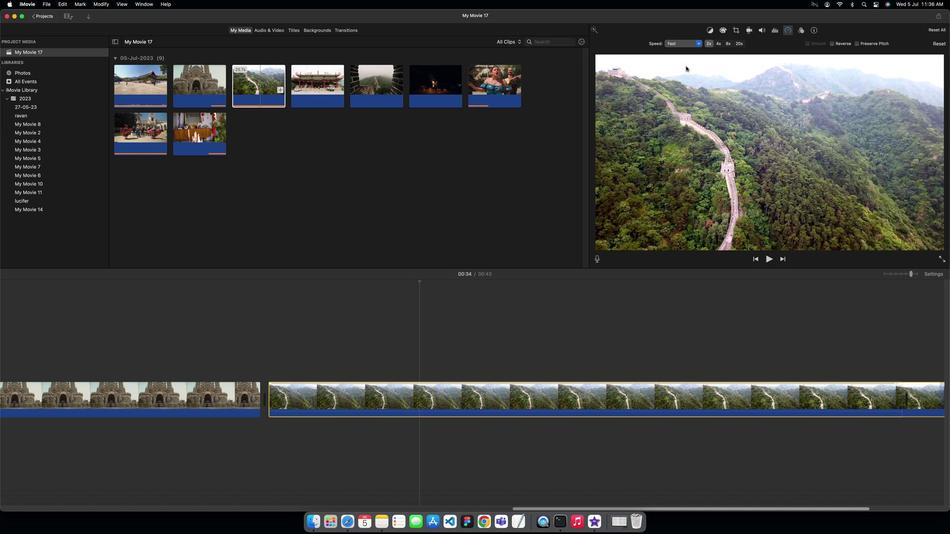 
Action: Mouse moved to (523, 283)
Screenshot: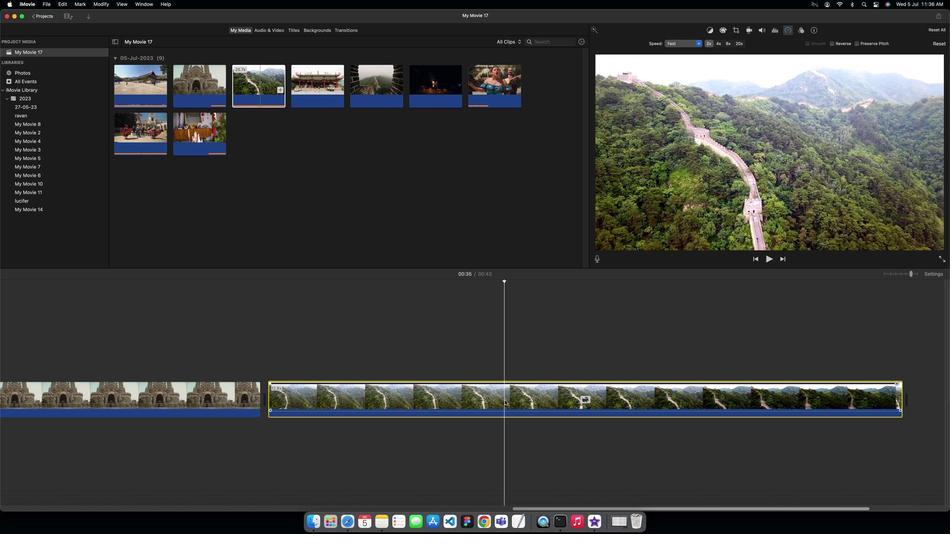 
Action: Mouse pressed left at (523, 283)
Screenshot: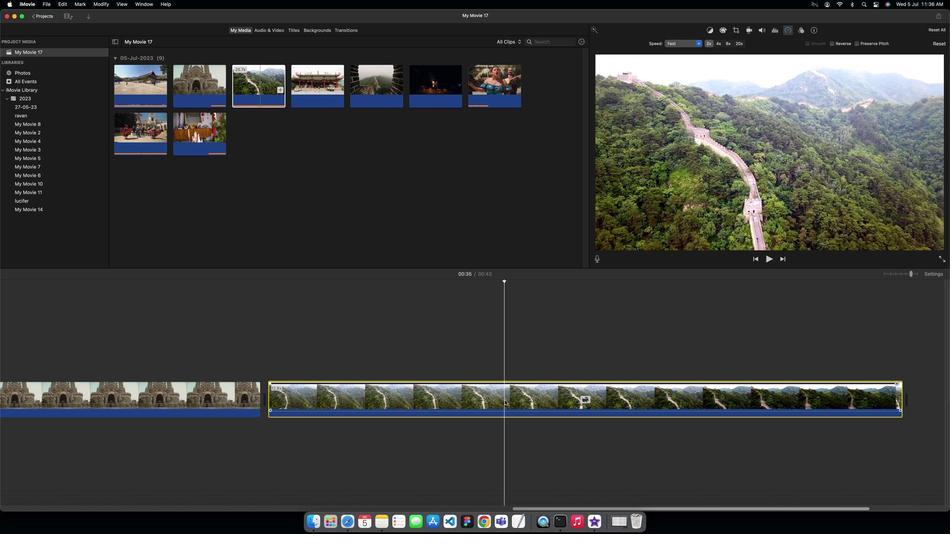 
Action: Mouse moved to (688, 311)
Screenshot: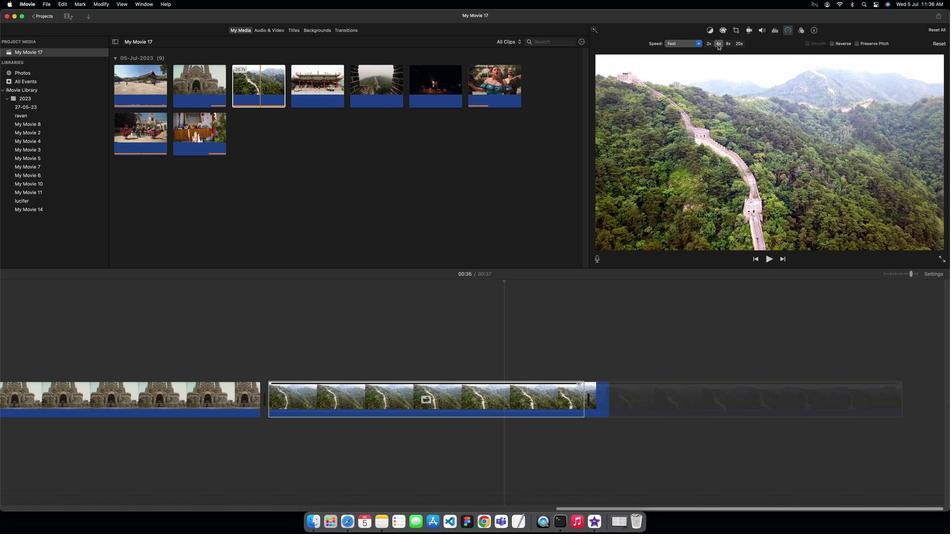 
Action: Mouse pressed left at (688, 311)
Screenshot: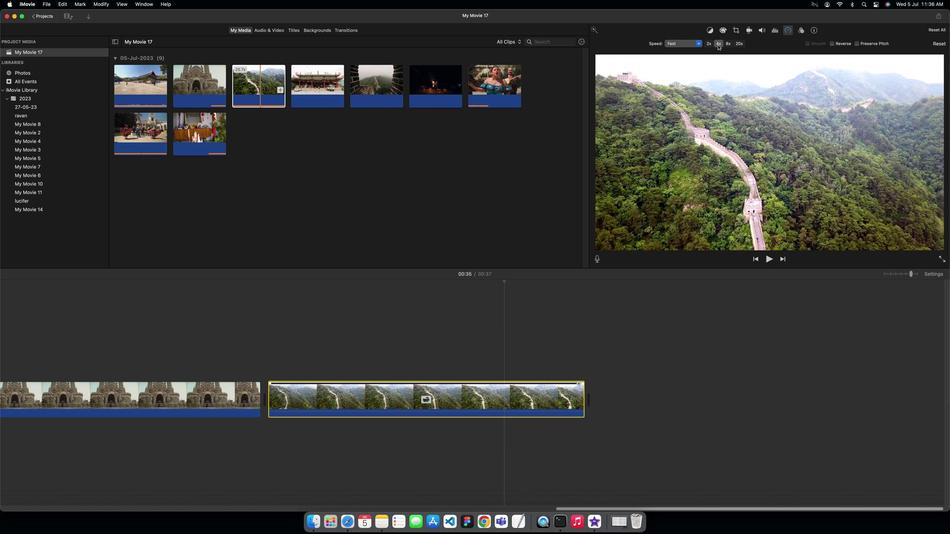 
Action: Mouse moved to (427, 307)
Screenshot: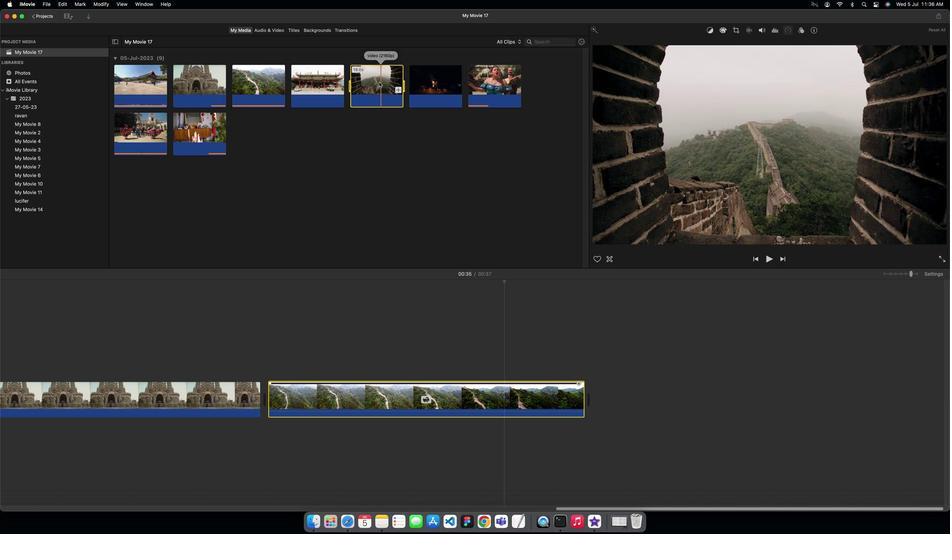 
Action: Mouse pressed left at (427, 307)
Screenshot: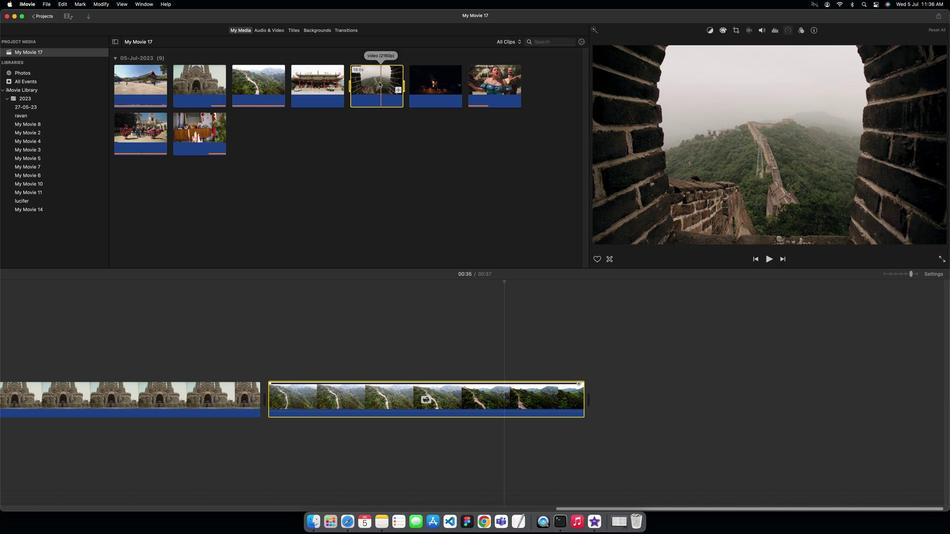 
Action: Mouse moved to (425, 308)
Screenshot: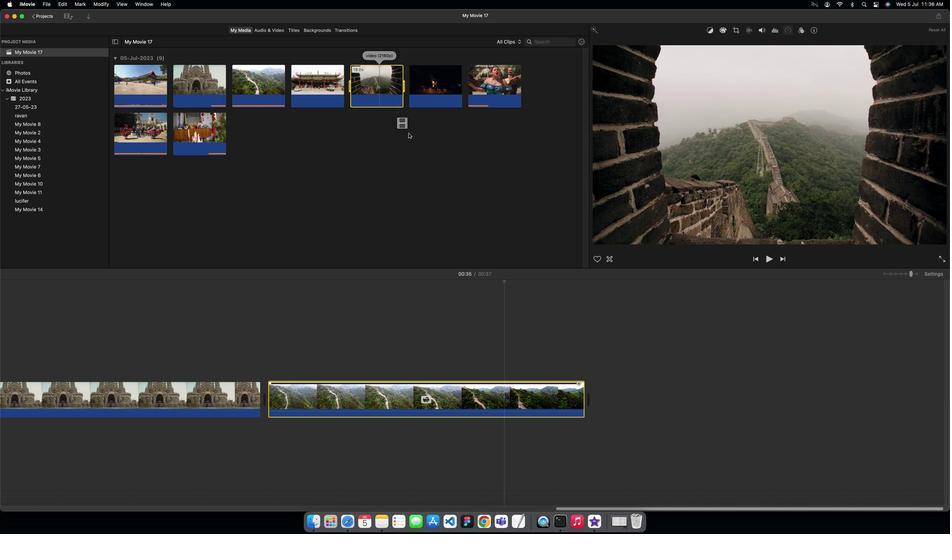 
Action: Mouse pressed left at (425, 308)
Screenshot: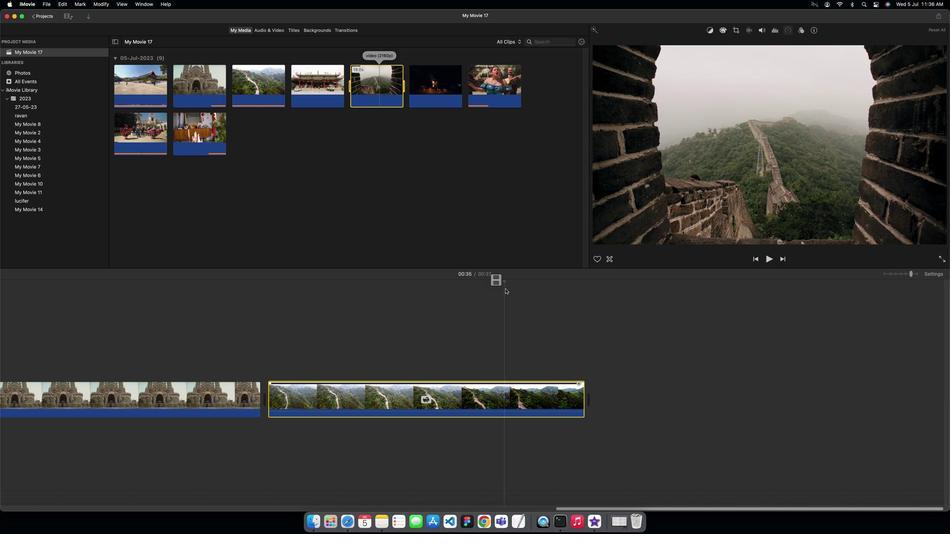 
Action: Mouse moved to (642, 275)
Screenshot: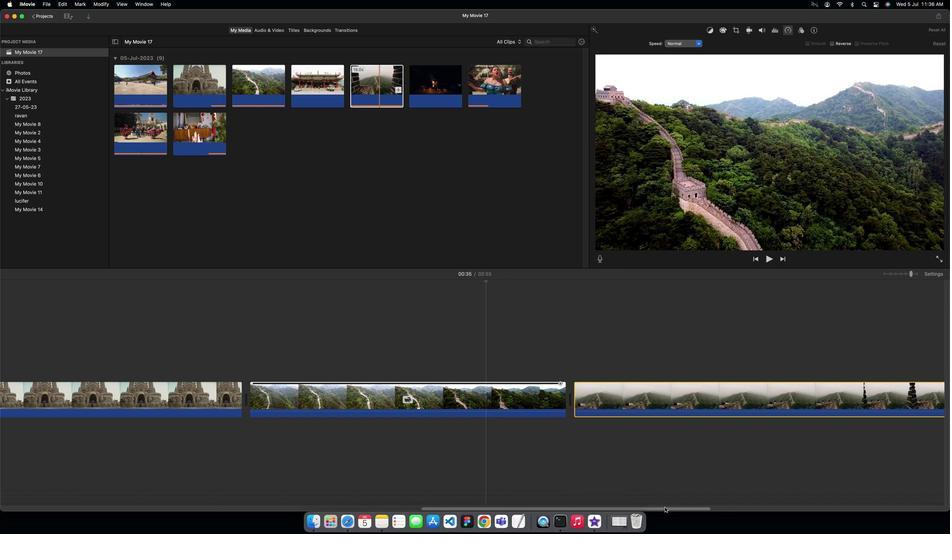 
Action: Mouse pressed left at (642, 275)
Screenshot: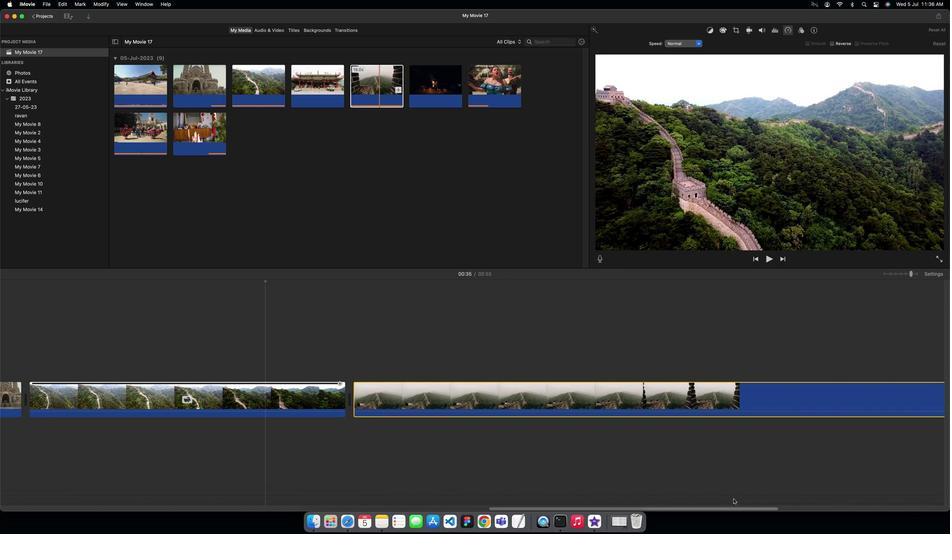 
Action: Mouse moved to (723, 274)
Screenshot: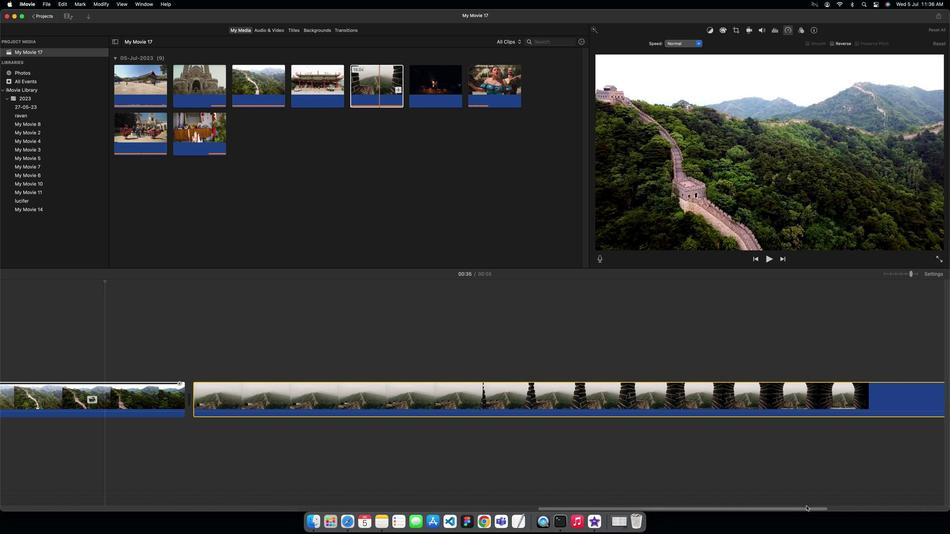 
Action: Mouse pressed left at (723, 274)
Screenshot: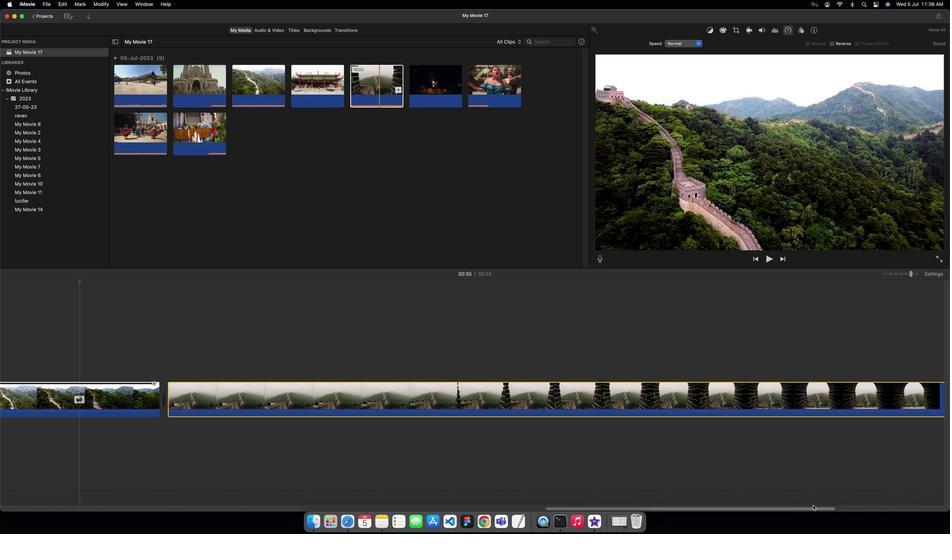 
Action: Mouse moved to (706, 283)
Screenshot: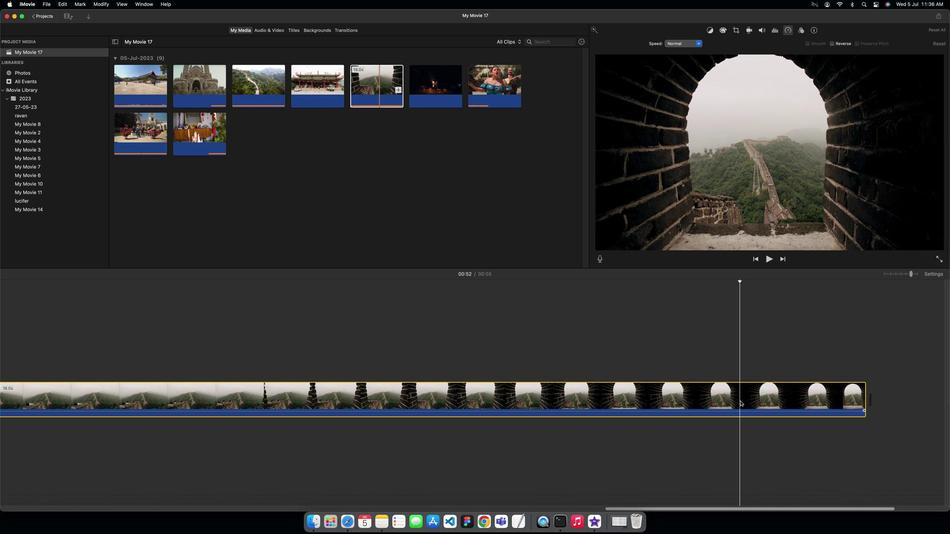 
Action: Mouse pressed left at (706, 283)
Screenshot: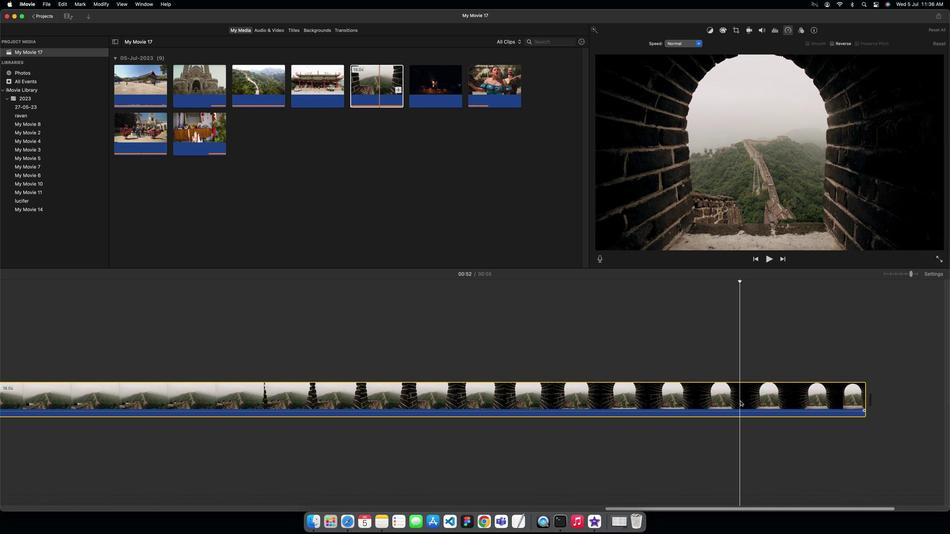 
Action: Mouse moved to (673, 311)
Screenshot: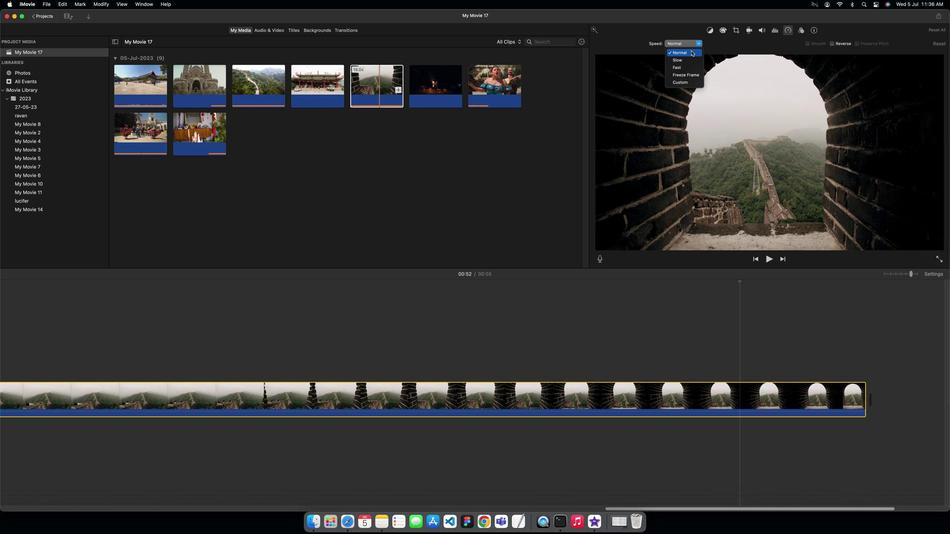 
Action: Mouse pressed left at (673, 311)
Screenshot: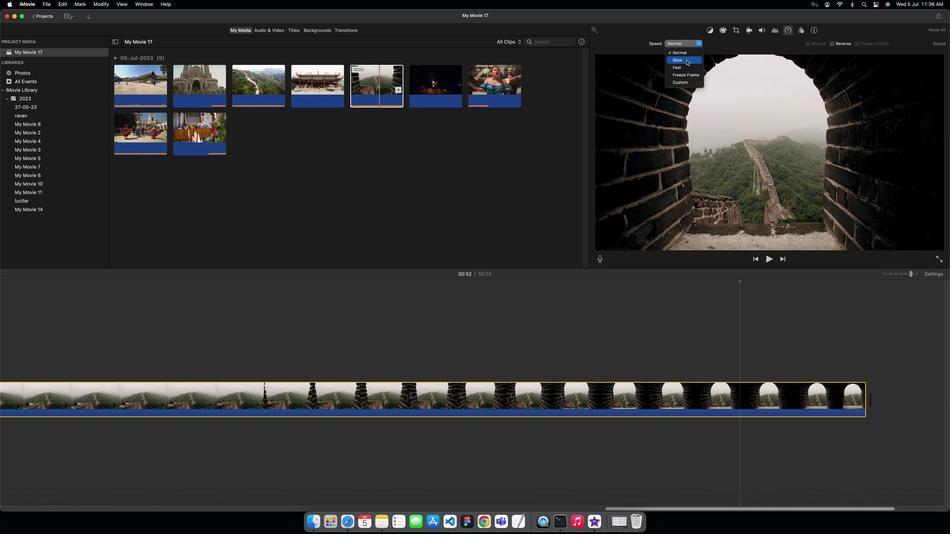 
Action: Mouse moved to (660, 309)
Screenshot: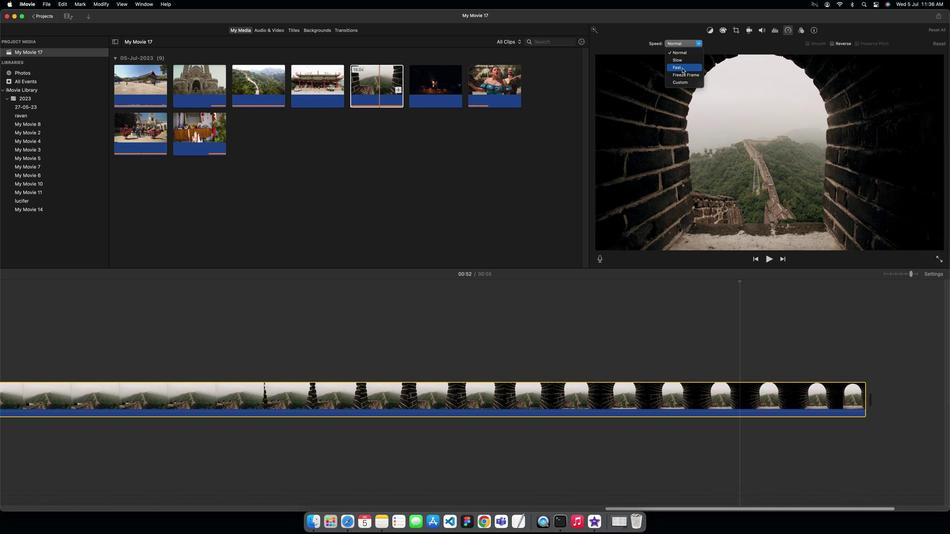 
Action: Mouse pressed left at (660, 309)
Screenshot: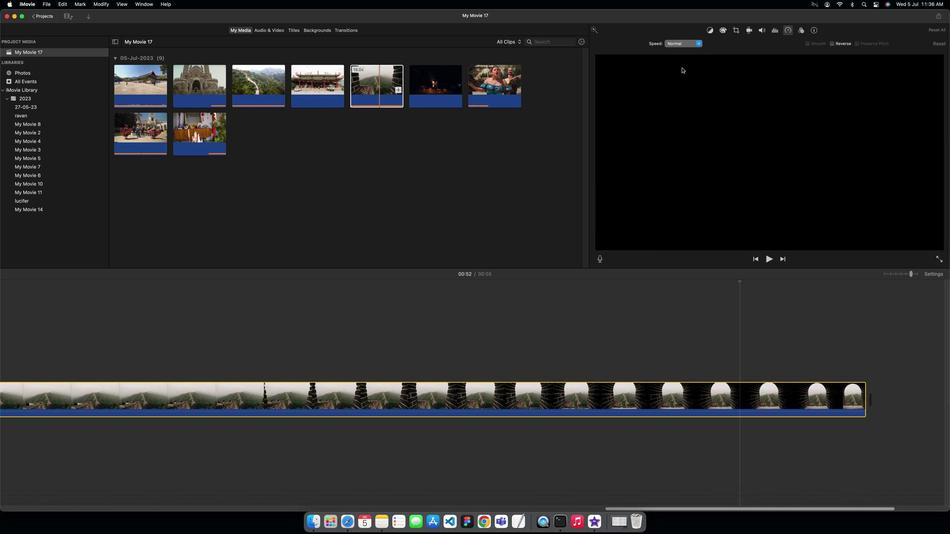 
Action: Mouse moved to (698, 275)
Screenshot: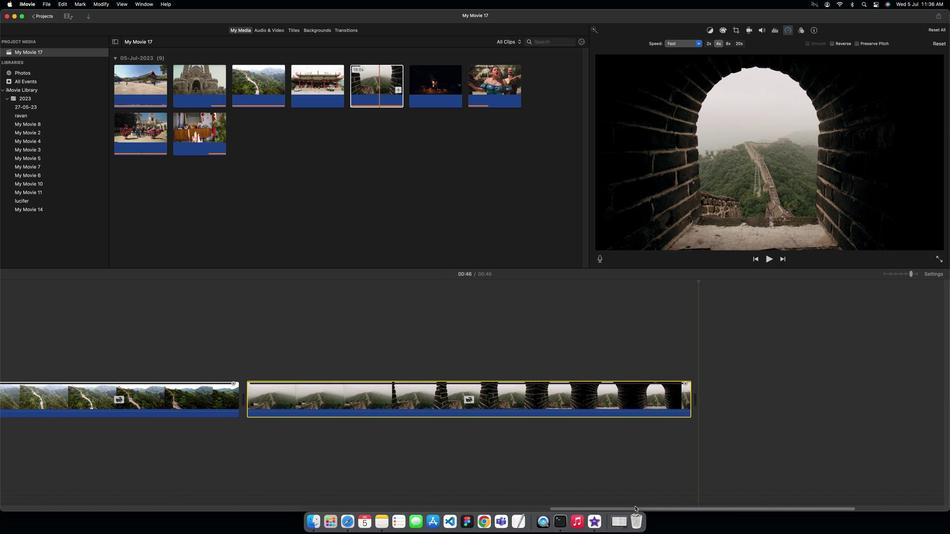 
Action: Mouse pressed left at (698, 275)
Screenshot: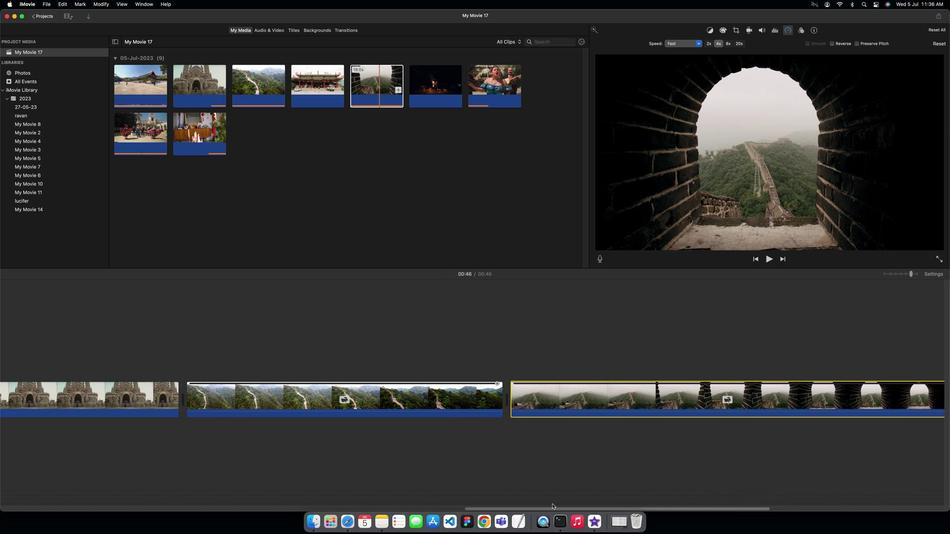 
Action: Mouse moved to (610, 283)
Screenshot: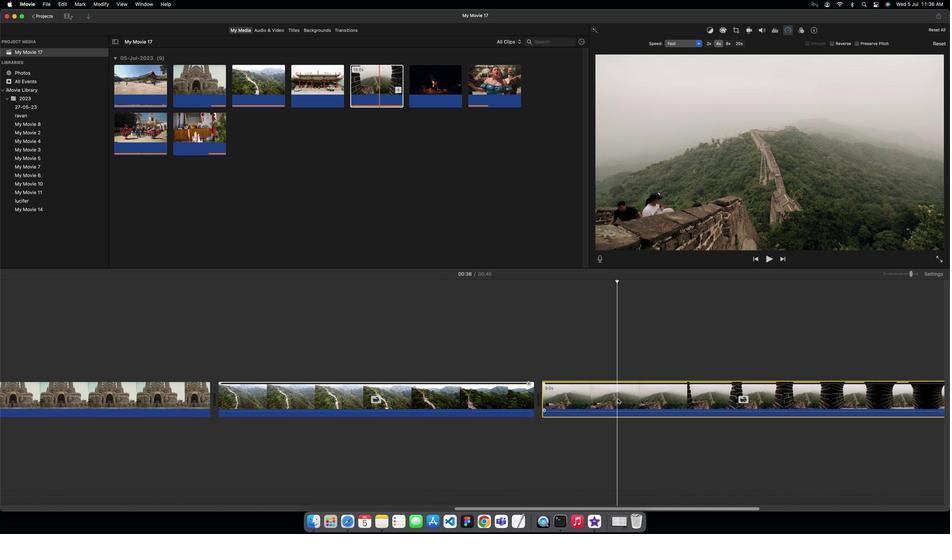 
Action: Mouse pressed left at (610, 283)
Screenshot: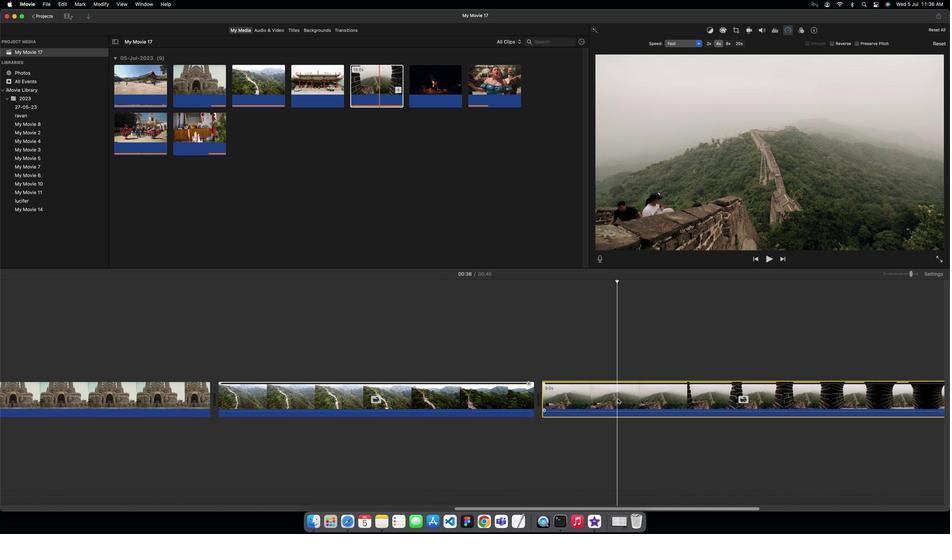 
Action: Mouse moved to (468, 307)
Screenshot: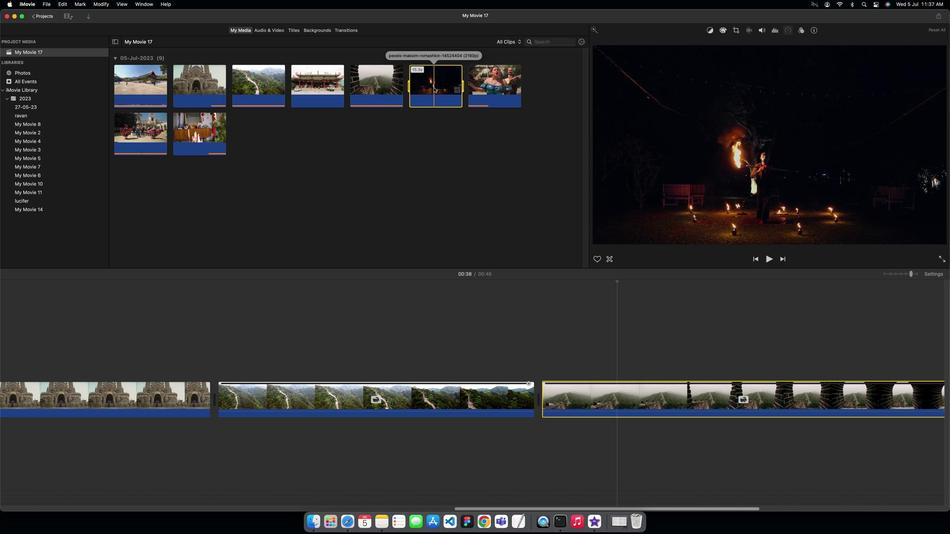 
Action: Mouse pressed left at (468, 307)
Screenshot: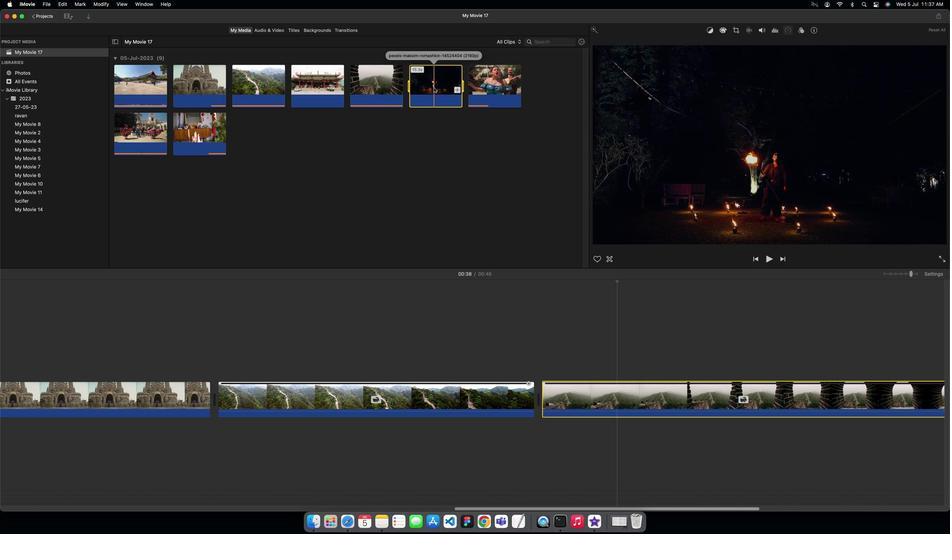 
Action: Mouse moved to (464, 307)
Screenshot: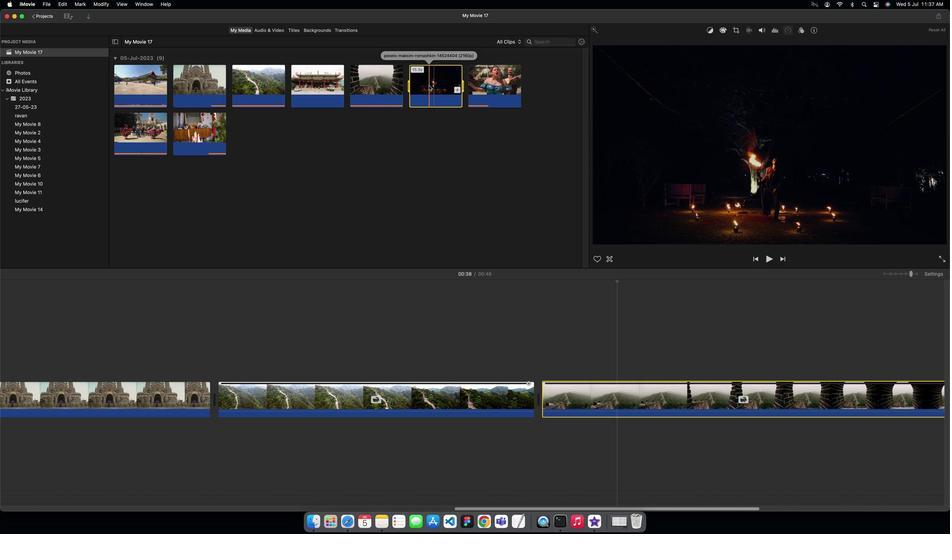 
Action: Mouse pressed left at (464, 307)
Screenshot: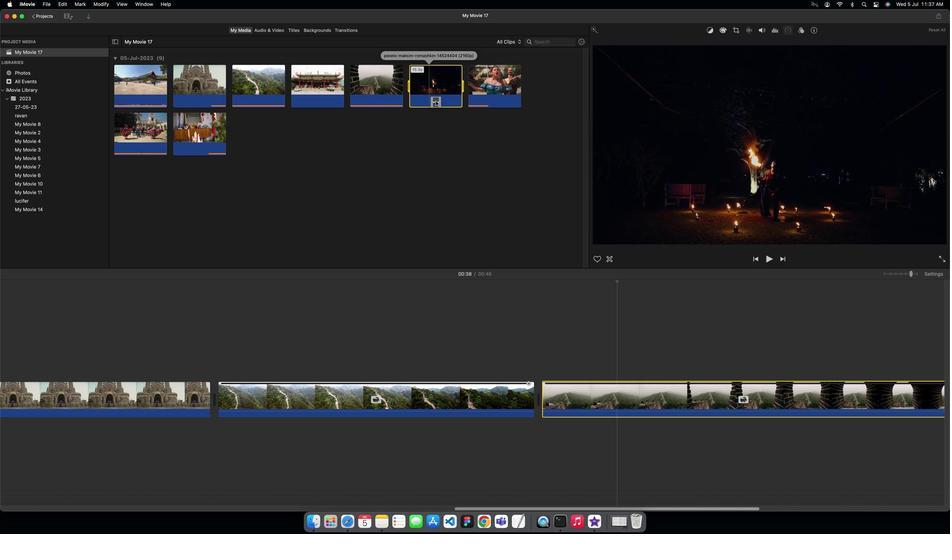 
Action: Mouse moved to (590, 289)
Screenshot: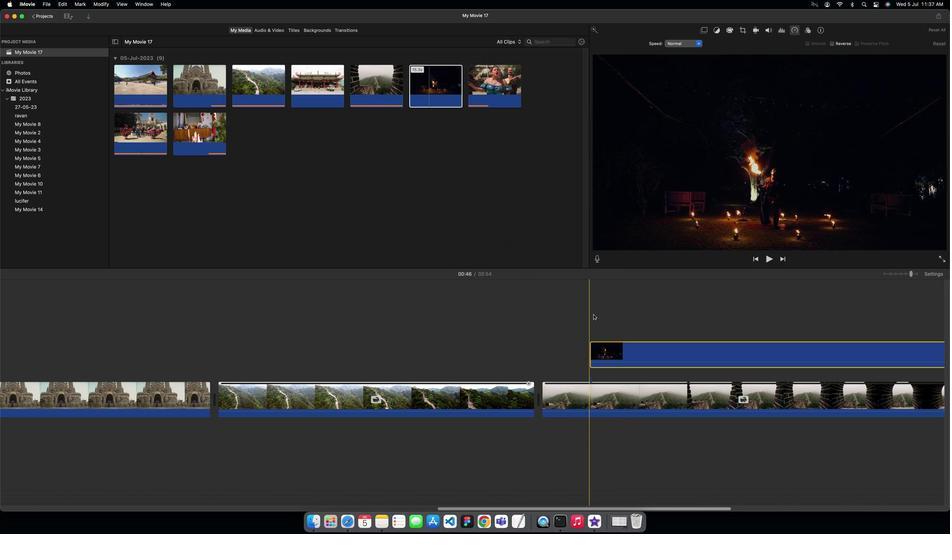 
Action: Mouse pressed left at (590, 289)
Screenshot: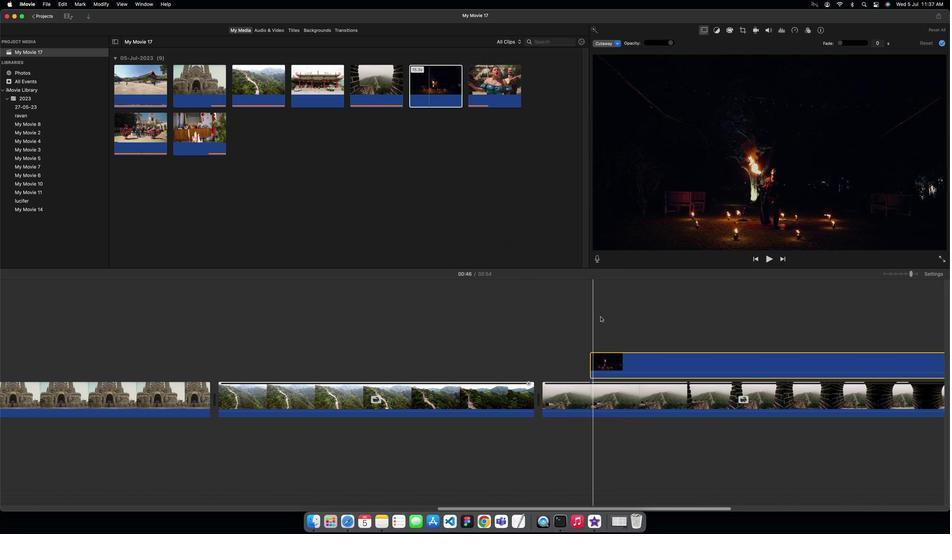 
Action: Mouse moved to (648, 286)
Screenshot: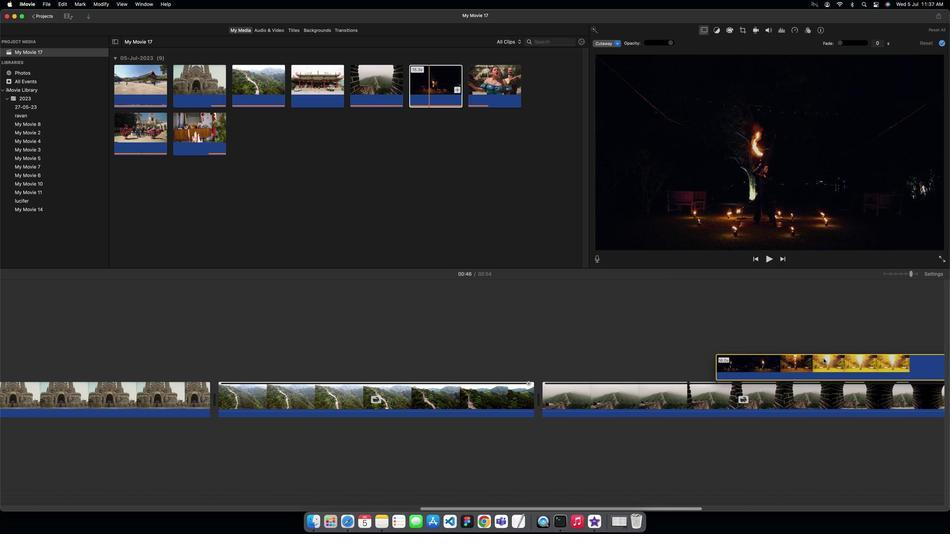 
Action: Mouse pressed left at (648, 286)
Screenshot: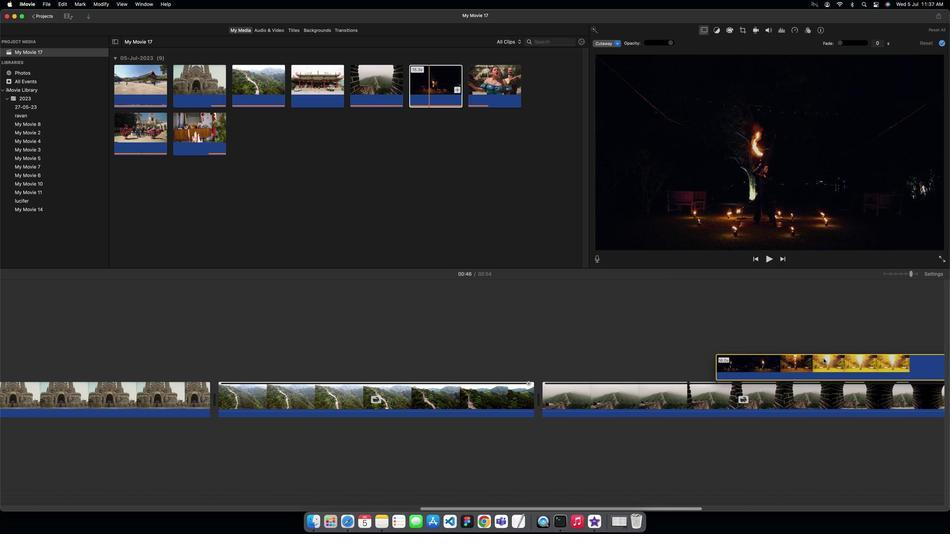
Action: Mouse moved to (651, 275)
Screenshot: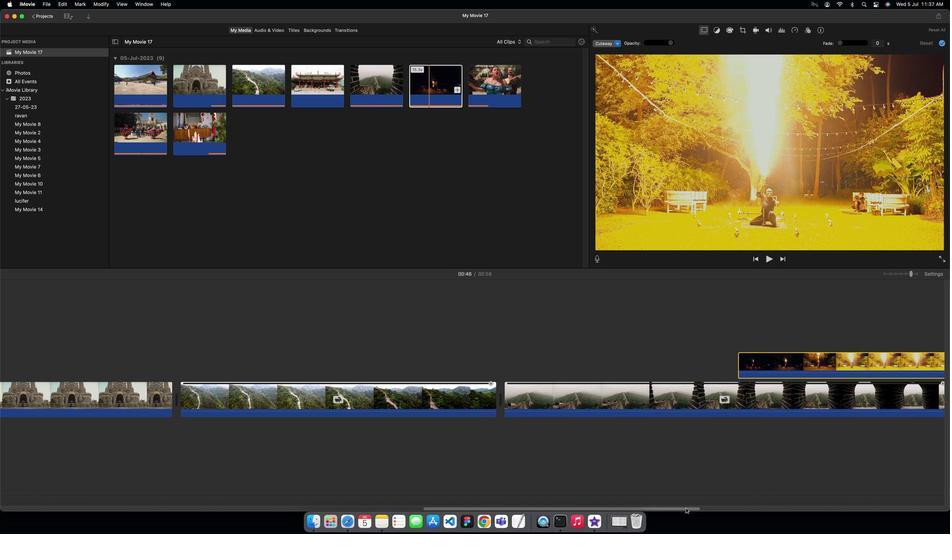 
Action: Mouse pressed left at (651, 275)
Screenshot: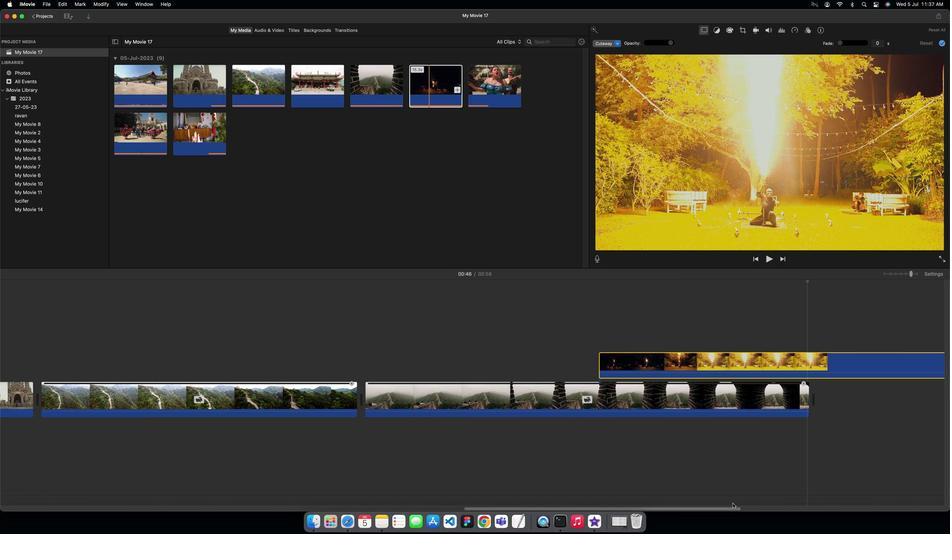 
Action: Mouse moved to (478, 287)
Screenshot: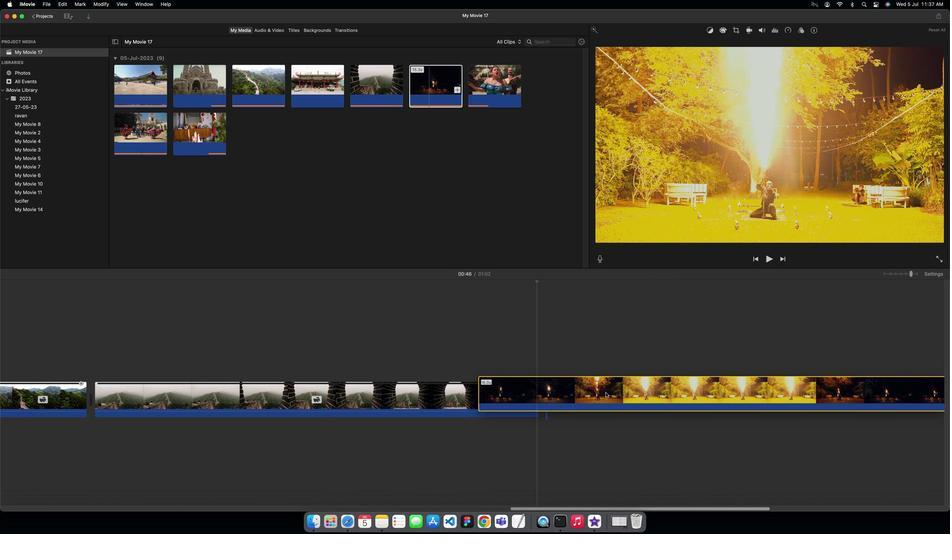 
Action: Mouse pressed left at (478, 287)
Screenshot: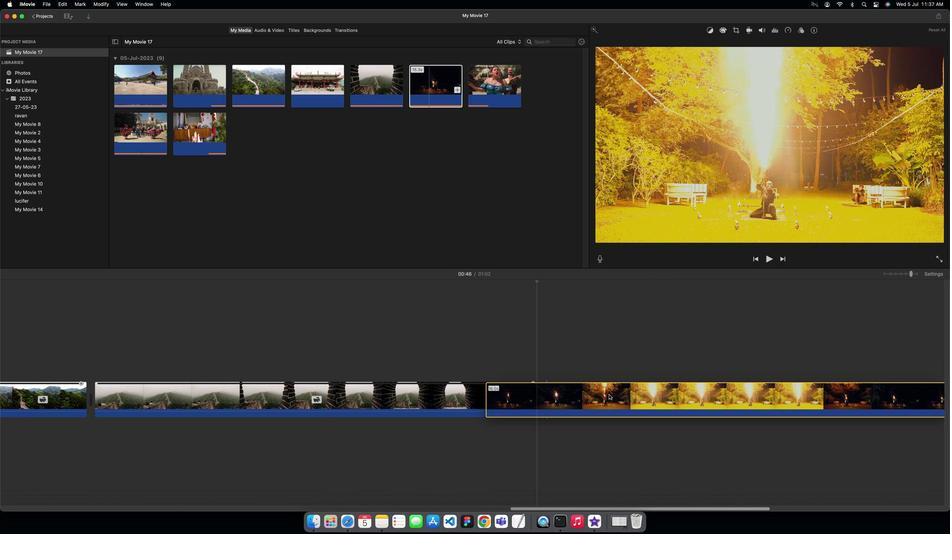 
Action: Mouse moved to (742, 312)
Screenshot: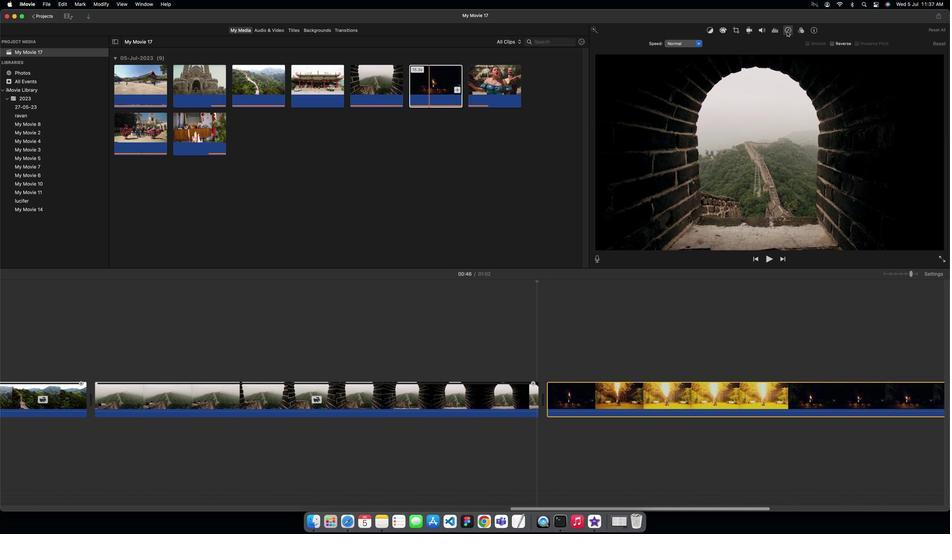 
Action: Mouse pressed left at (742, 312)
Screenshot: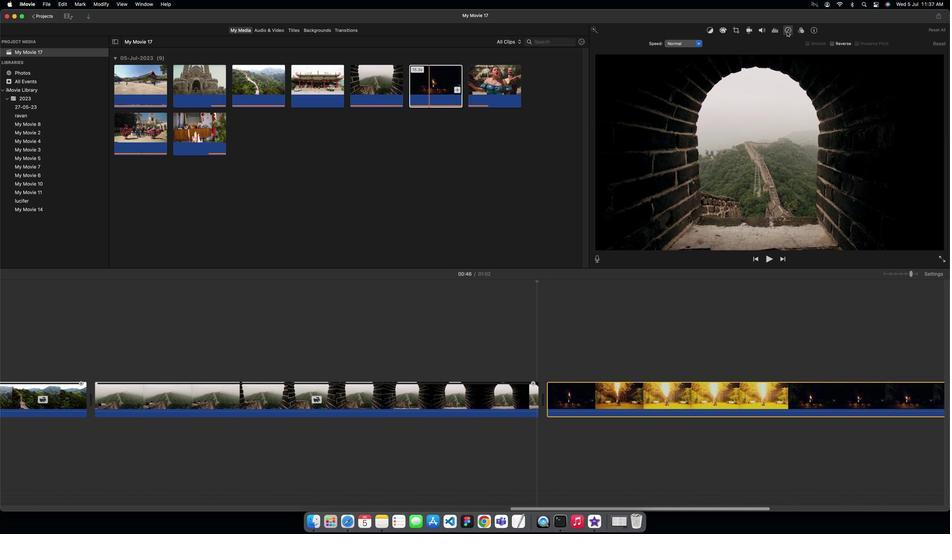 
Action: Mouse moved to (674, 311)
Screenshot: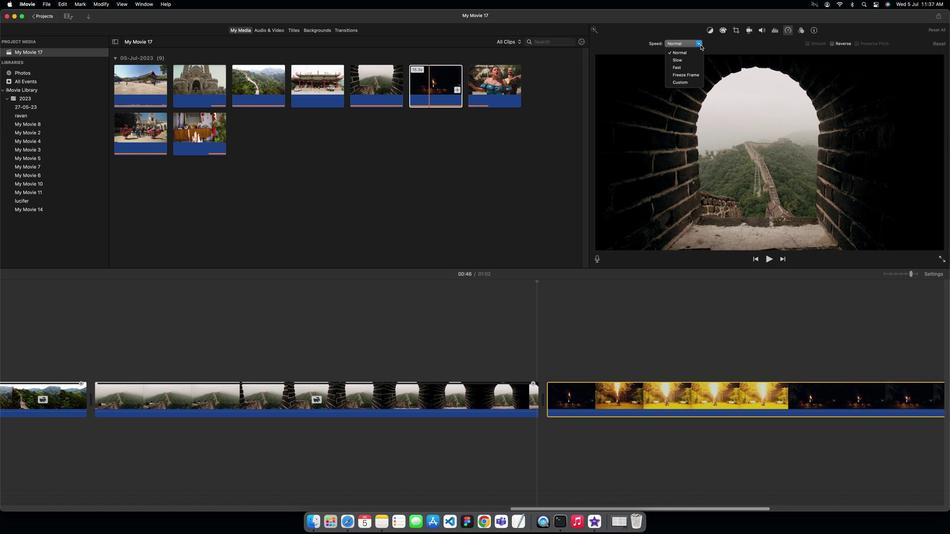 
Action: Mouse pressed left at (674, 311)
Screenshot: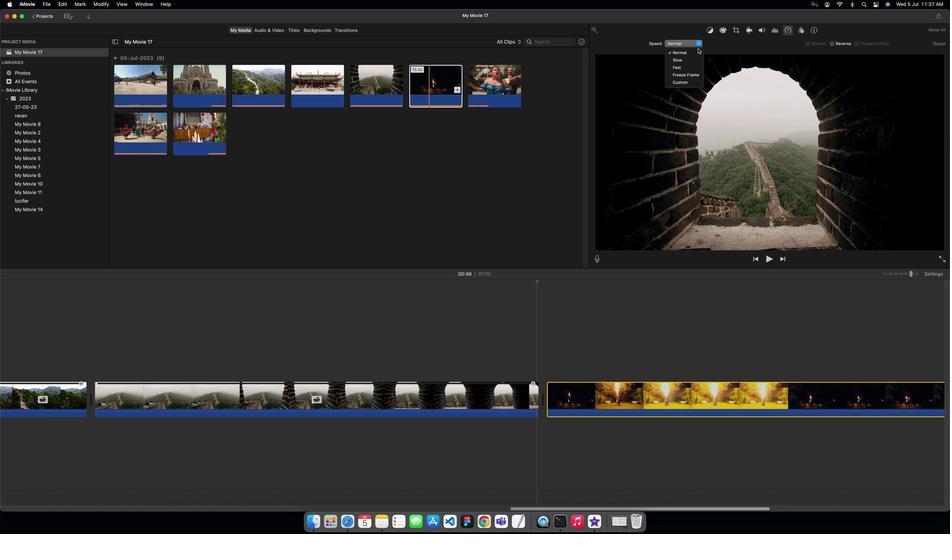 
Action: Mouse moved to (662, 309)
Screenshot: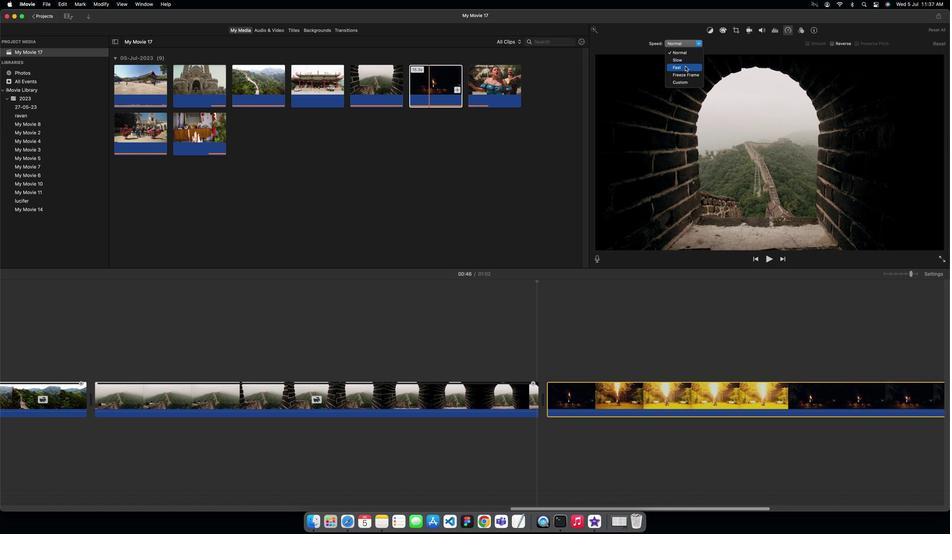 
Action: Mouse pressed left at (662, 309)
Screenshot: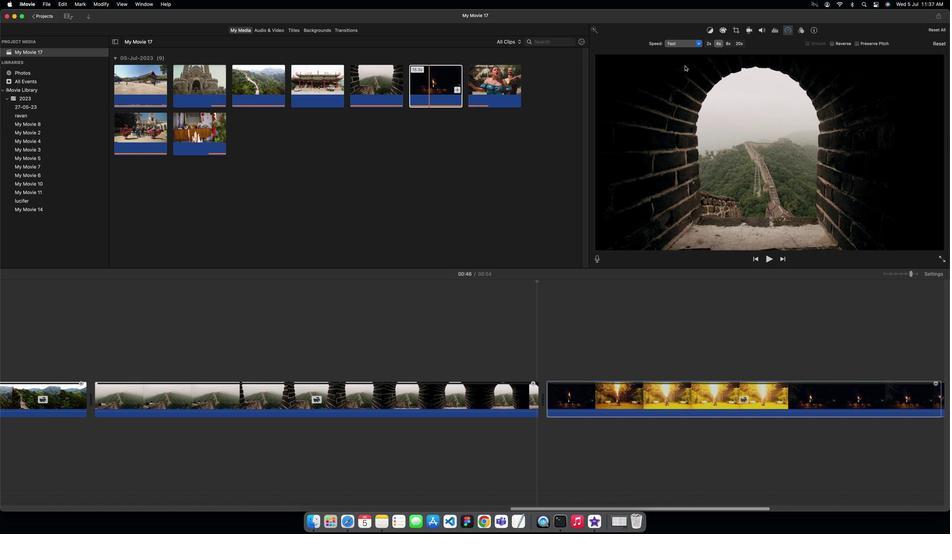 
Action: Mouse moved to (668, 275)
Screenshot: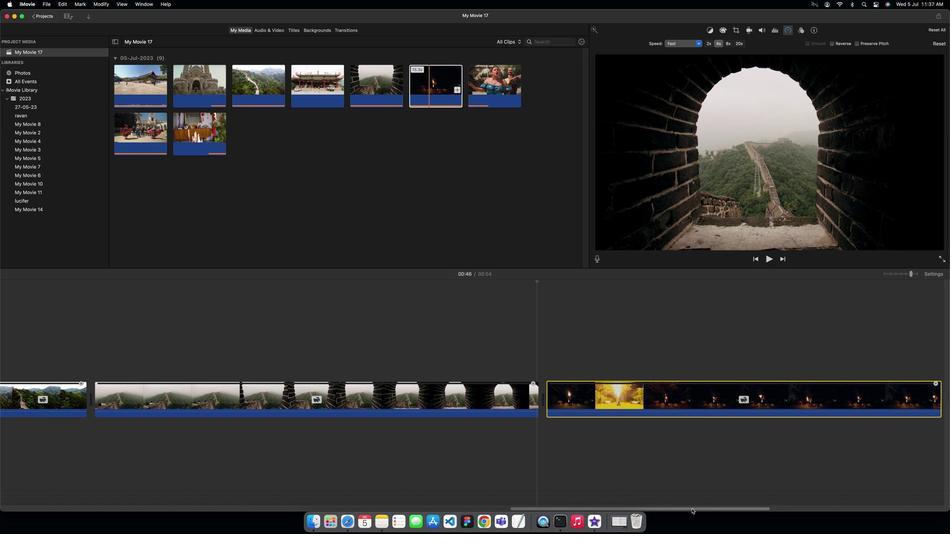 
Action: Mouse pressed left at (668, 275)
Screenshot: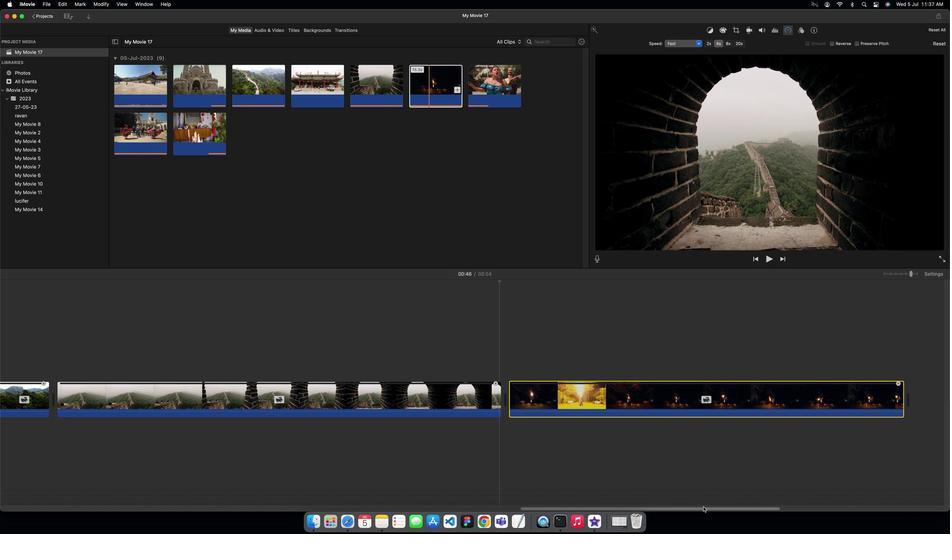 
Action: Mouse moved to (640, 275)
Screenshot: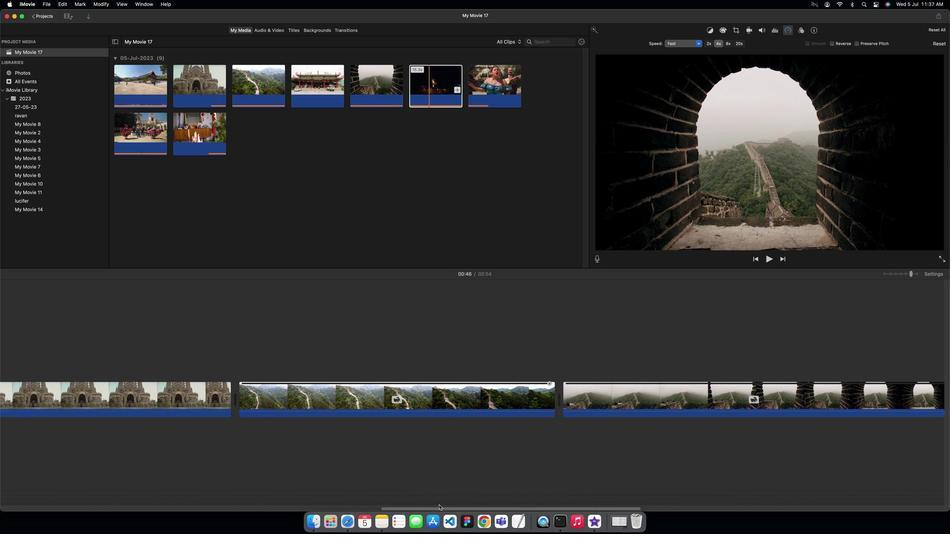 
Action: Mouse pressed left at (640, 275)
Screenshot: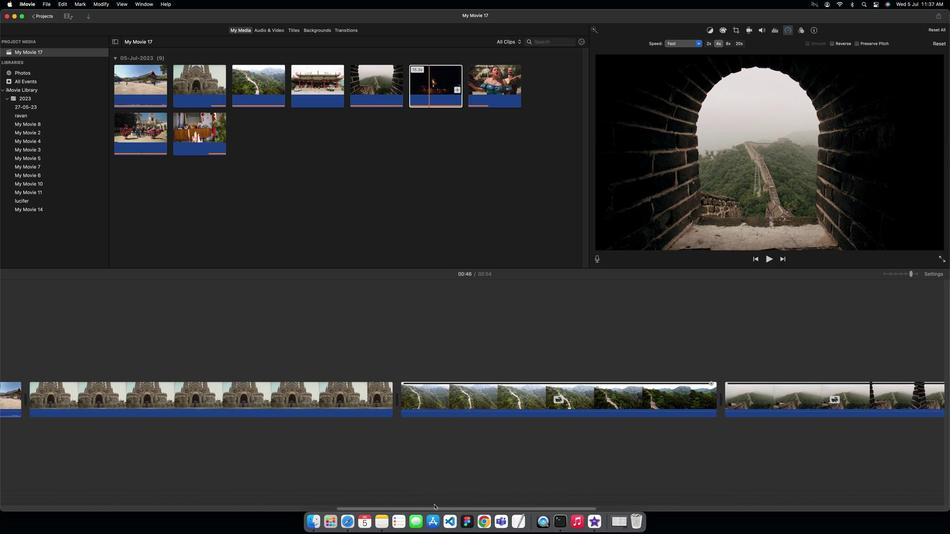
Action: Mouse moved to (764, 284)
Screenshot: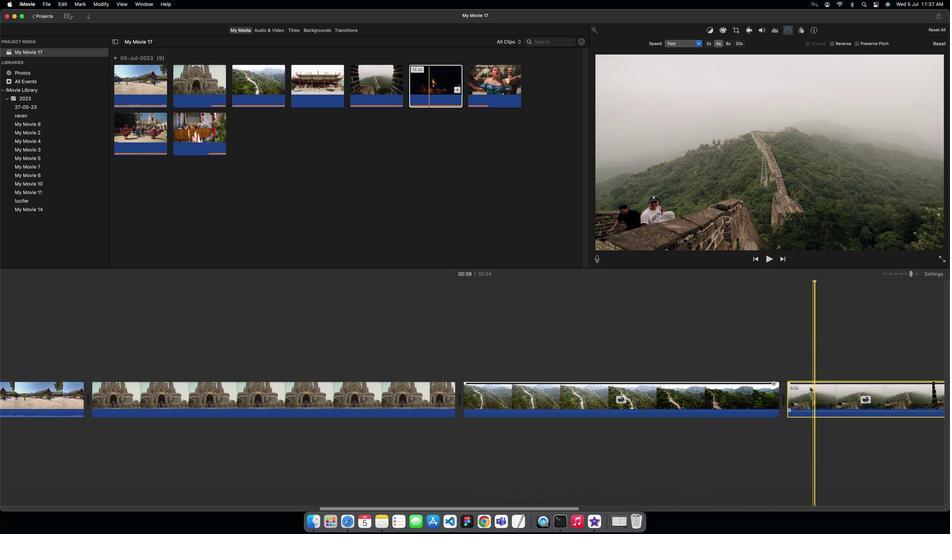 
Action: Mouse pressed left at (764, 284)
Screenshot: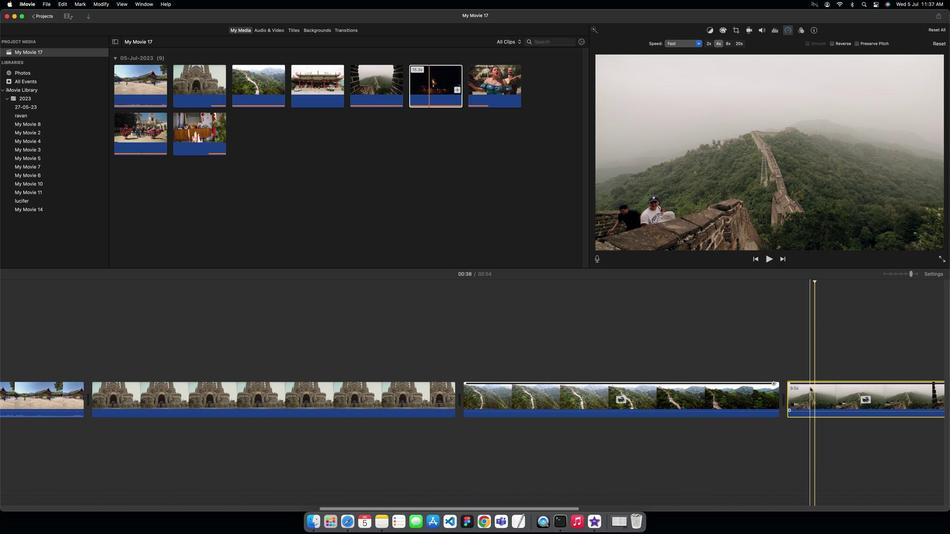 
Action: Mouse moved to (692, 312)
Screenshot: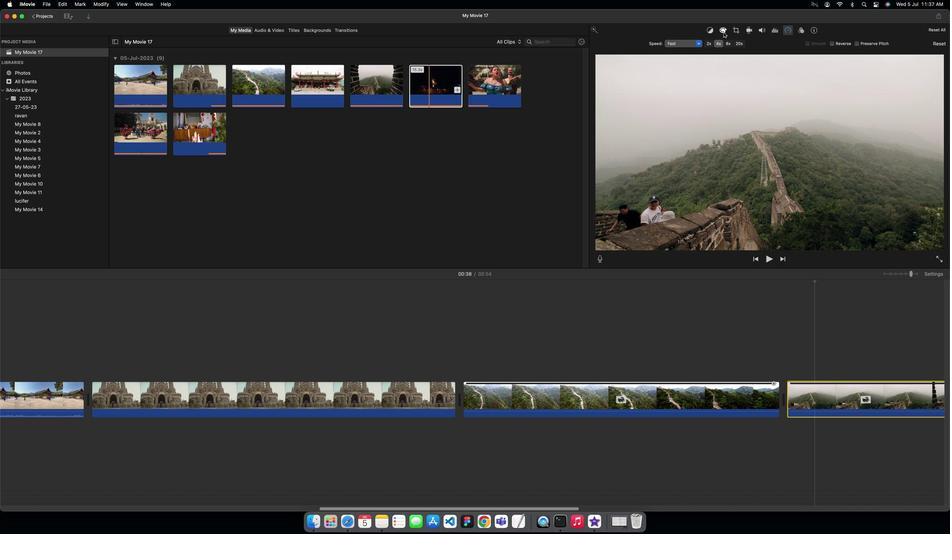 
Action: Mouse pressed left at (692, 312)
Screenshot: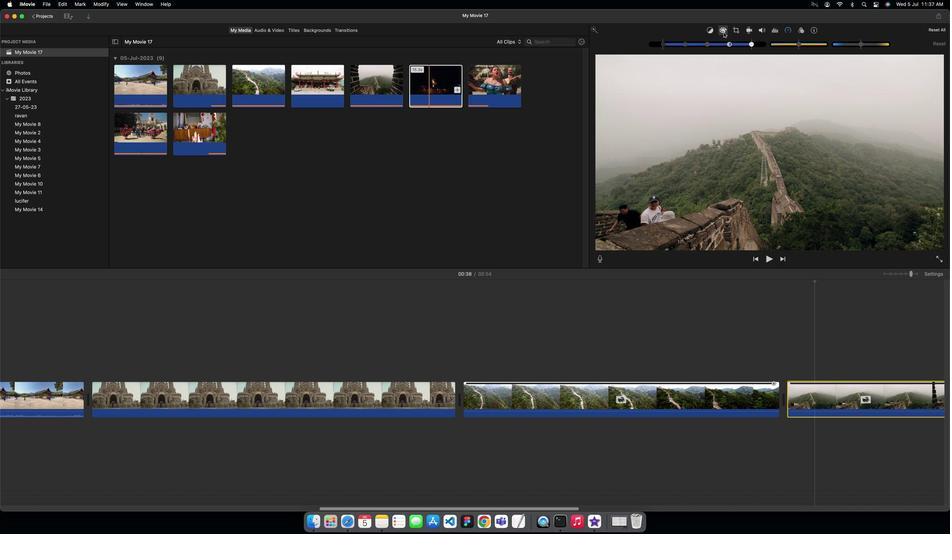 
Action: Mouse moved to (715, 311)
Screenshot: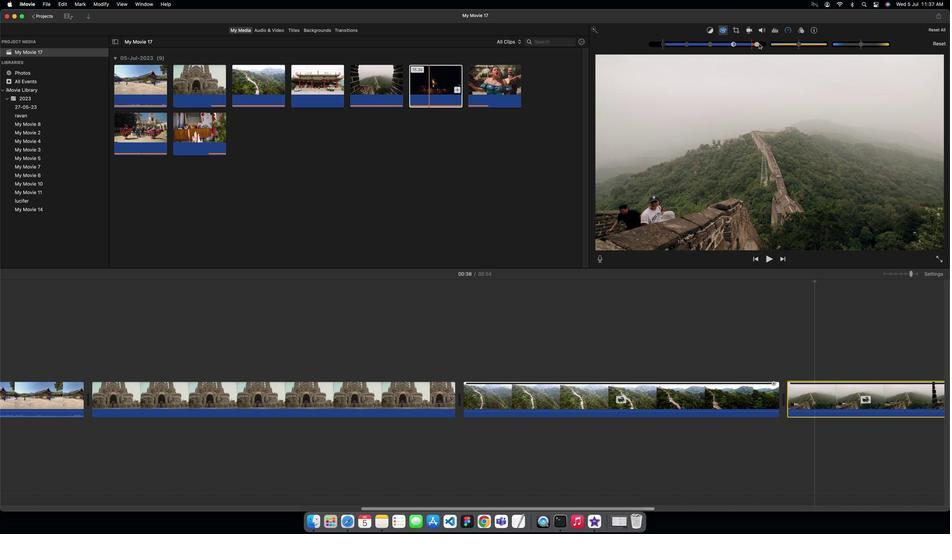 
Action: Mouse pressed left at (715, 311)
Screenshot: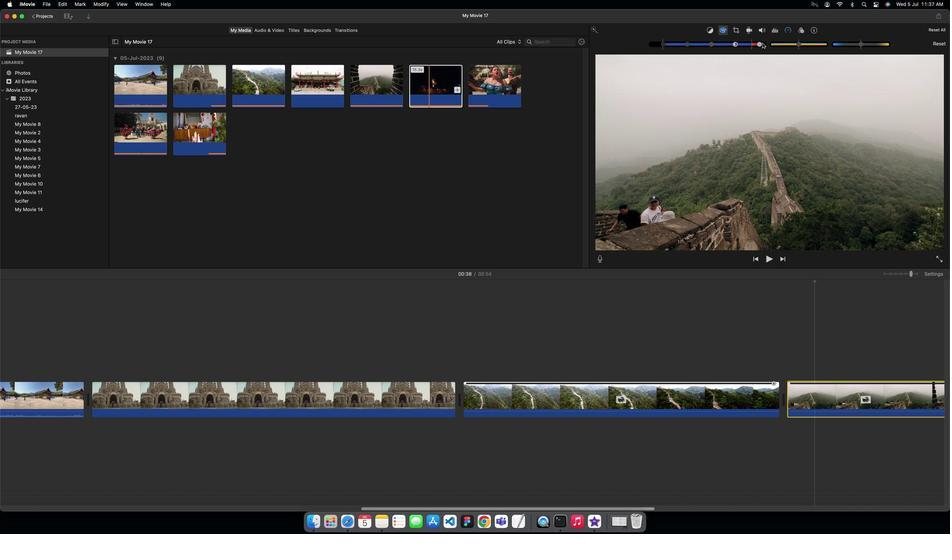 
Action: Mouse moved to (724, 311)
Screenshot: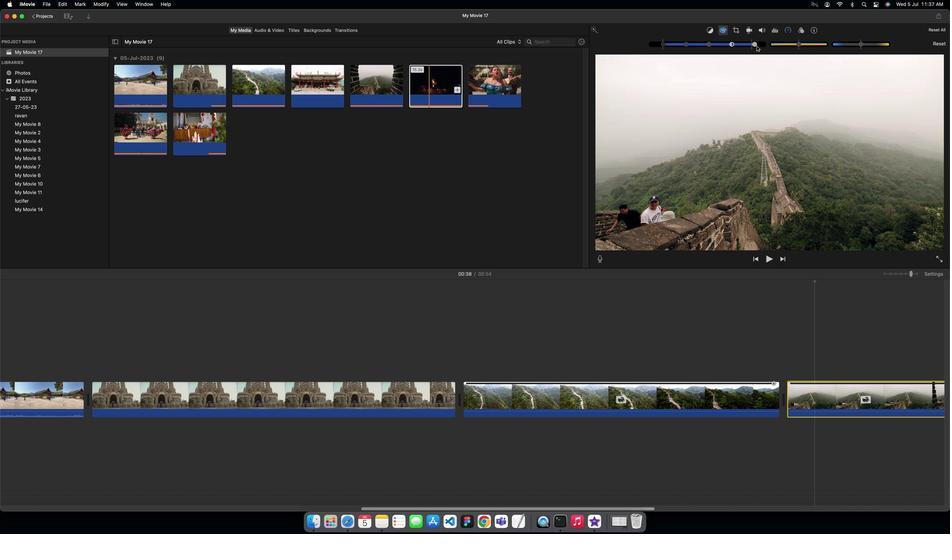 
Action: Mouse pressed left at (724, 311)
Screenshot: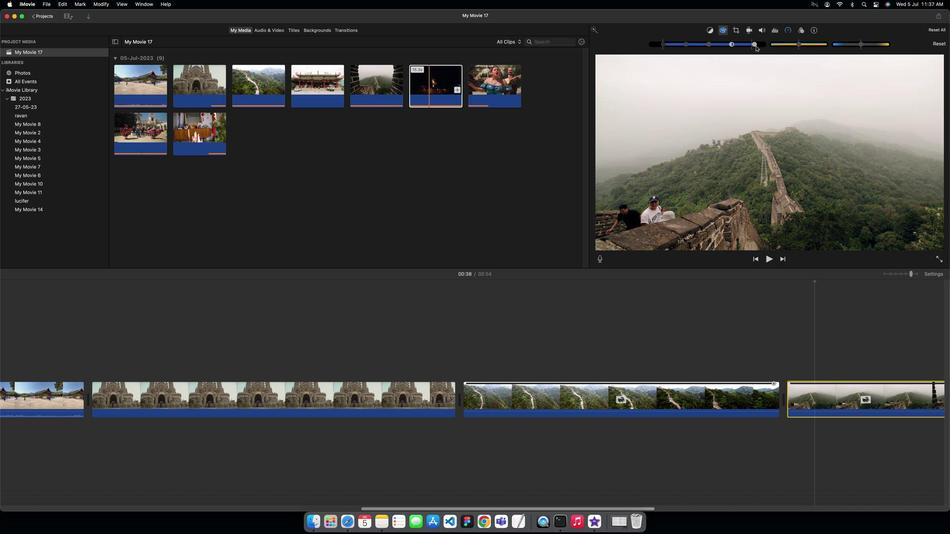 
Action: Mouse moved to (751, 311)
Screenshot: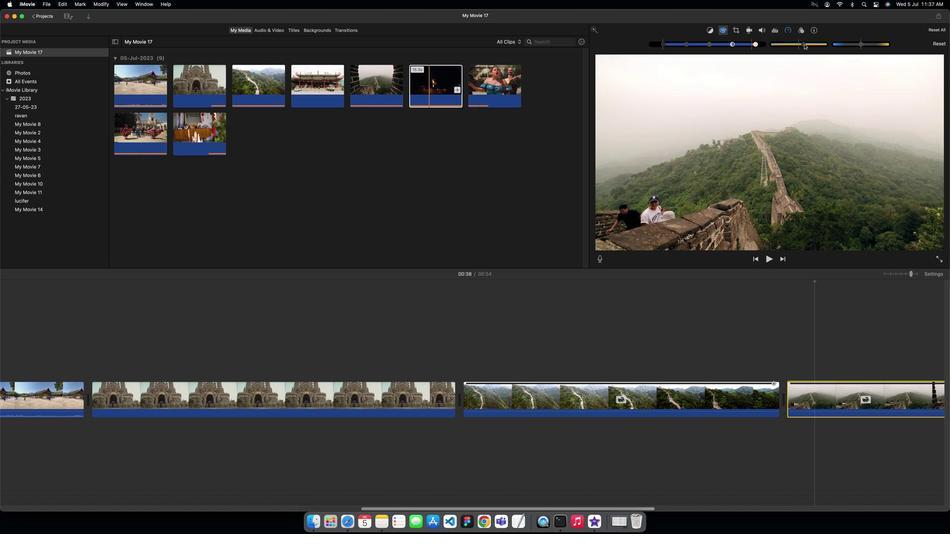 
Action: Mouse pressed left at (751, 311)
Screenshot: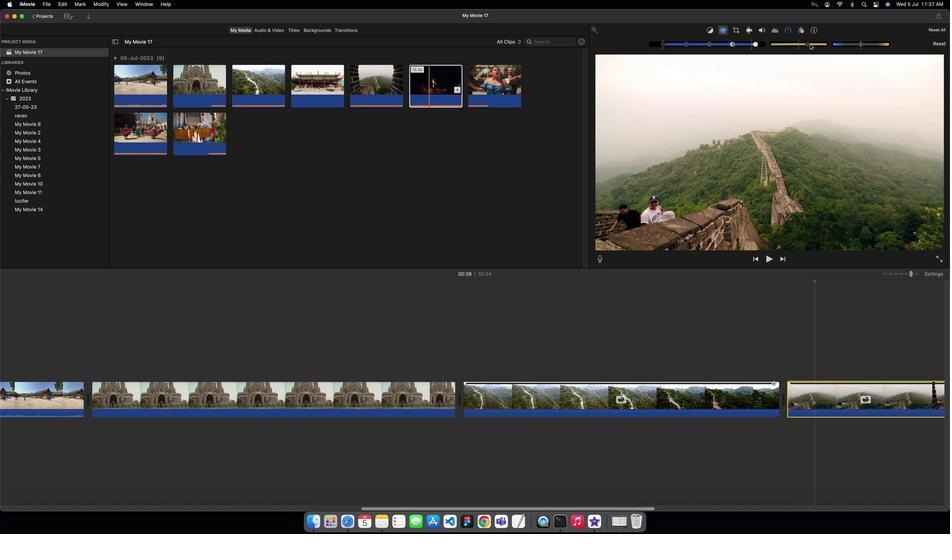 
Action: Mouse moved to (447, 275)
Screenshot: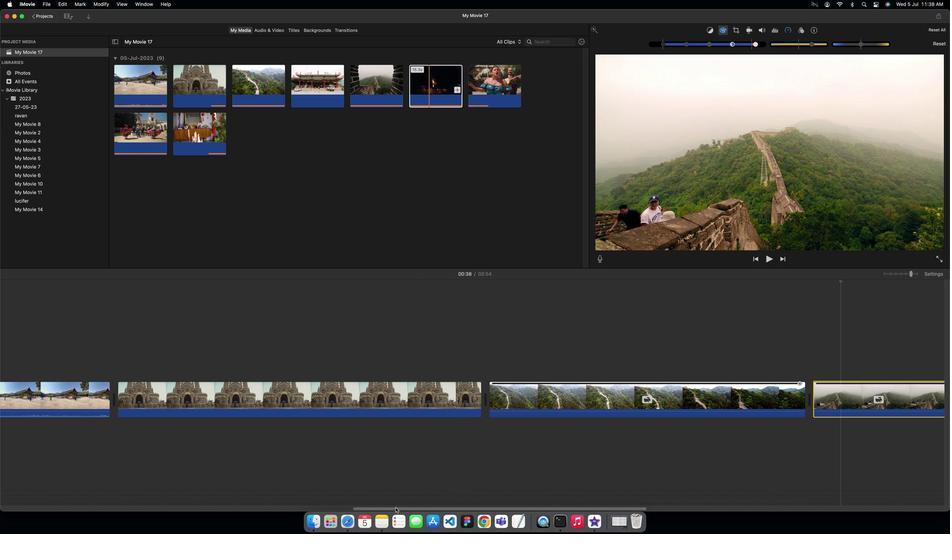 
Action: Mouse pressed left at (447, 275)
Screenshot: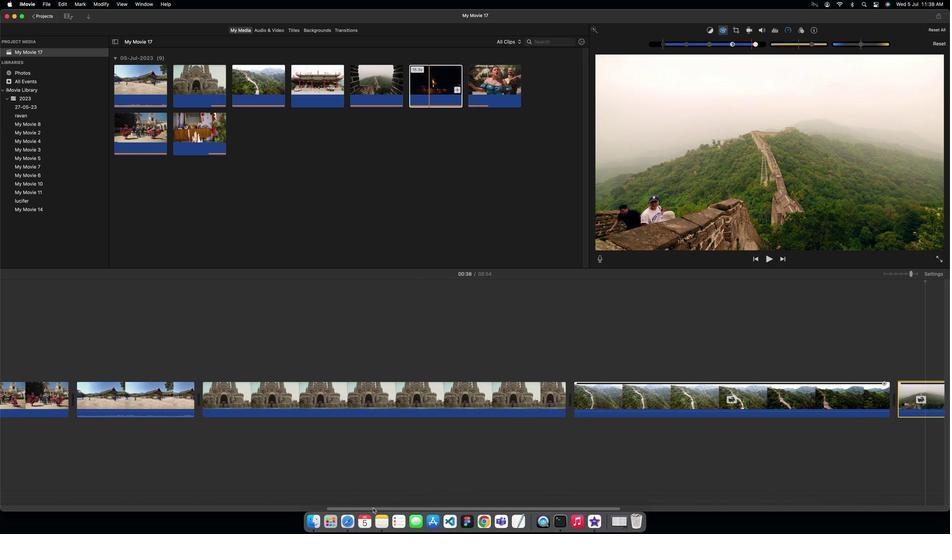
Action: Mouse moved to (207, 275)
Screenshot: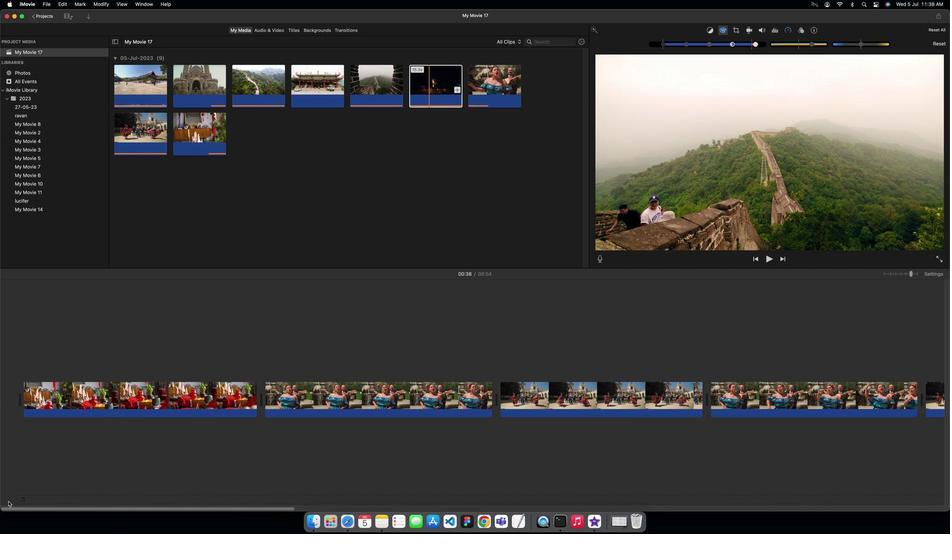 
Action: Mouse pressed left at (207, 275)
Screenshot: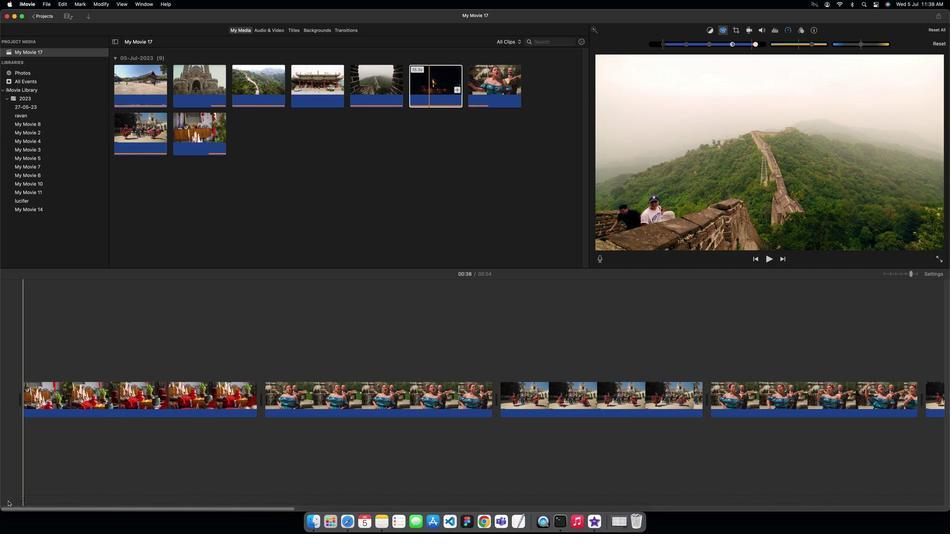 
Action: Mouse moved to (252, 283)
Screenshot: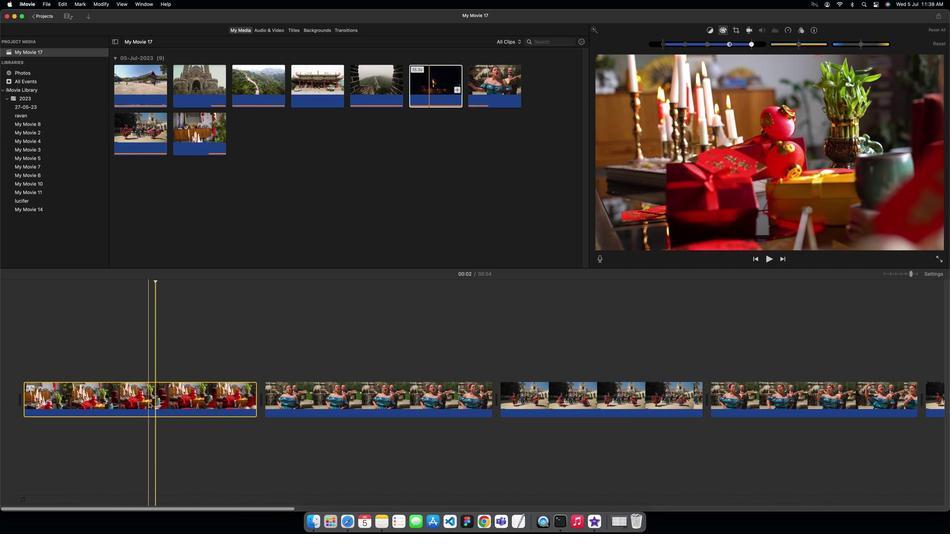 
Action: Mouse pressed left at (252, 283)
Screenshot: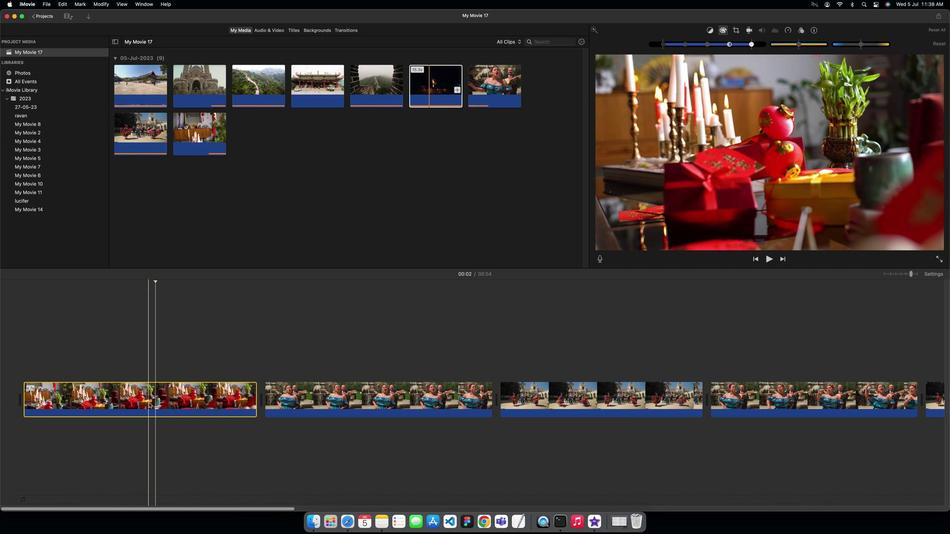 
Action: Mouse moved to (399, 312)
Screenshot: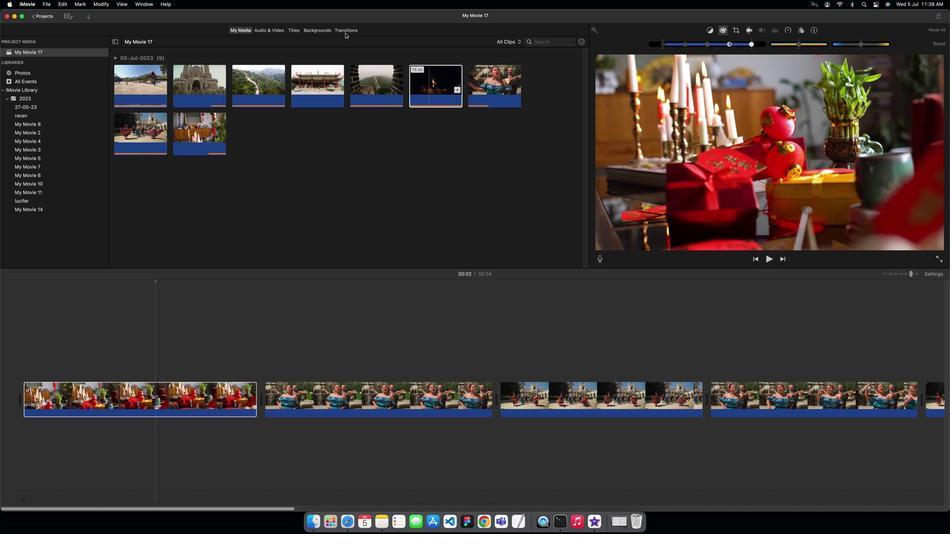 
Action: Mouse pressed left at (399, 312)
Screenshot: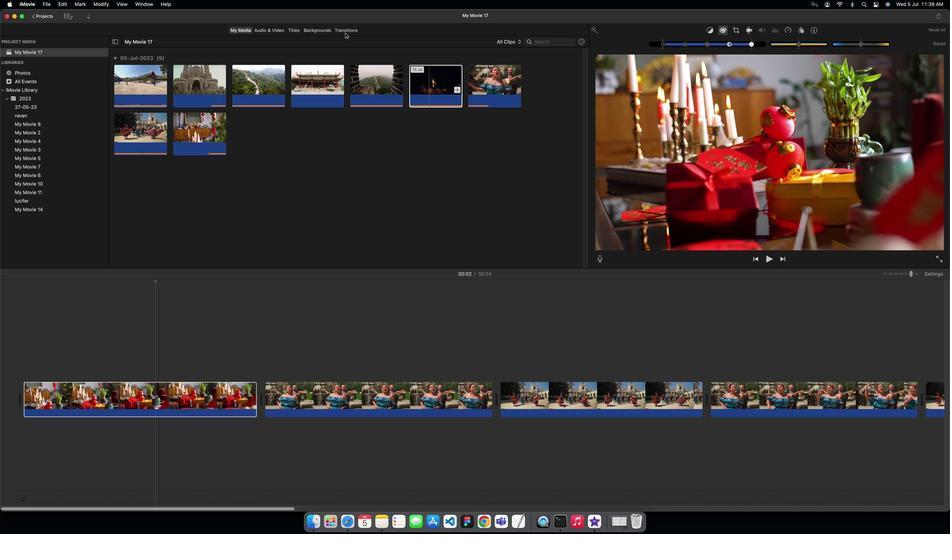 
Action: Mouse moved to (399, 312)
Screenshot: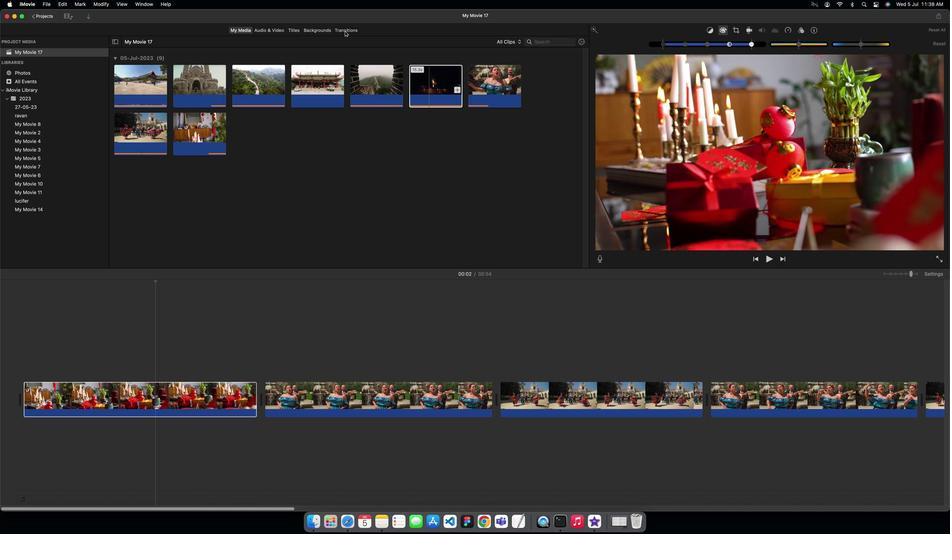 
Action: Mouse pressed left at (399, 312)
Screenshot: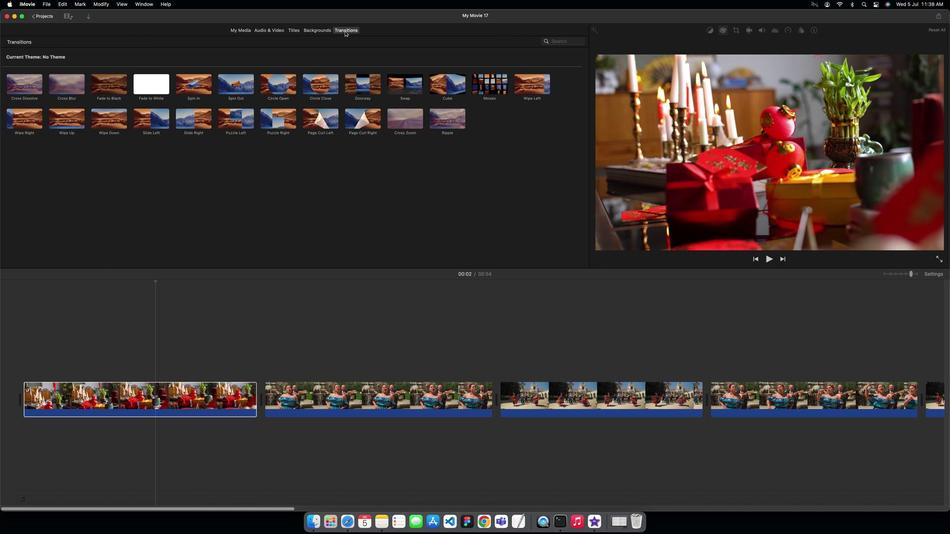 
Action: Mouse moved to (410, 308)
Screenshot: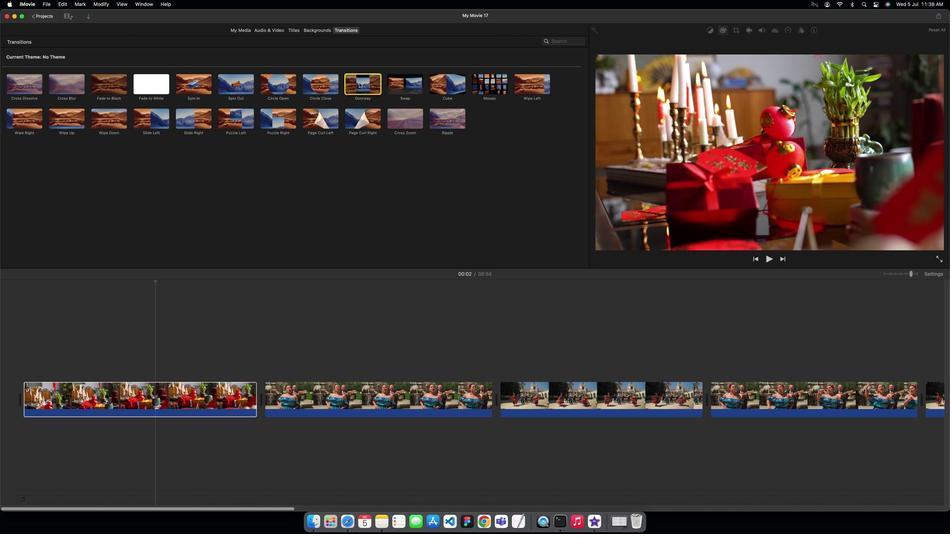 
Action: Mouse pressed left at (410, 308)
Screenshot: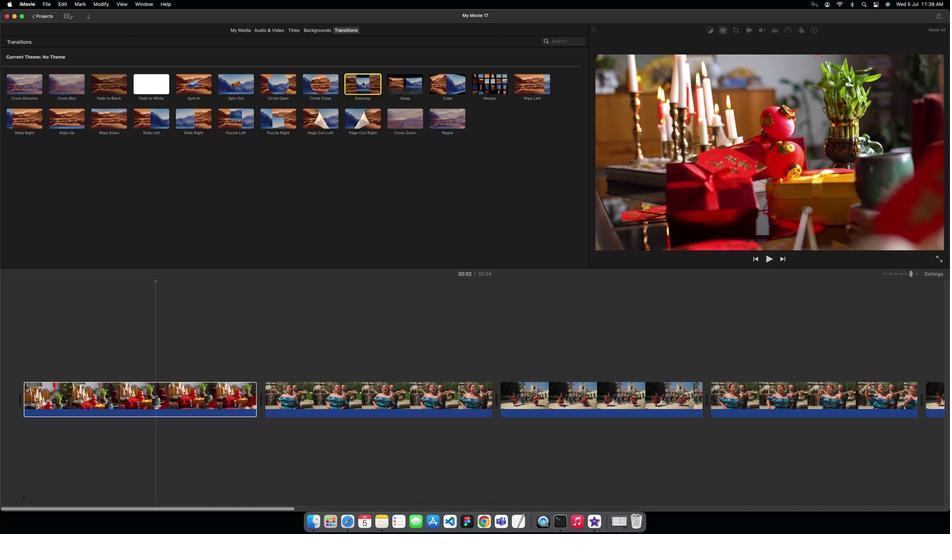 
Action: Mouse moved to (412, 308)
Screenshot: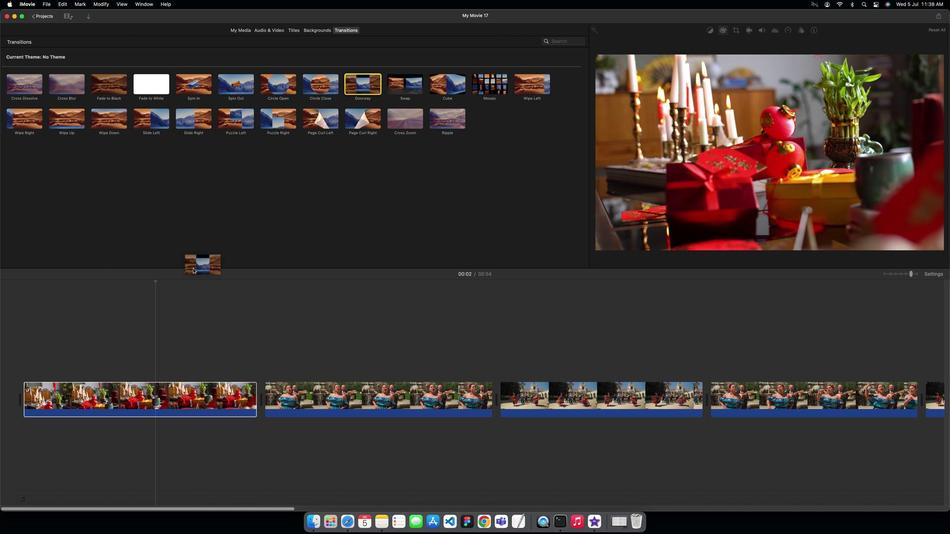 
Action: Mouse pressed left at (412, 308)
Screenshot: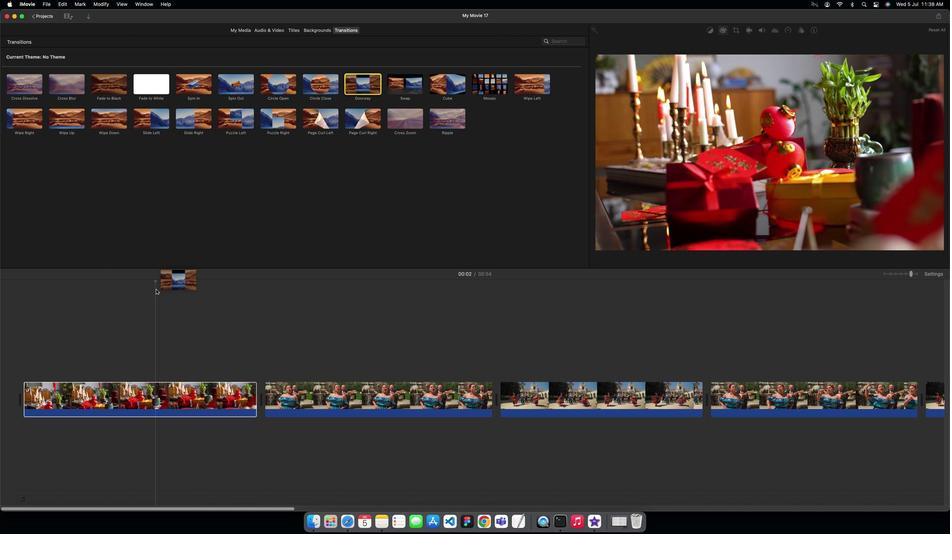 
Action: Mouse moved to (207, 308)
Screenshot: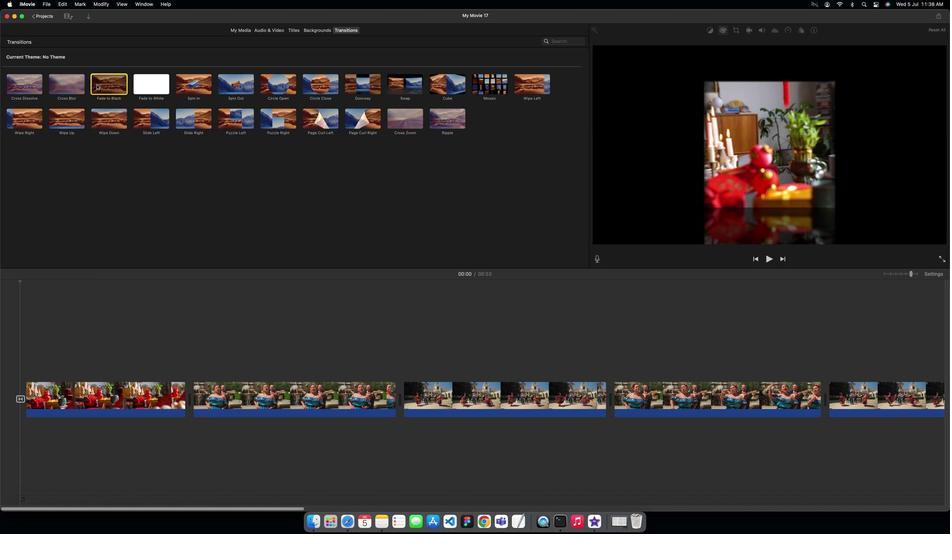
Action: Mouse pressed left at (207, 308)
Screenshot: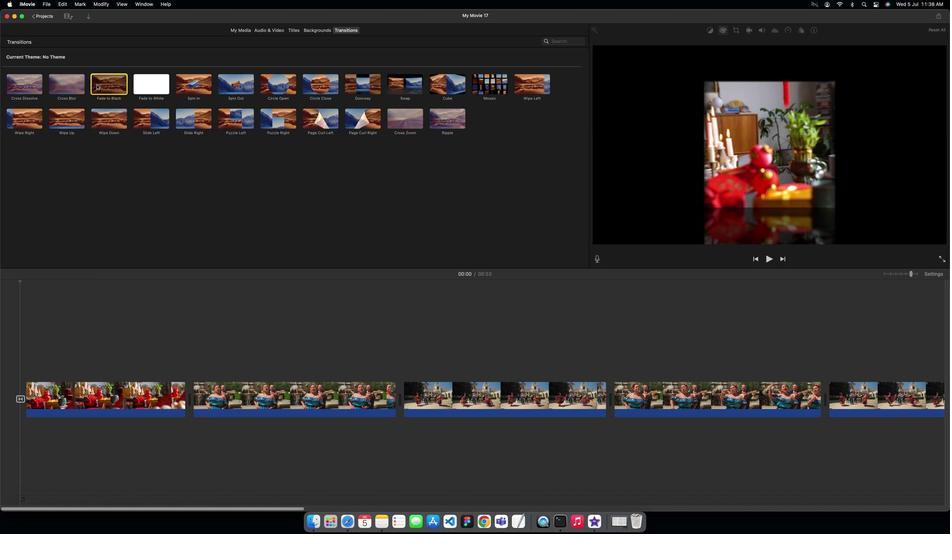 
Action: Mouse pressed left at (207, 308)
Screenshot: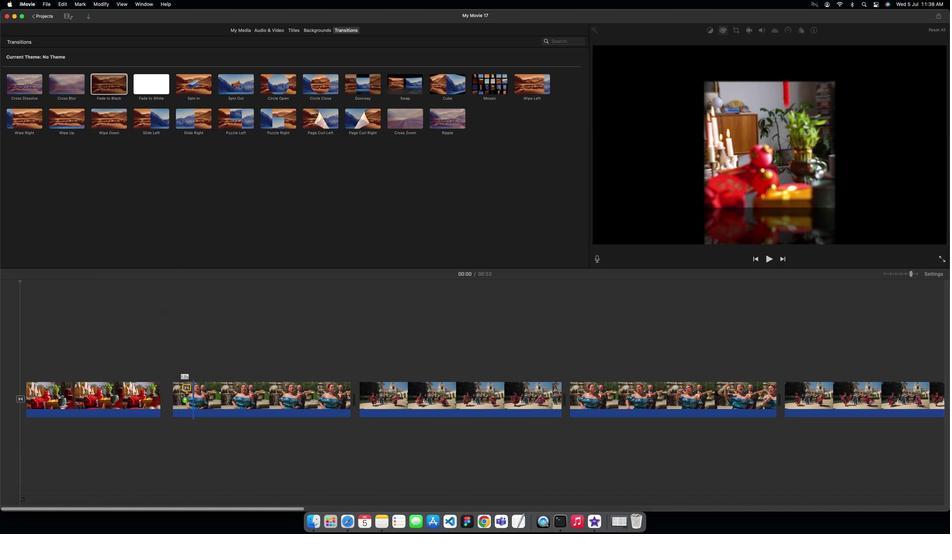 
Action: Mouse moved to (442, 305)
Screenshot: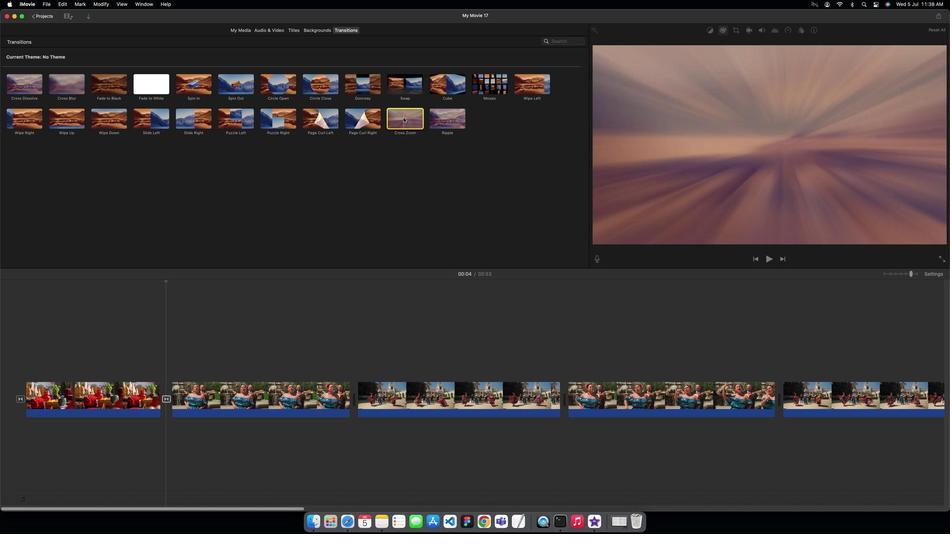 
Action: Mouse pressed left at (442, 305)
Screenshot: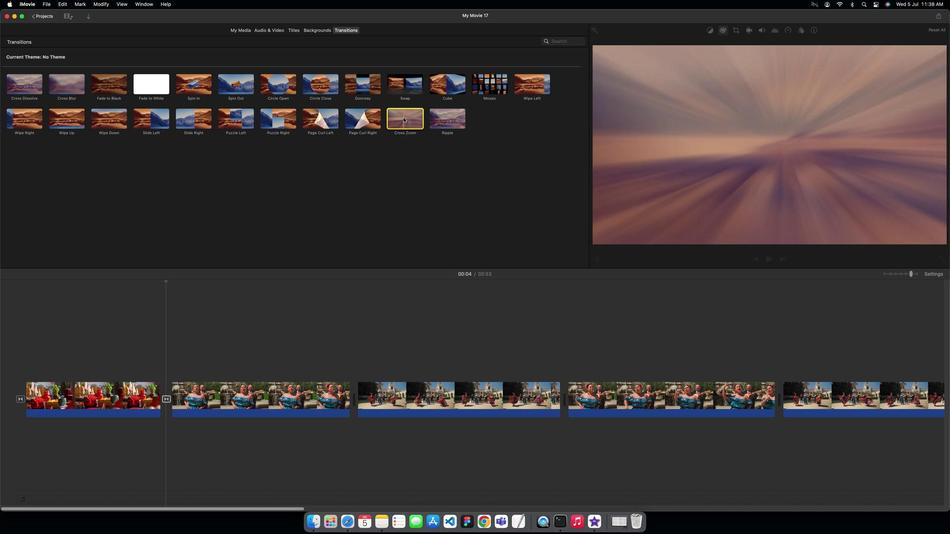 
Action: Mouse moved to (444, 305)
Screenshot: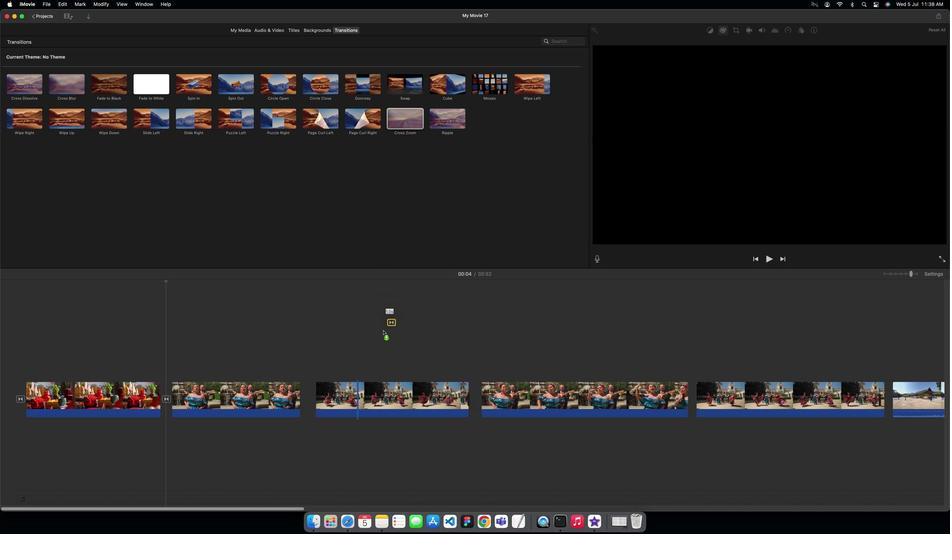 
Action: Mouse pressed left at (444, 305)
Screenshot: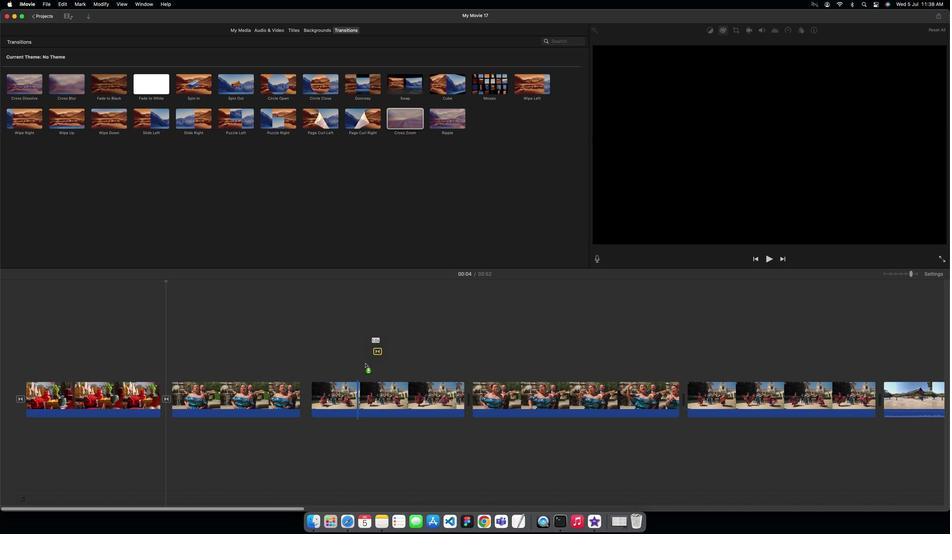 
Action: Mouse moved to (370, 283)
Screenshot: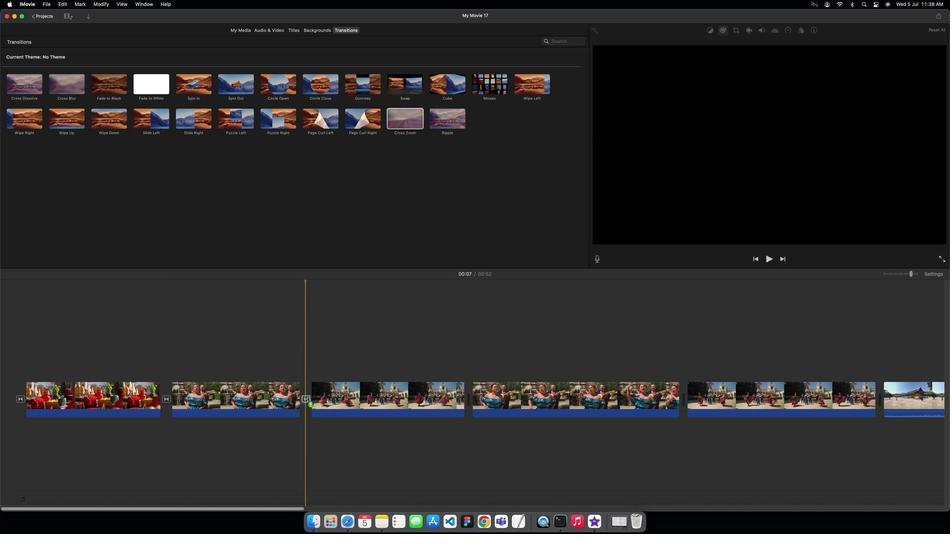 
Action: Mouse pressed left at (370, 283)
Screenshot: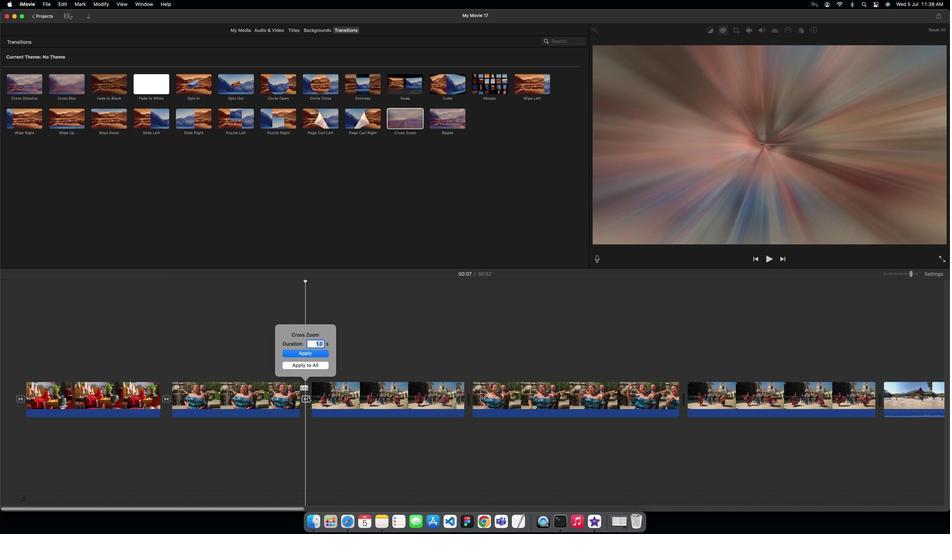 
Action: Mouse pressed left at (370, 283)
Screenshot: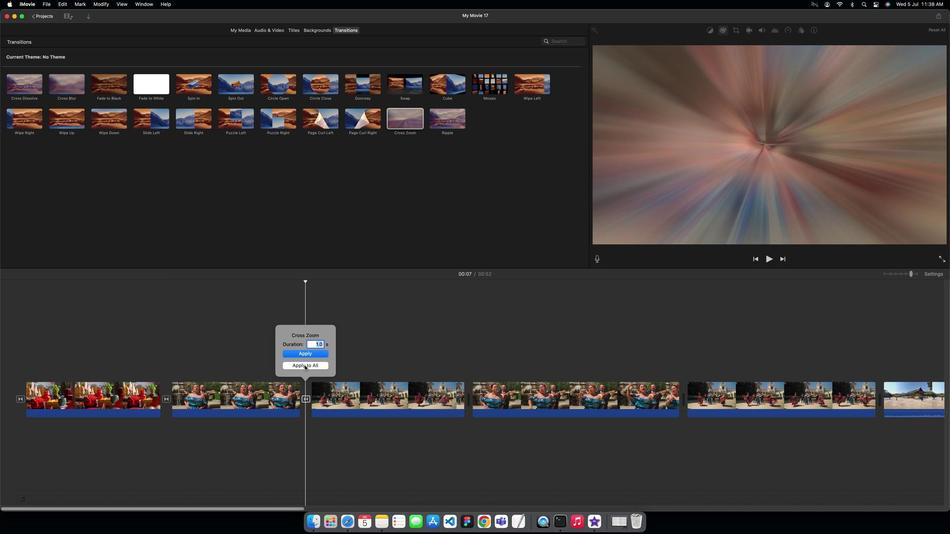 
Action: Mouse moved to (373, 287)
Screenshot: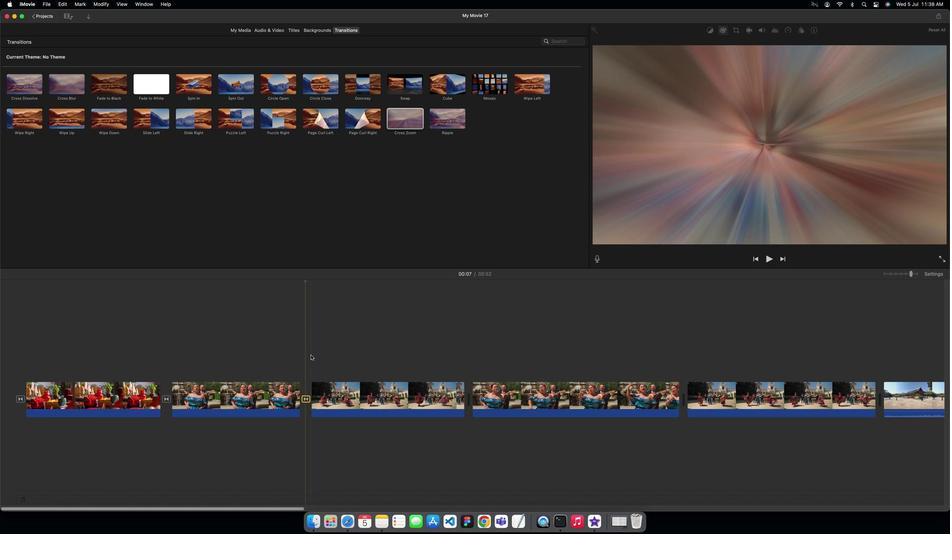 
Action: Mouse pressed left at (373, 287)
Screenshot: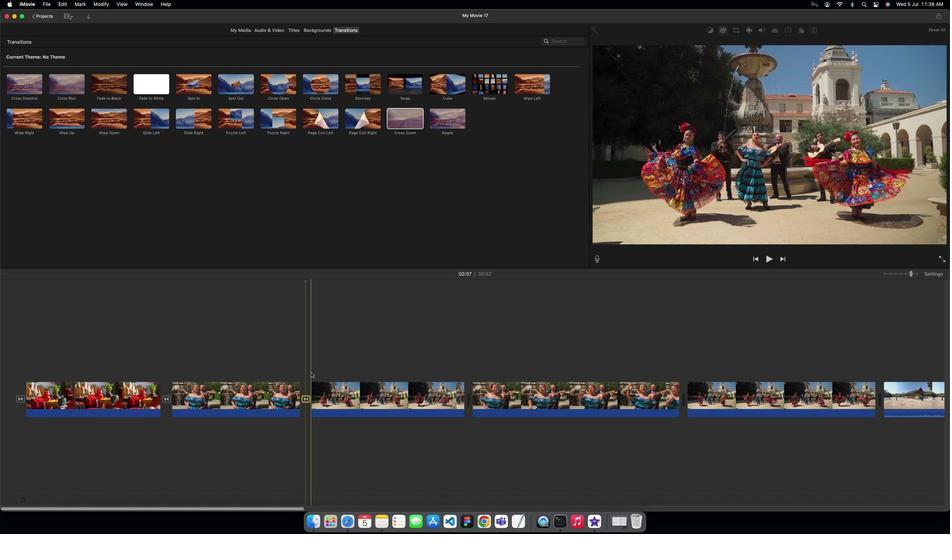 
Action: Mouse moved to (369, 283)
Screenshot: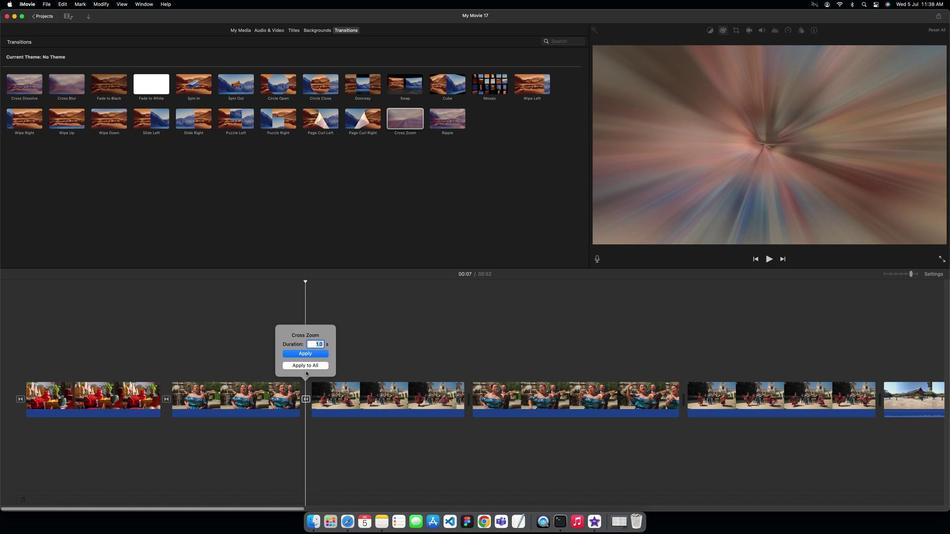
Action: Mouse pressed left at (369, 283)
Screenshot: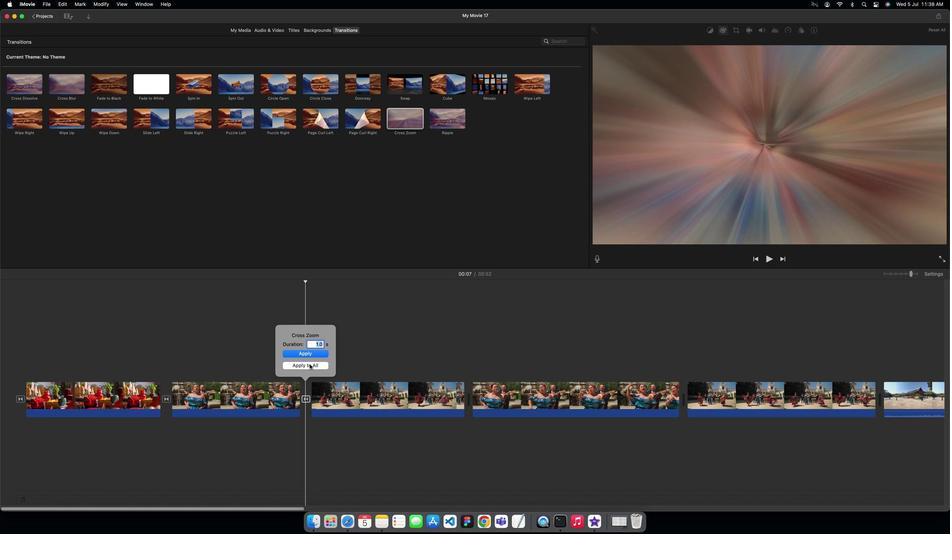 
Action: Mouse pressed left at (369, 283)
Screenshot: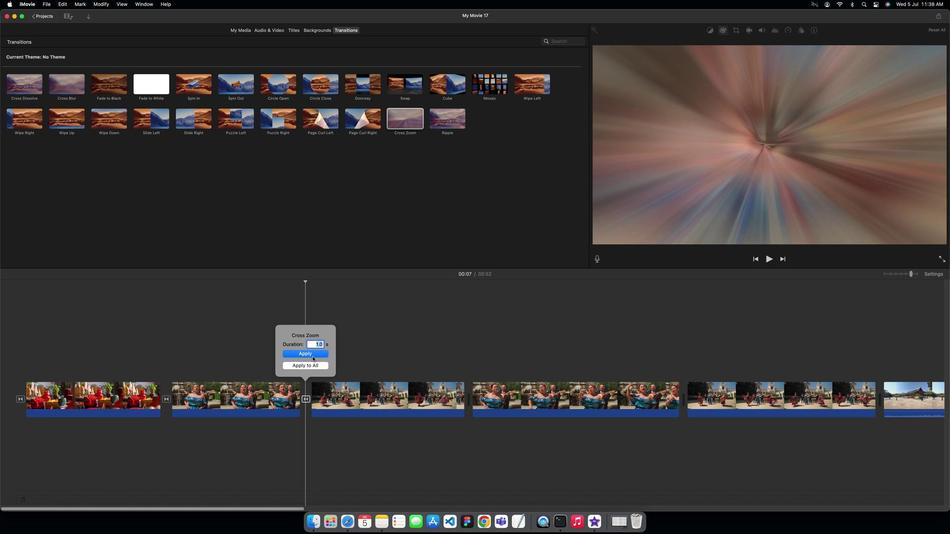 
Action: Mouse moved to (380, 288)
Screenshot: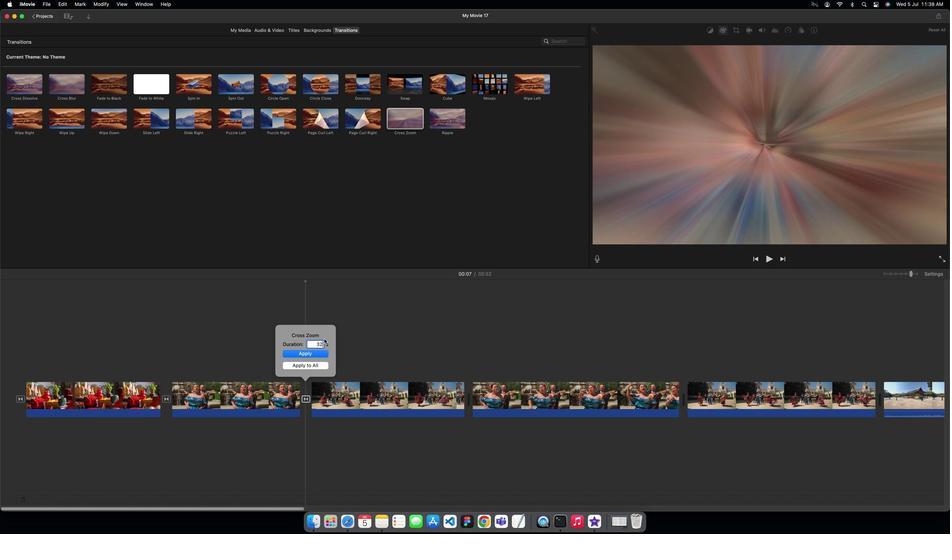 
Action: Key pressed '3'
Screenshot: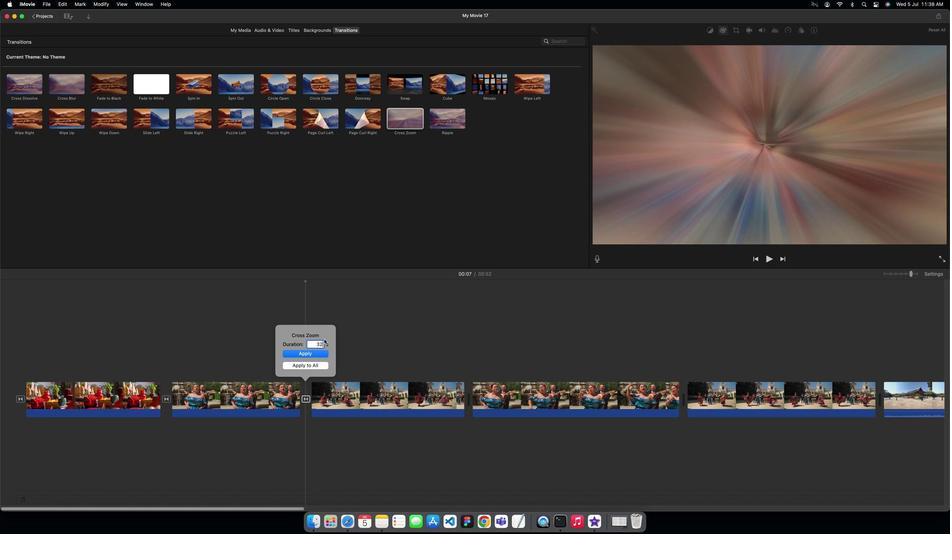 
Action: Mouse moved to (380, 288)
Screenshot: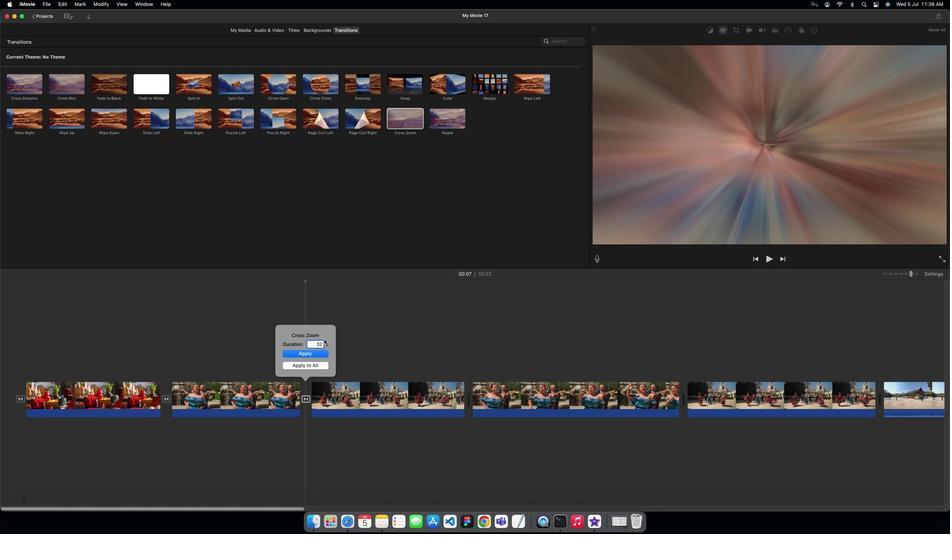 
Action: Key pressed '2'
Screenshot: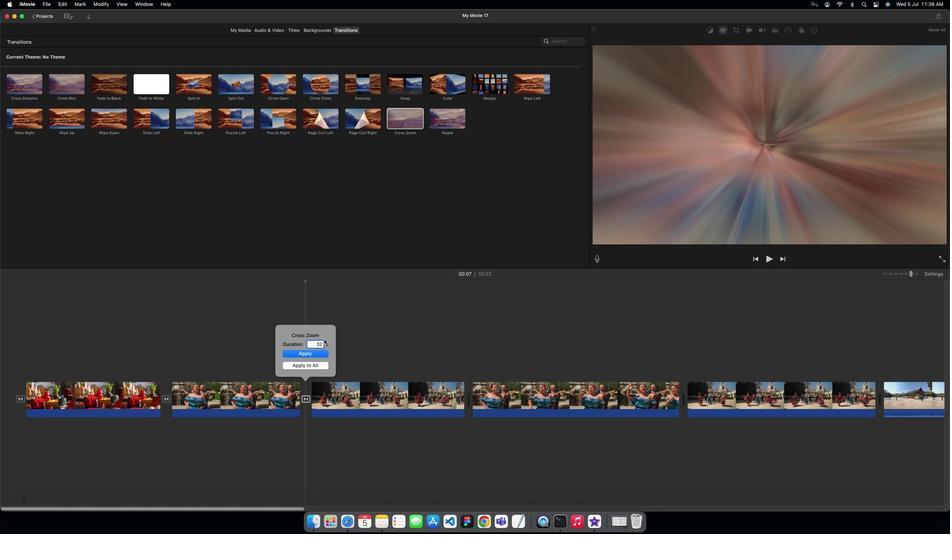 
Action: Mouse moved to (379, 287)
Screenshot: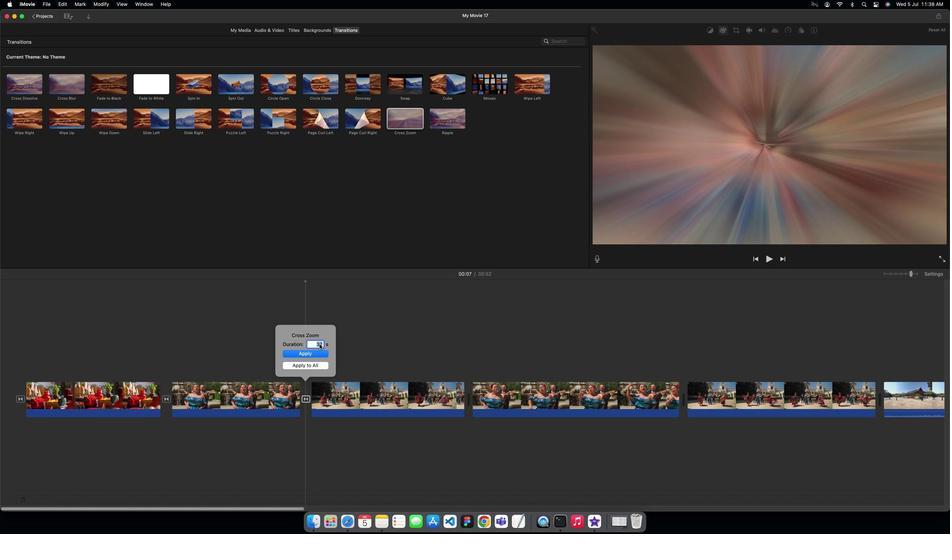 
Action: Key pressed Key.cmd'a''3'
Screenshot: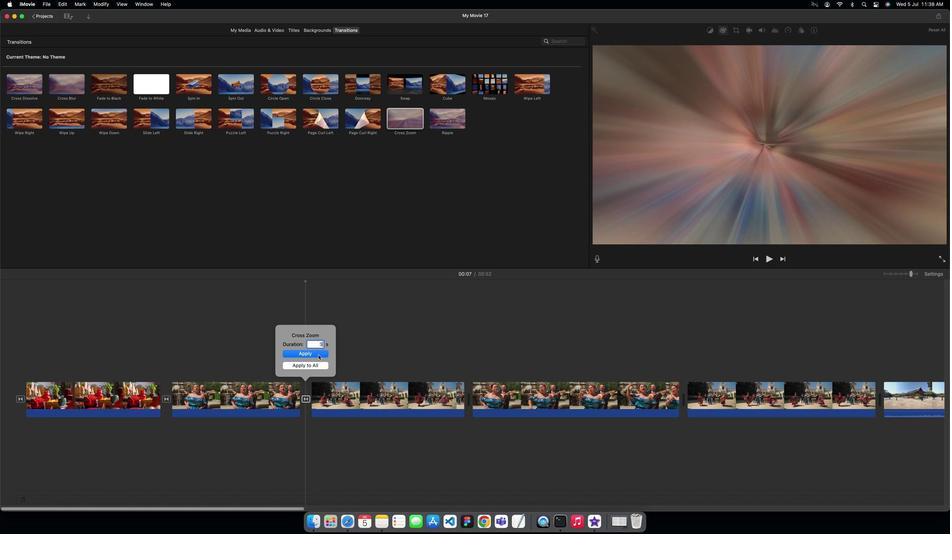 
Action: Mouse moved to (378, 287)
Screenshot: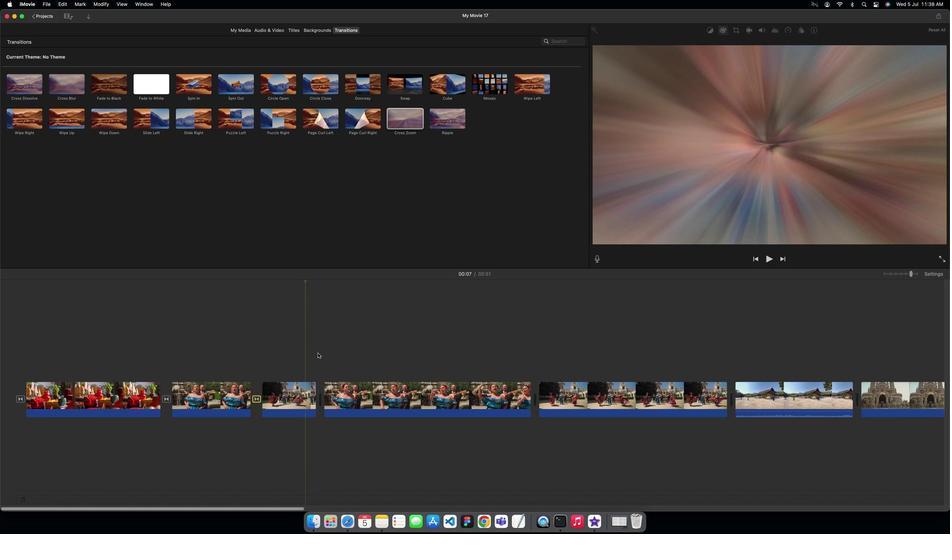 
Action: Mouse pressed left at (378, 287)
Screenshot: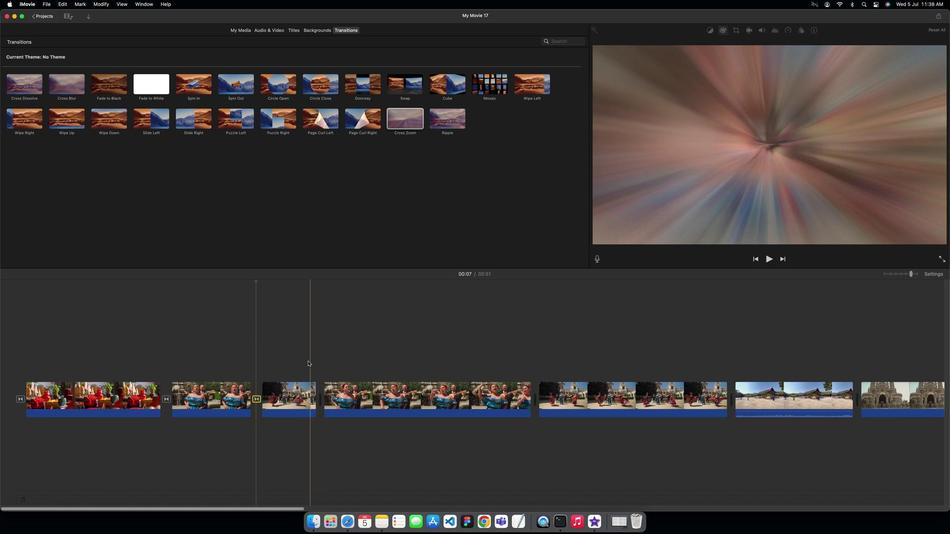 
Action: Mouse moved to (469, 305)
Screenshot: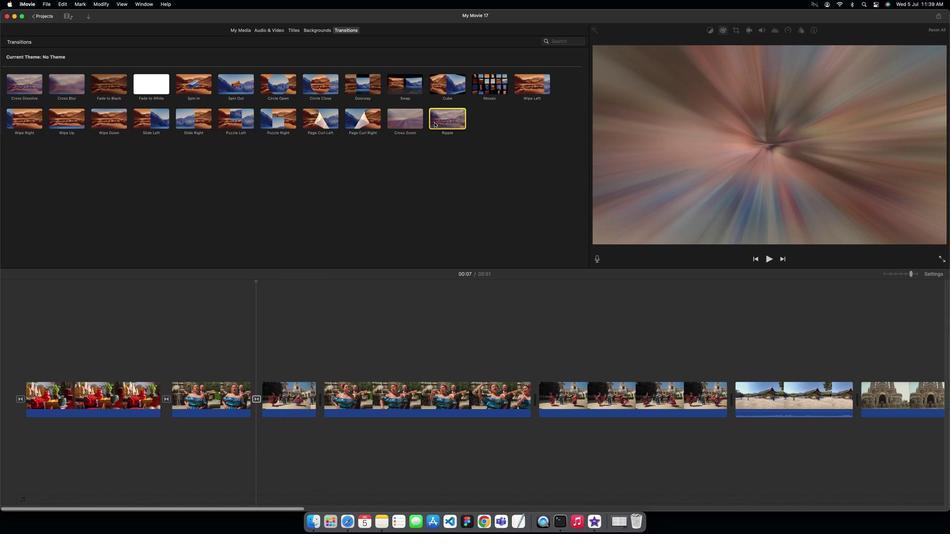 
Action: Mouse pressed left at (469, 305)
Screenshot: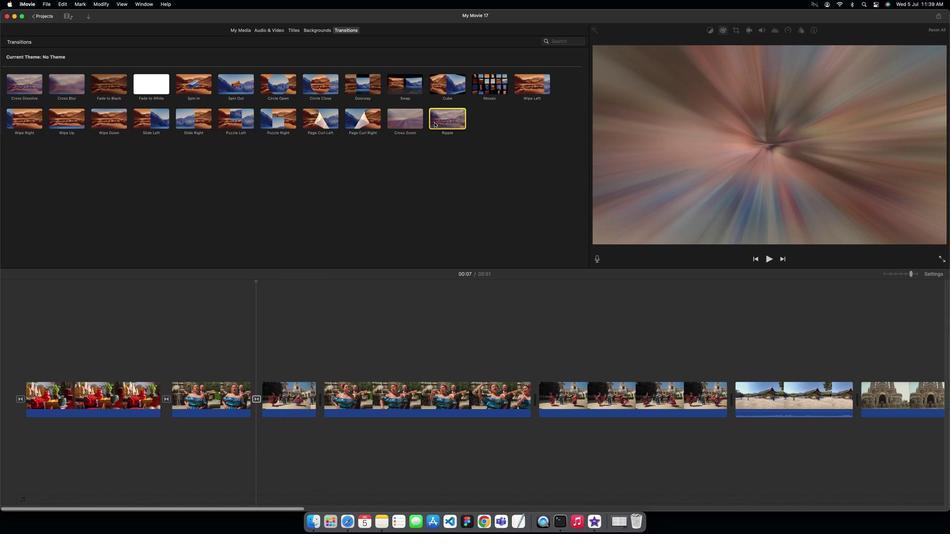 
Action: Mouse pressed left at (469, 305)
Screenshot: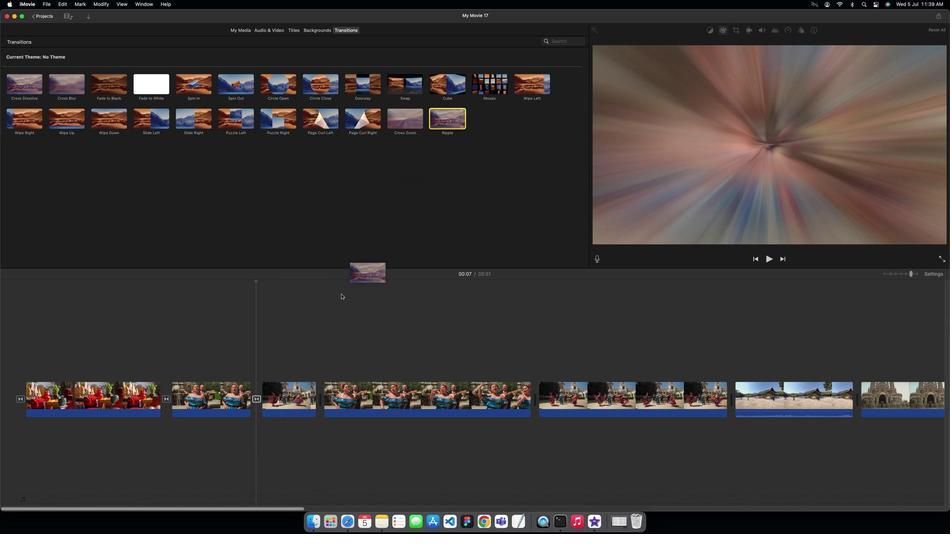 
Action: Mouse moved to (361, 283)
Screenshot: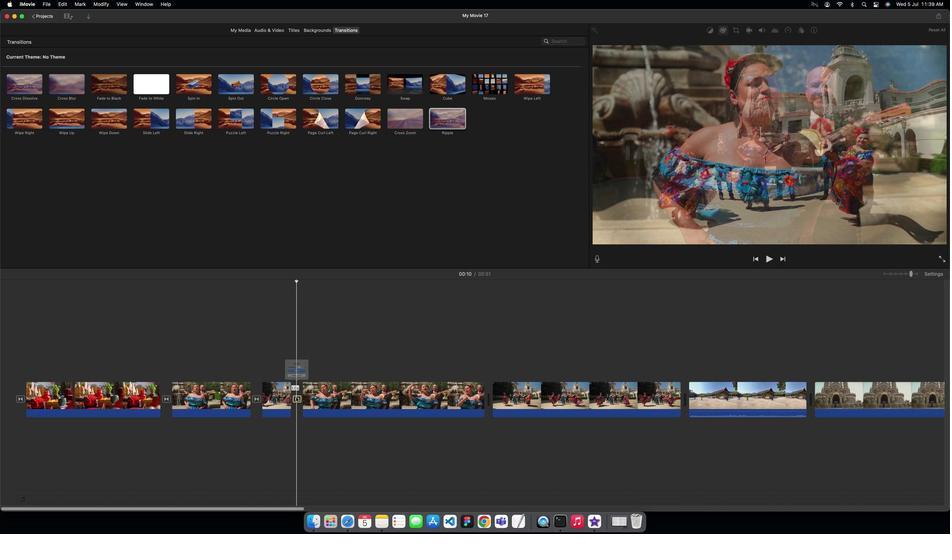 
Action: Mouse pressed left at (361, 283)
Screenshot: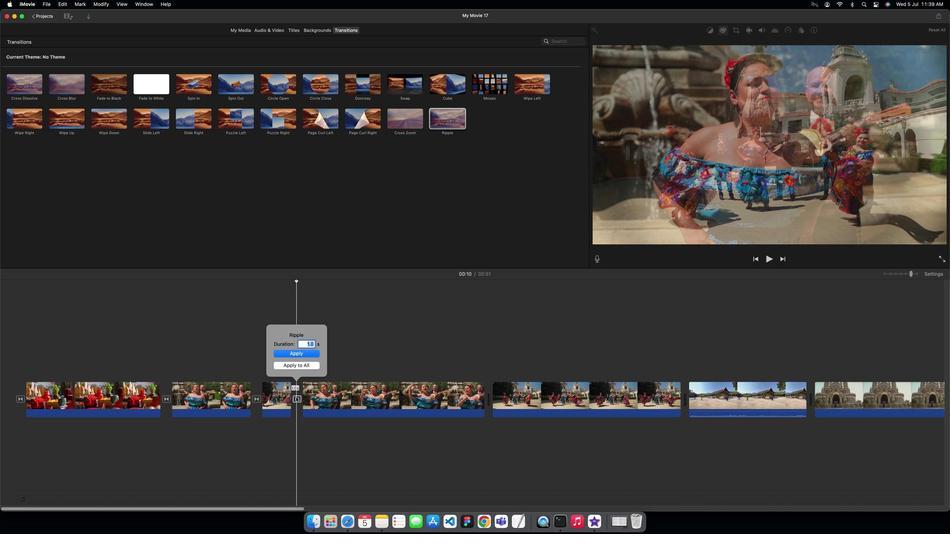 
Action: Mouse pressed left at (361, 283)
Screenshot: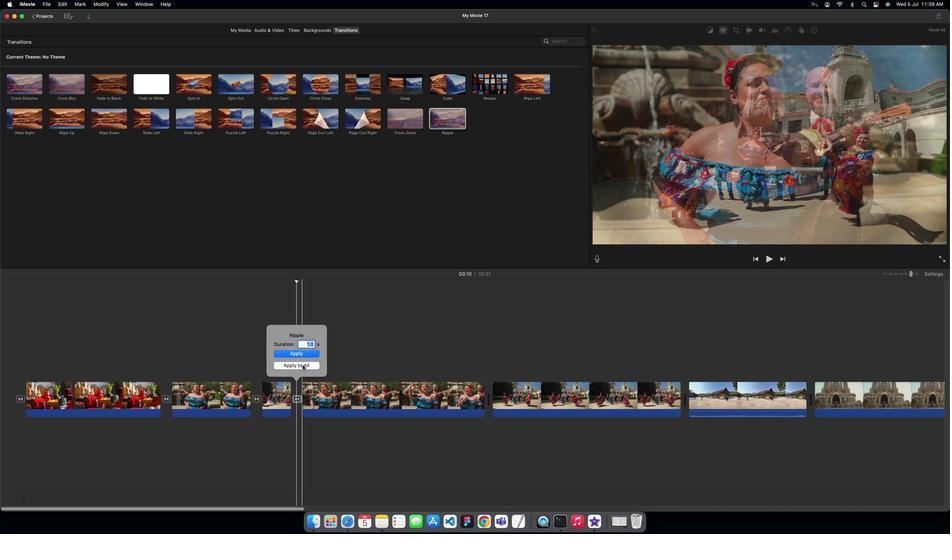 
Action: Mouse moved to (373, 287)
Screenshot: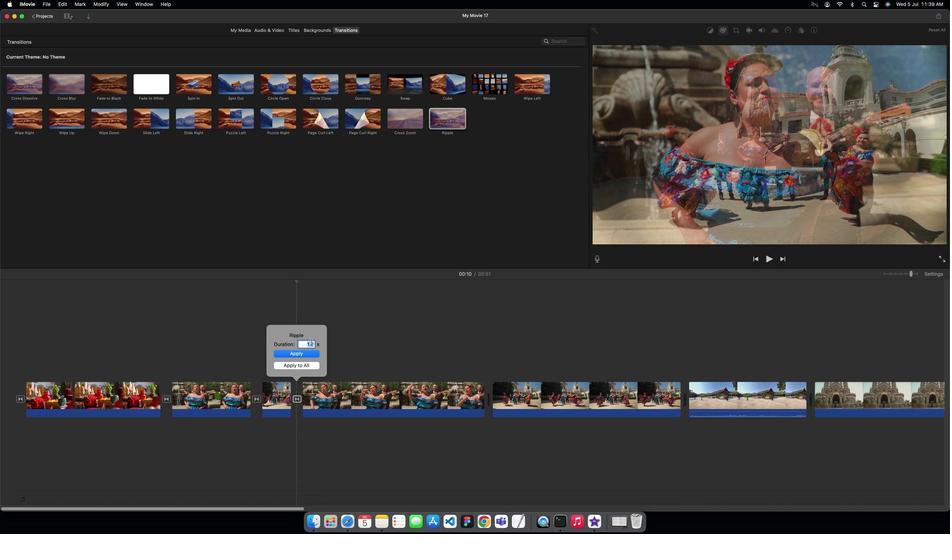 
Action: Key pressed '3'
Screenshot: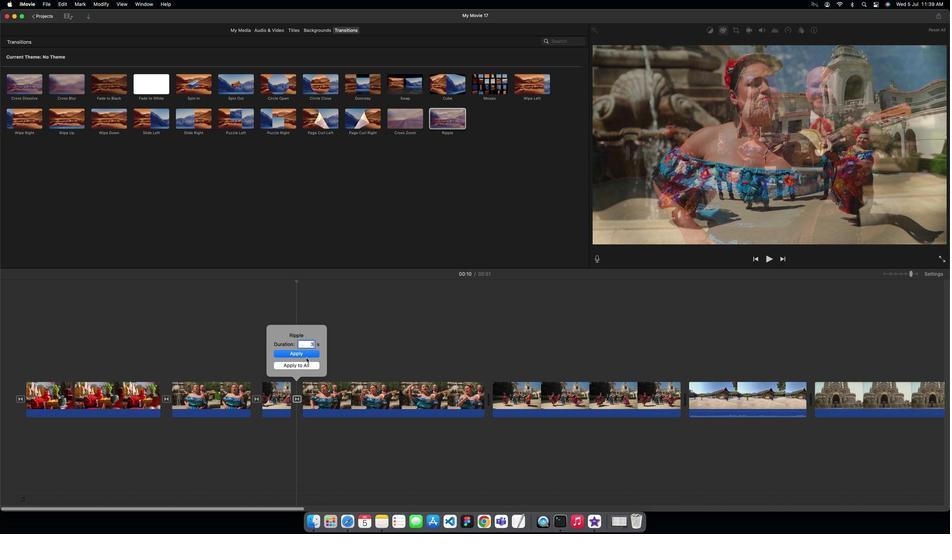 
Action: Mouse moved to (369, 287)
Screenshot: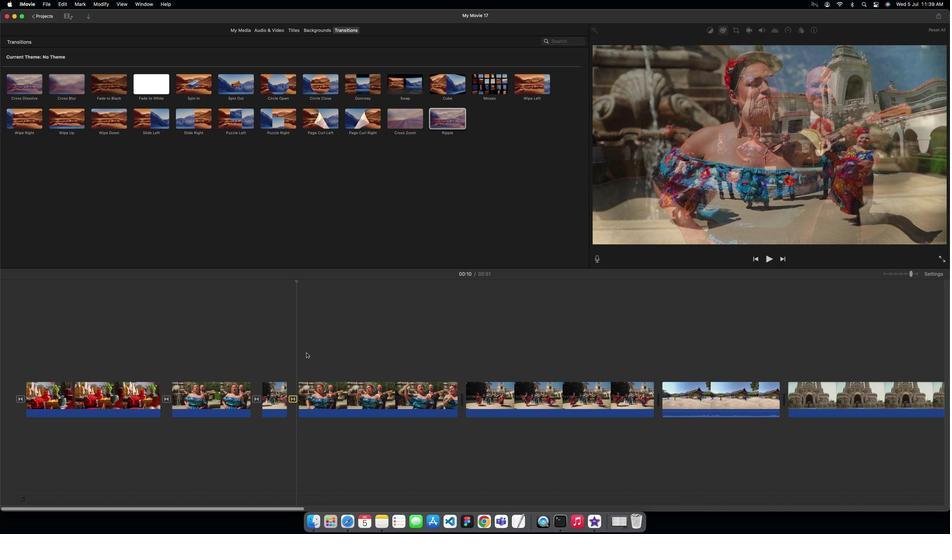 
Action: Mouse pressed left at (369, 287)
Screenshot: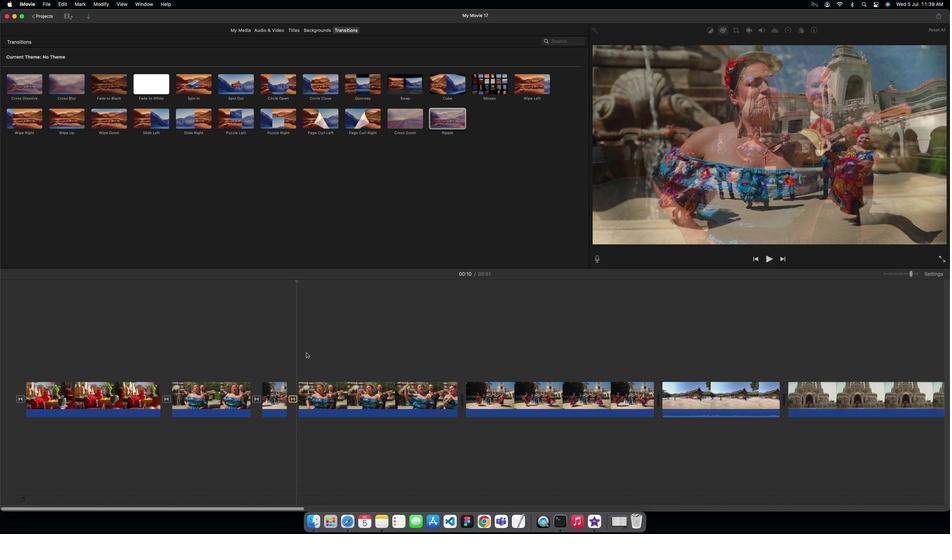 
Action: Mouse moved to (356, 287)
Screenshot: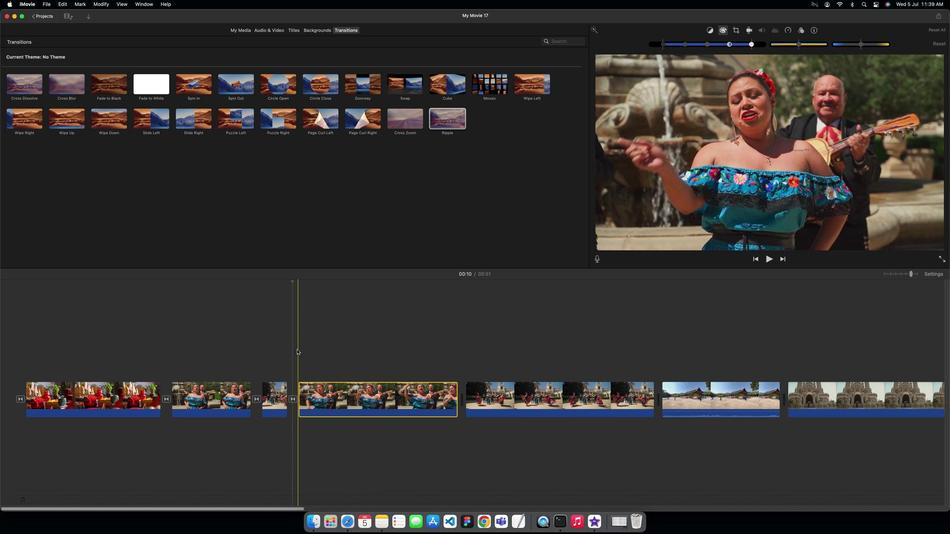 
Action: Mouse pressed left at (356, 287)
Screenshot: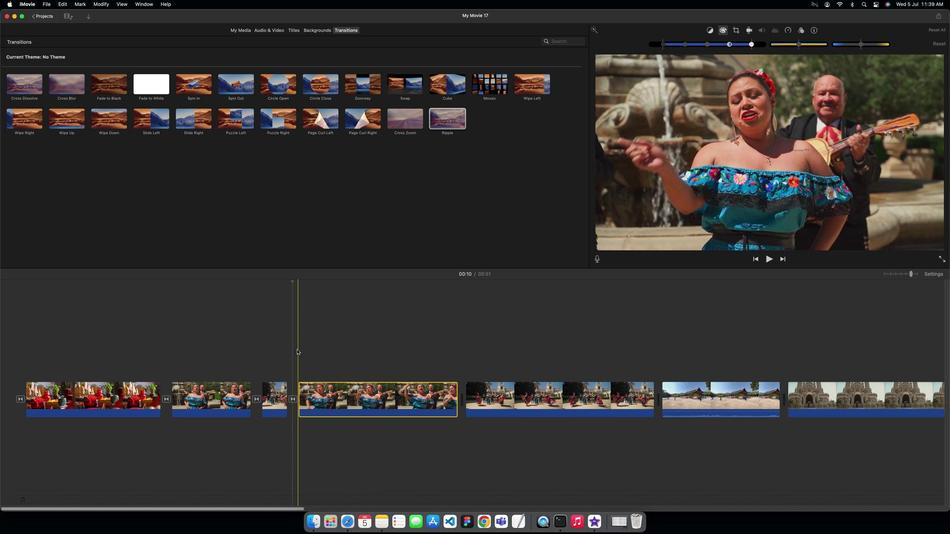 
Action: Mouse moved to (190, 308)
Screenshot: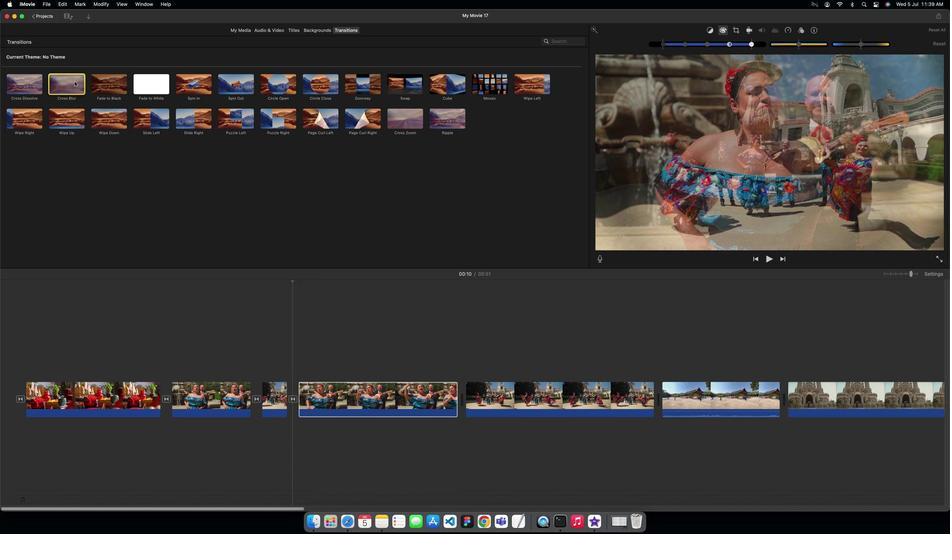 
Action: Mouse pressed left at (190, 308)
Screenshot: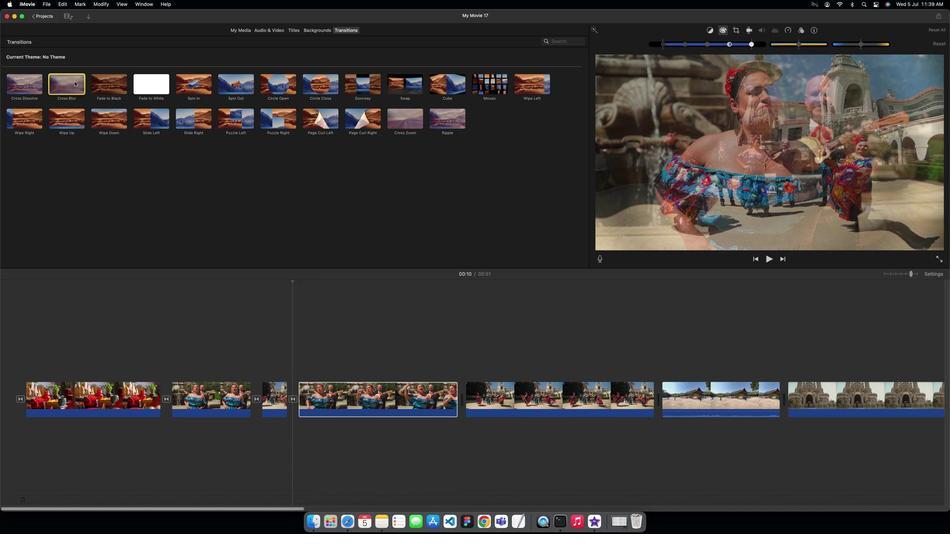 
Action: Mouse pressed left at (190, 308)
Screenshot: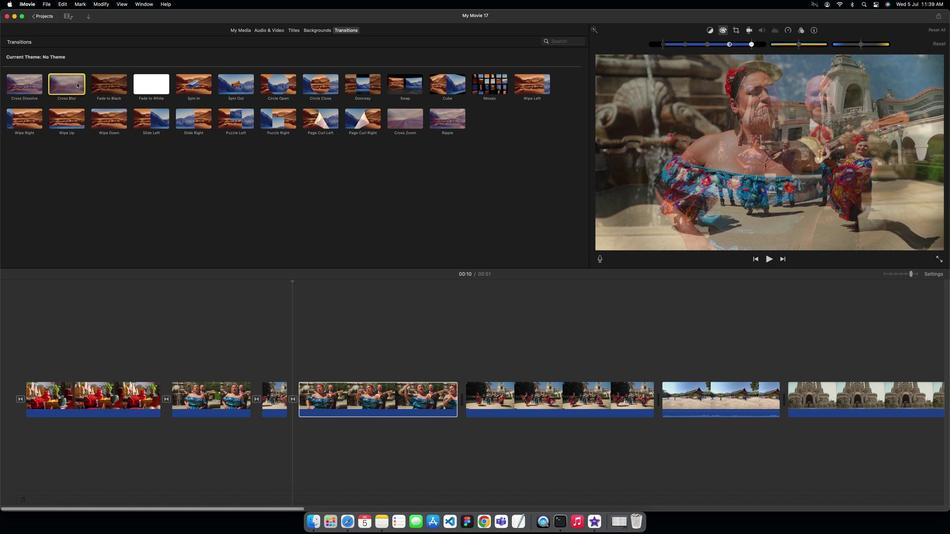 
Action: Mouse moved to (471, 283)
Screenshot: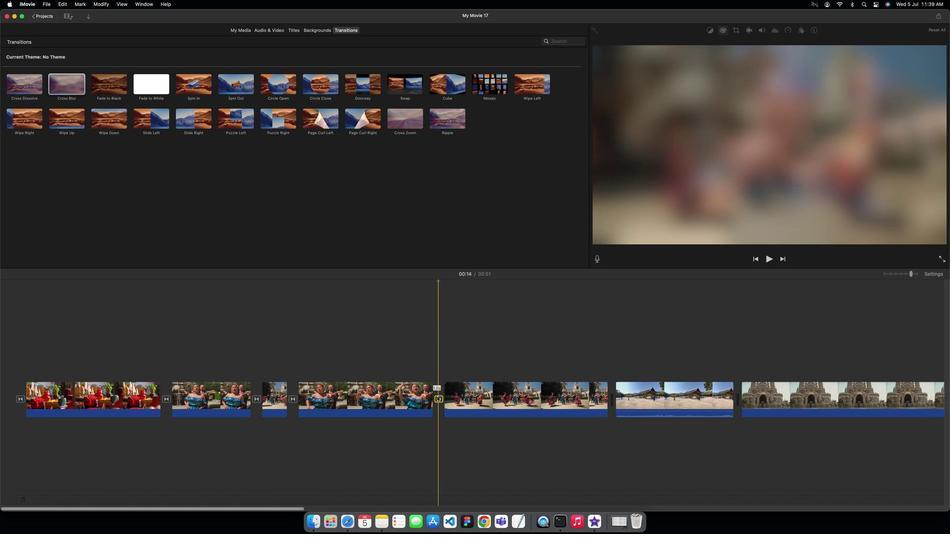 
Action: Mouse pressed left at (471, 283)
Screenshot: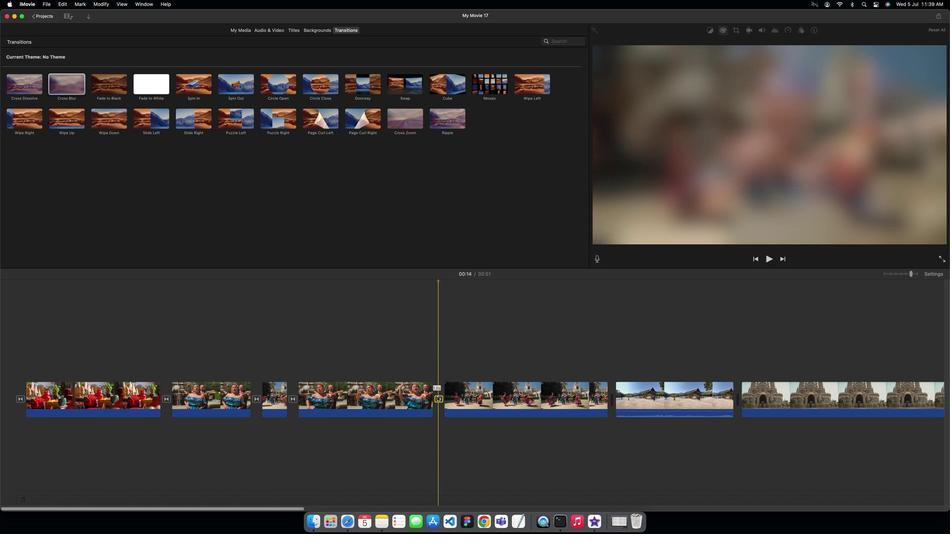 
Action: Mouse moved to (471, 283)
Screenshot: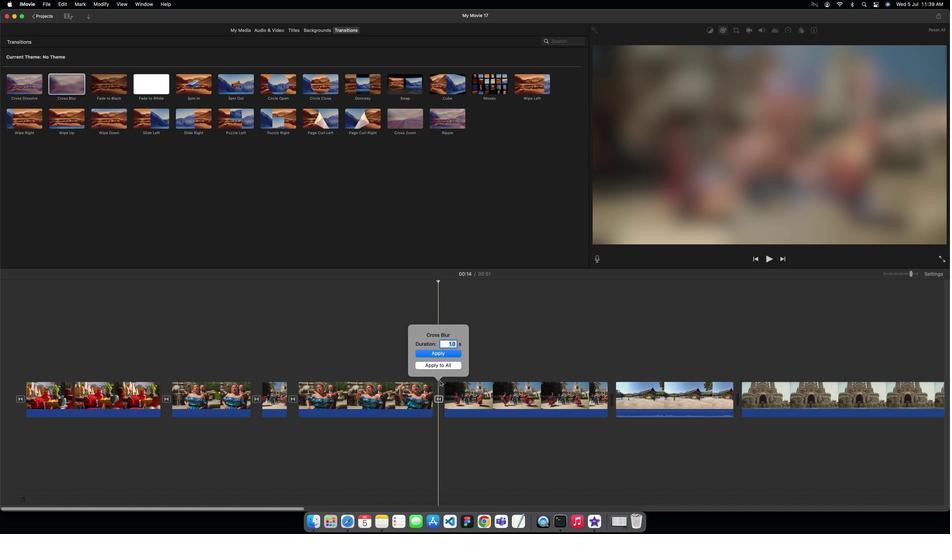 
Action: Mouse pressed left at (471, 283)
Screenshot: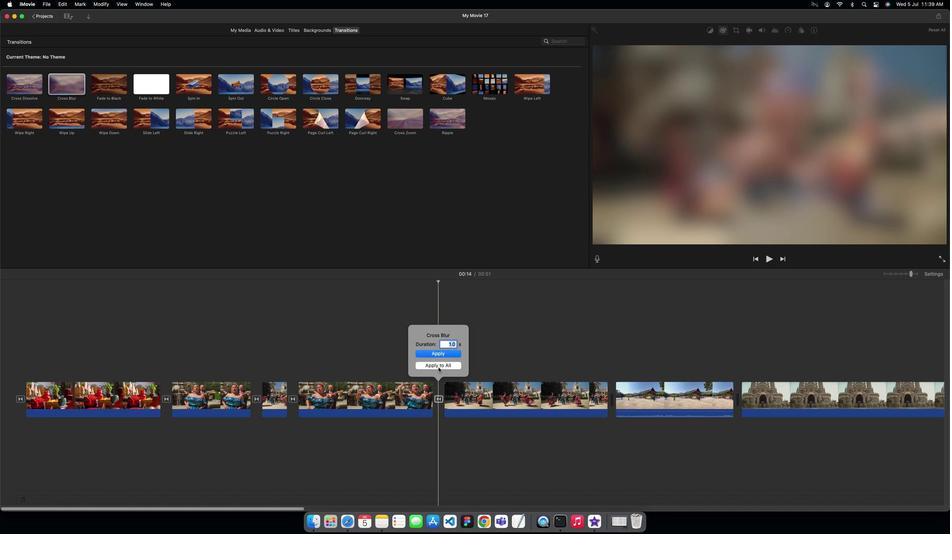 
Action: Mouse pressed left at (471, 283)
Screenshot: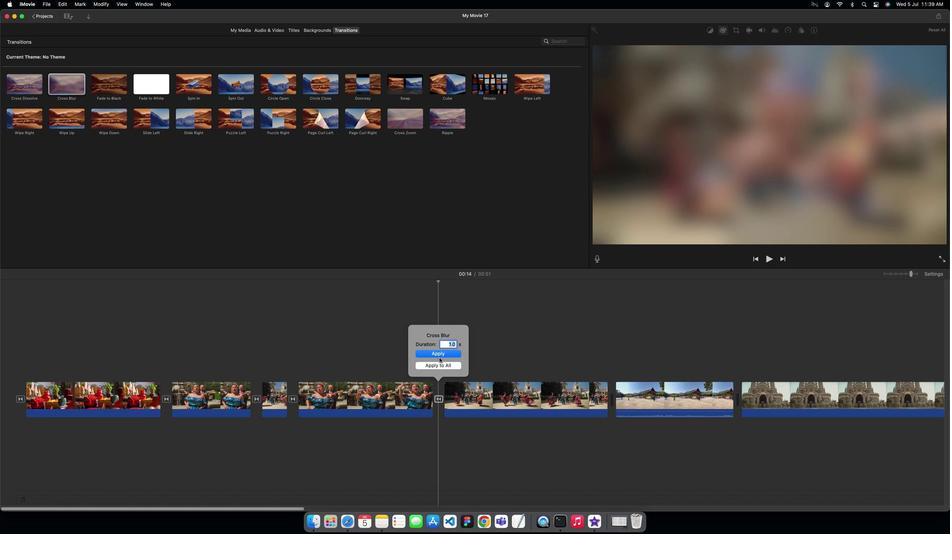 
Action: Mouse moved to (473, 287)
Screenshot: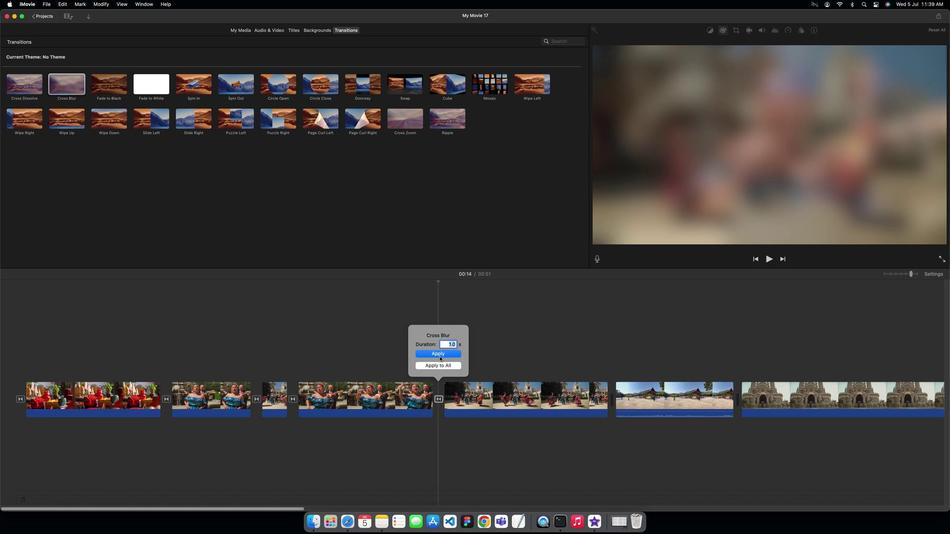 
Action: Key pressed '3'
Screenshot: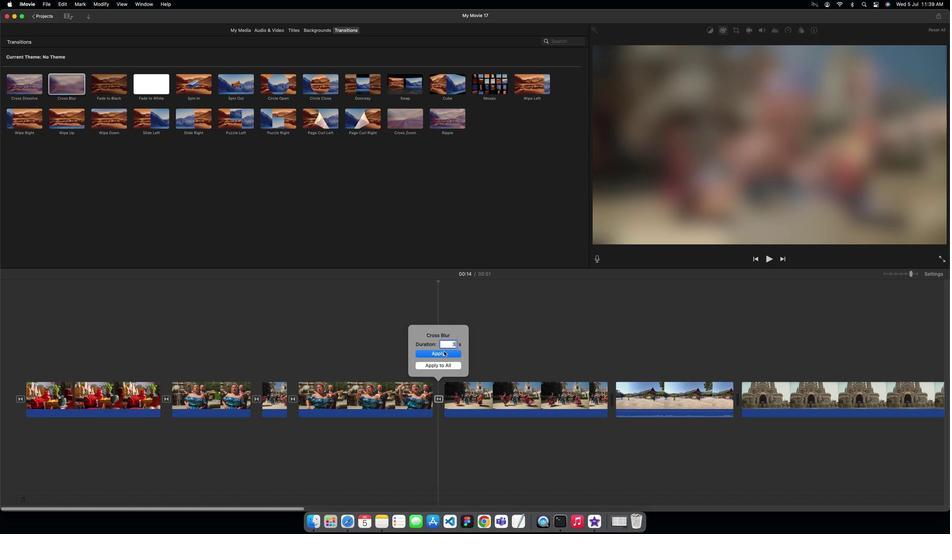 
Action: Mouse moved to (476, 287)
Screenshot: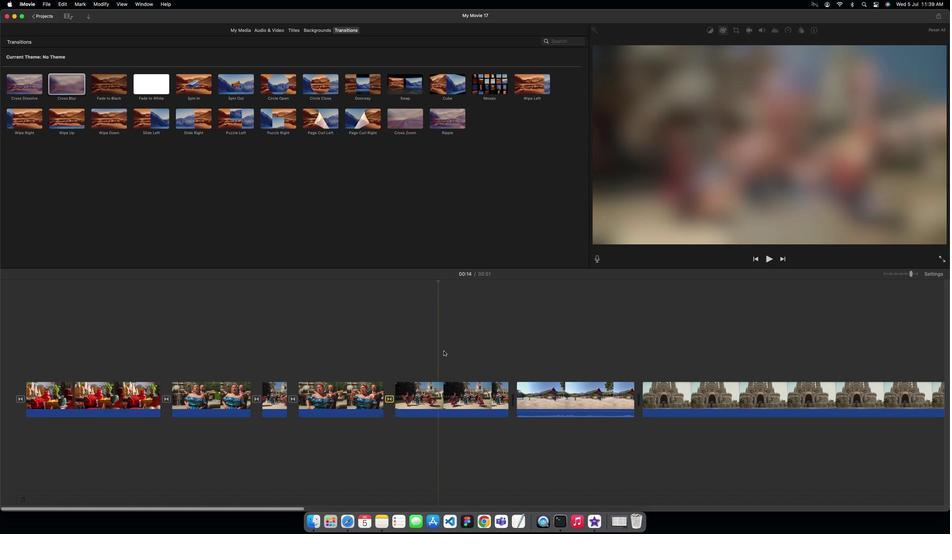 
Action: Mouse pressed left at (476, 287)
Screenshot: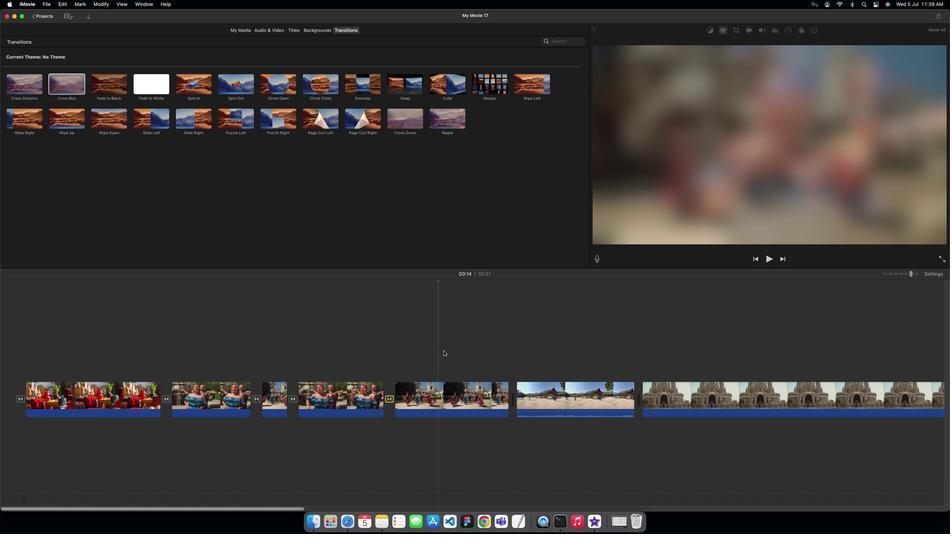 
Action: Mouse moved to (344, 275)
Screenshot: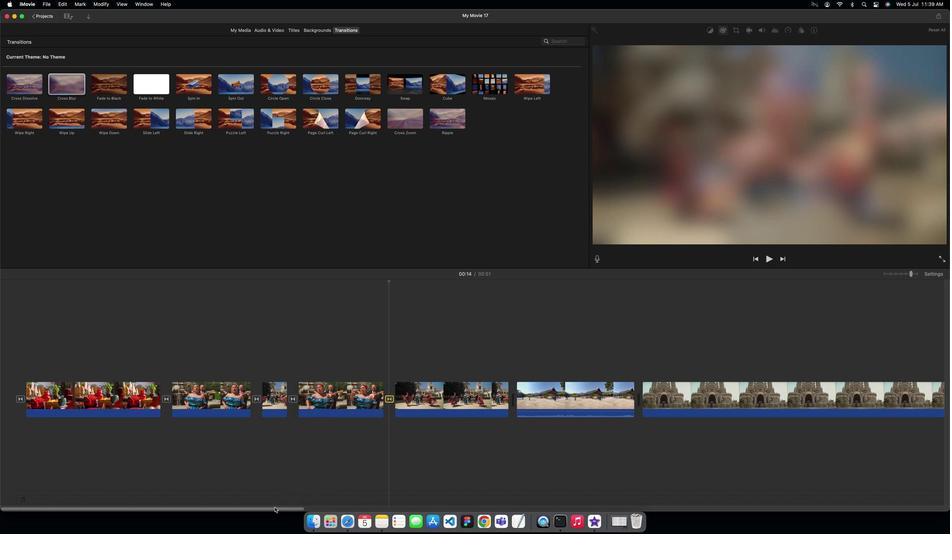 
Action: Mouse pressed left at (344, 275)
Screenshot: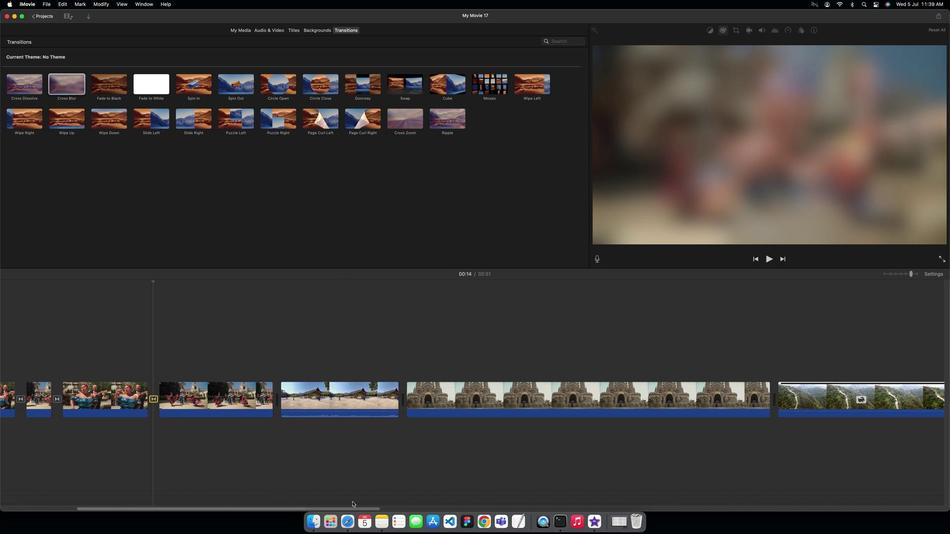 
Action: Mouse moved to (328, 283)
Screenshot: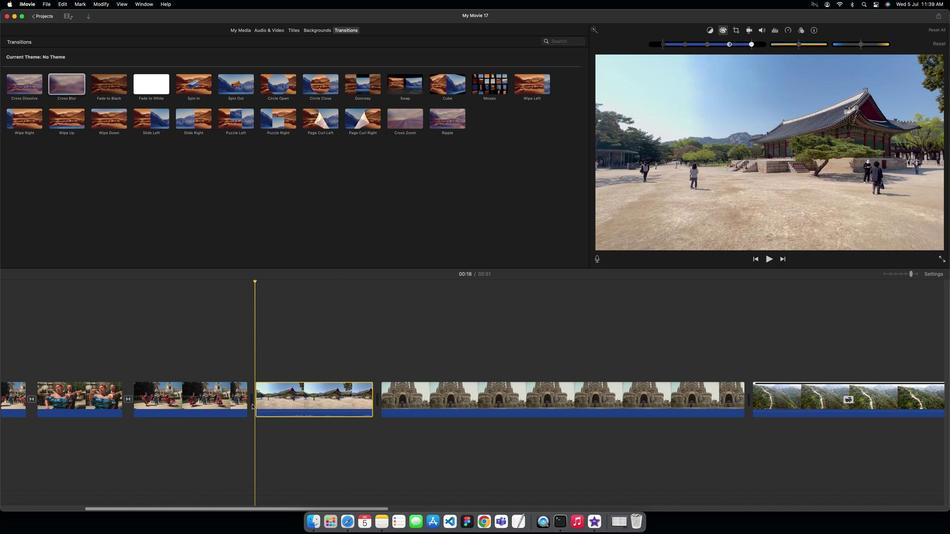 
Action: Mouse pressed left at (328, 283)
Screenshot: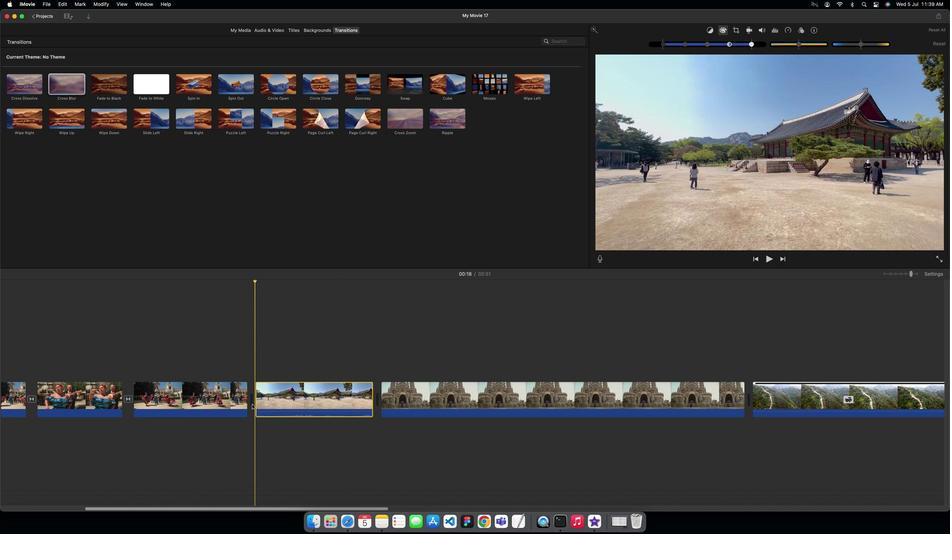 
Action: Mouse moved to (186, 305)
Screenshot: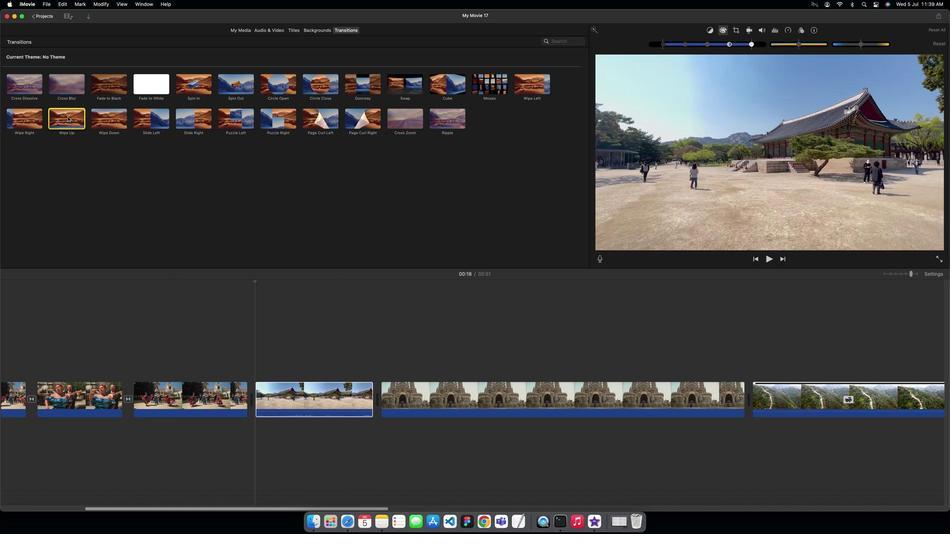 
Action: Mouse pressed left at (186, 305)
Screenshot: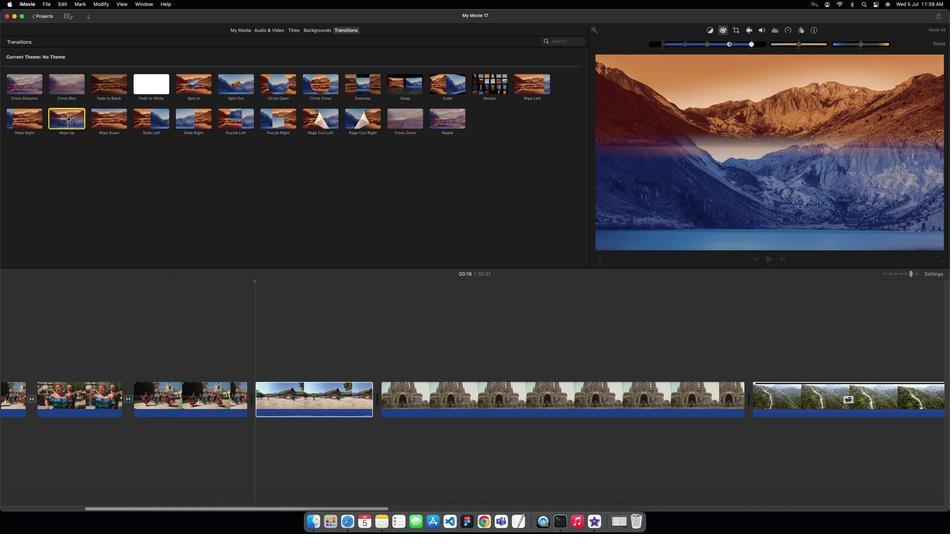 
Action: Mouse moved to (184, 305)
Screenshot: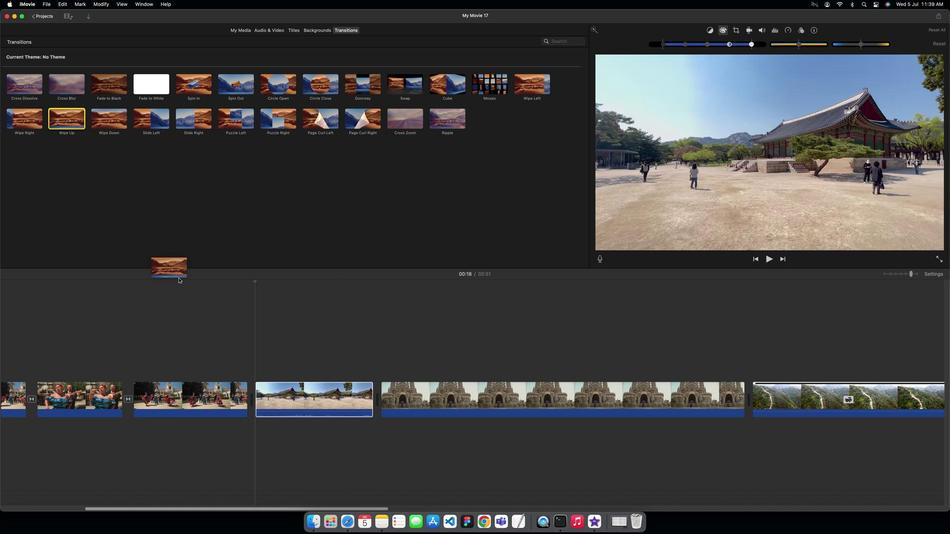 
Action: Mouse pressed left at (184, 305)
